 Task: Look for space in Adrogué, Argentina from 6th September, 2023 to 10th September, 2023 for 1 adult in price range Rs.10000 to Rs.15000. Place can be private room with 1  bedroom having 1 bed and 1 bathroom. Property type can be house, flat, guest house, hotel. Amenities needed are: heating. Booking option can be shelf check-in. Required host language is English.
Action: Mouse moved to (499, 171)
Screenshot: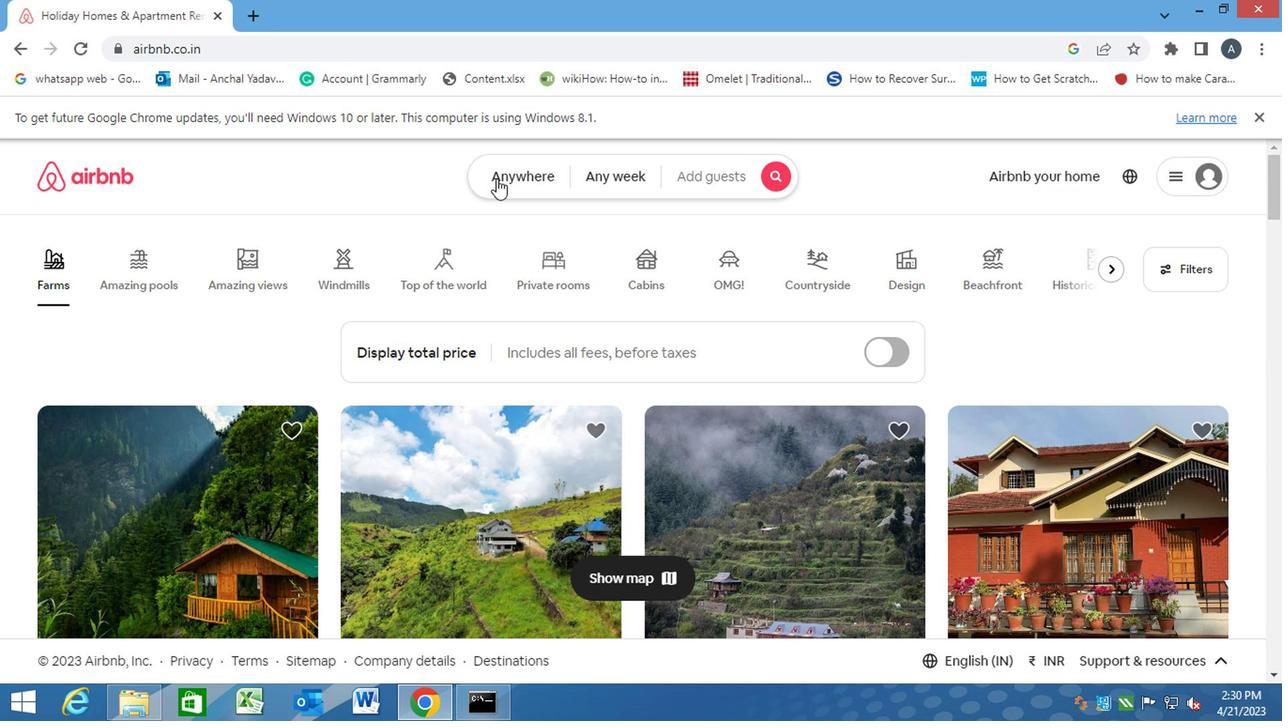 
Action: Mouse pressed left at (499, 171)
Screenshot: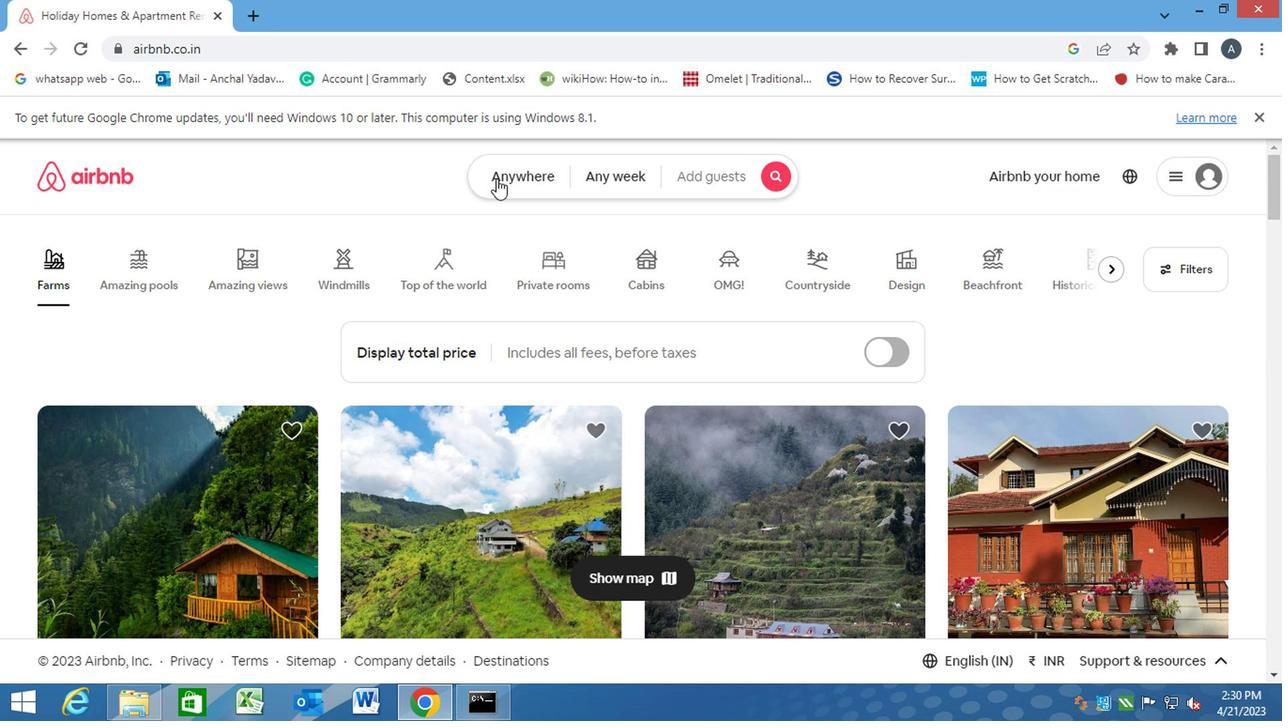 
Action: Mouse moved to (361, 245)
Screenshot: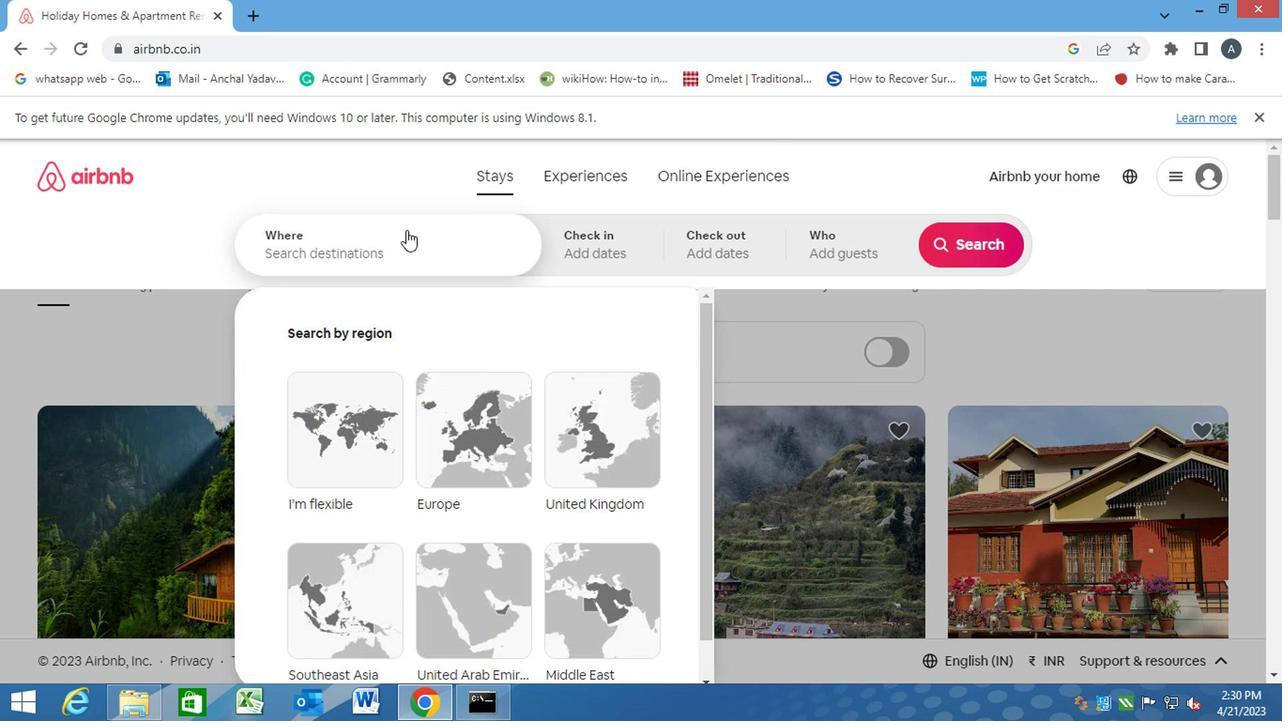 
Action: Mouse pressed left at (361, 245)
Screenshot: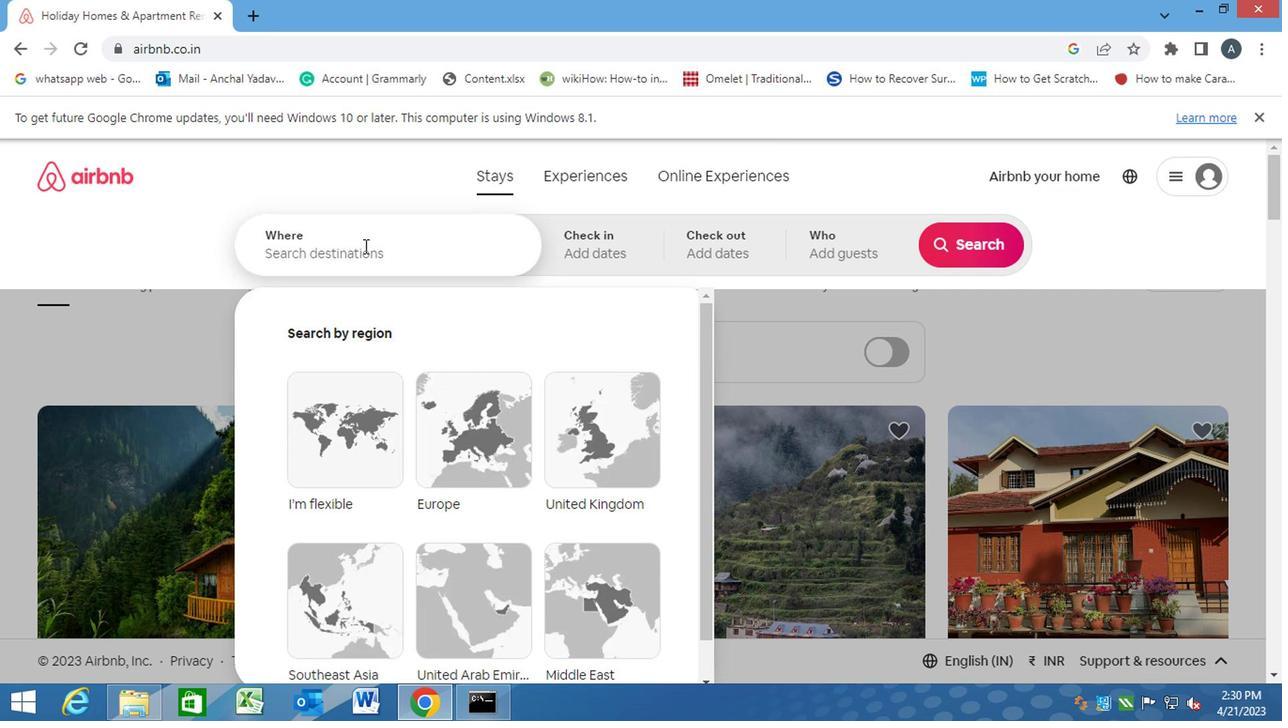 
Action: Key pressed a<Key.caps_lock>drogue,<Key.space><Key.caps_lock>a<Key.caps_lock>rgentina<Key.enter>
Screenshot: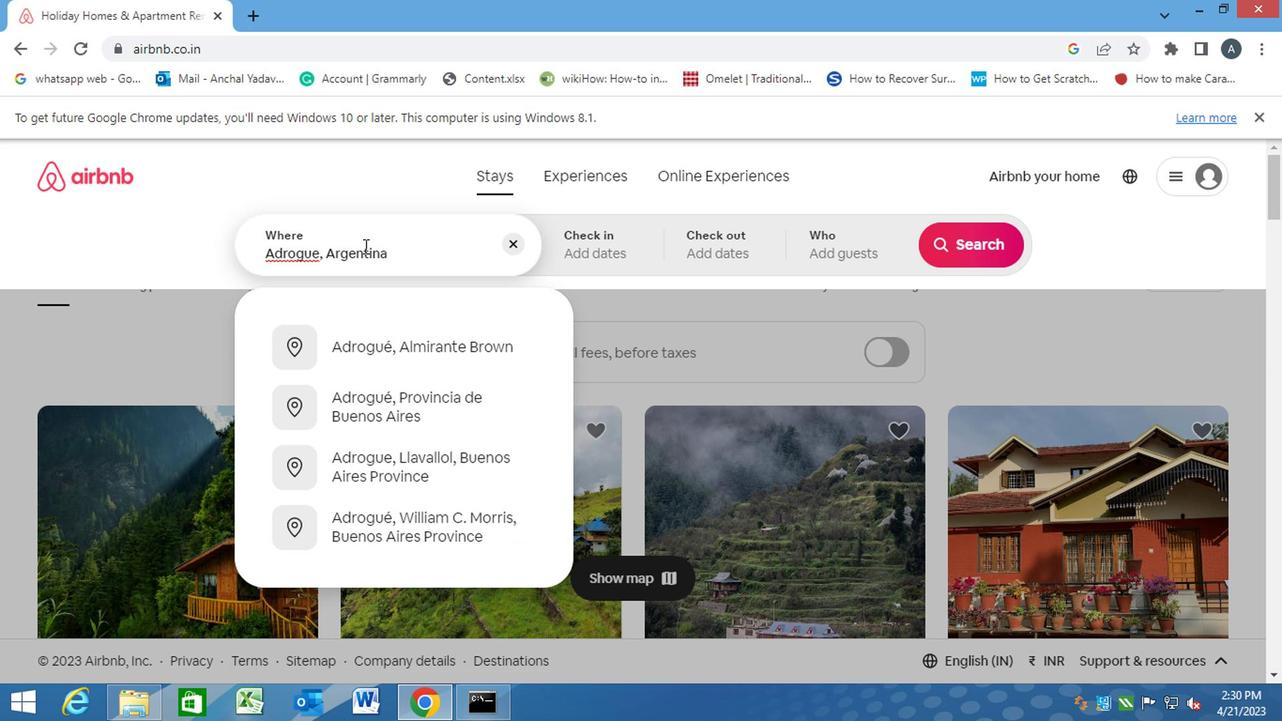 
Action: Mouse moved to (944, 396)
Screenshot: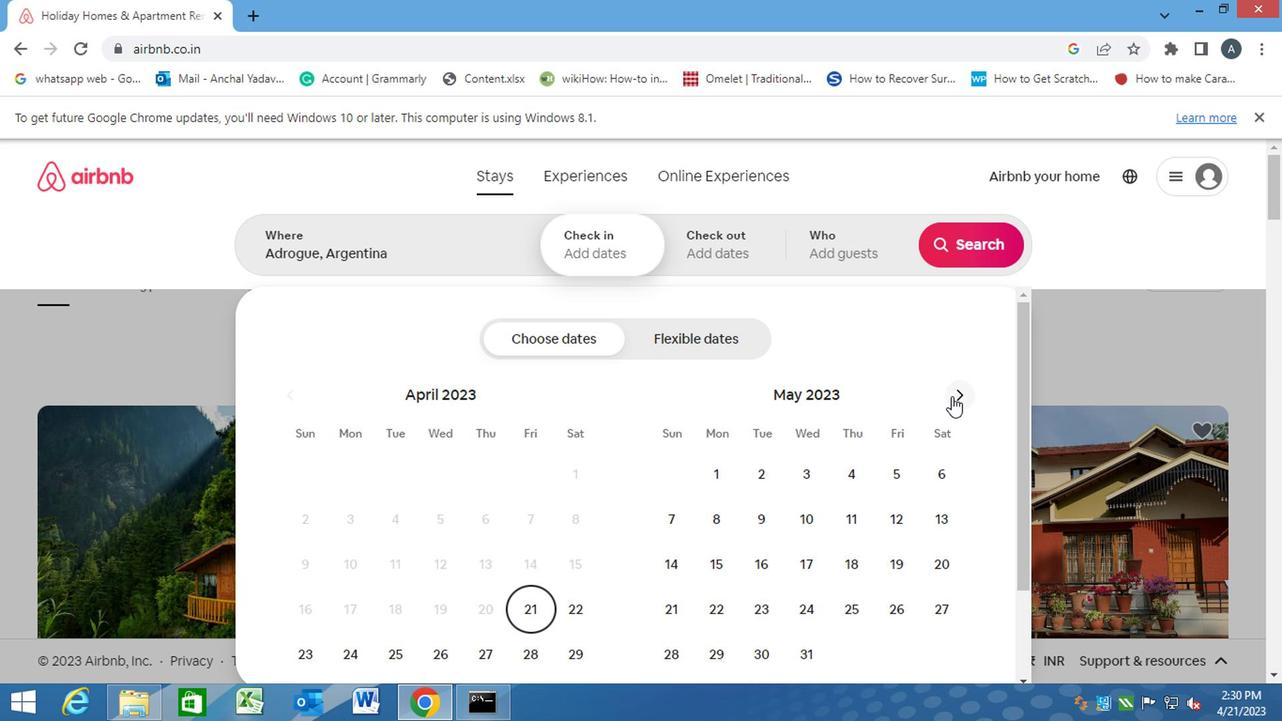 
Action: Mouse pressed left at (944, 396)
Screenshot: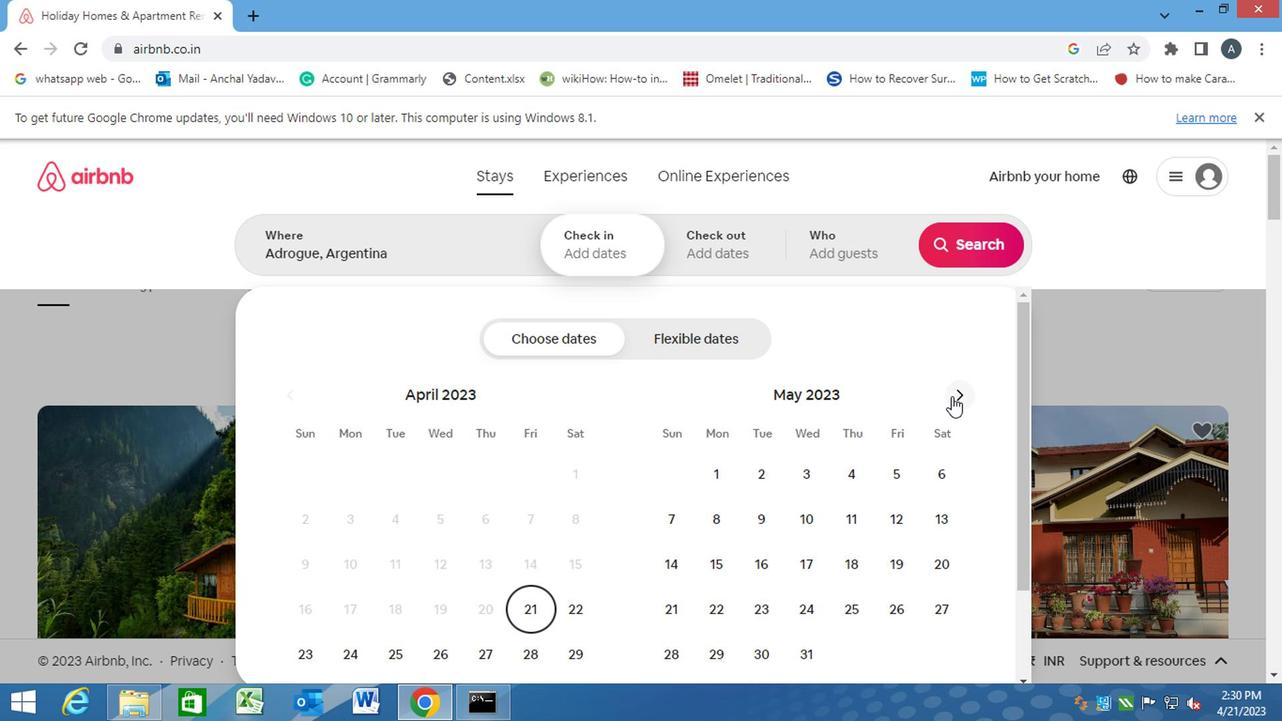 
Action: Mouse moved to (944, 395)
Screenshot: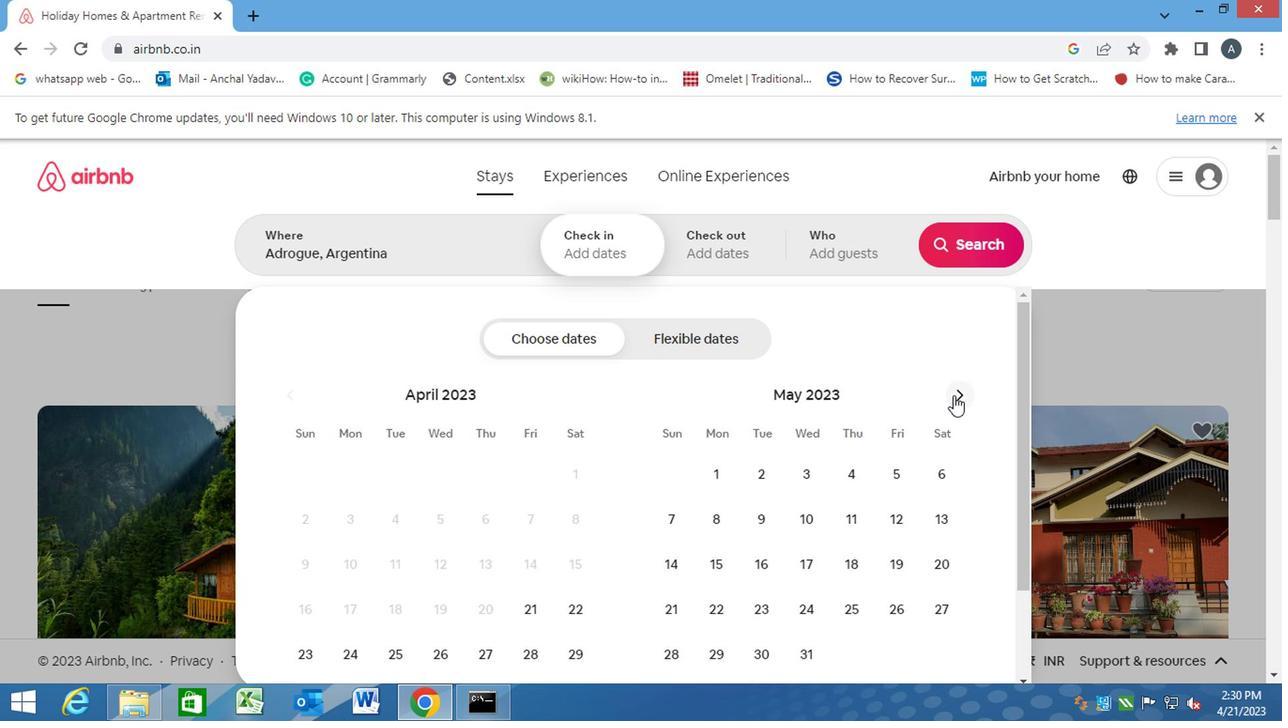 
Action: Mouse pressed left at (944, 395)
Screenshot: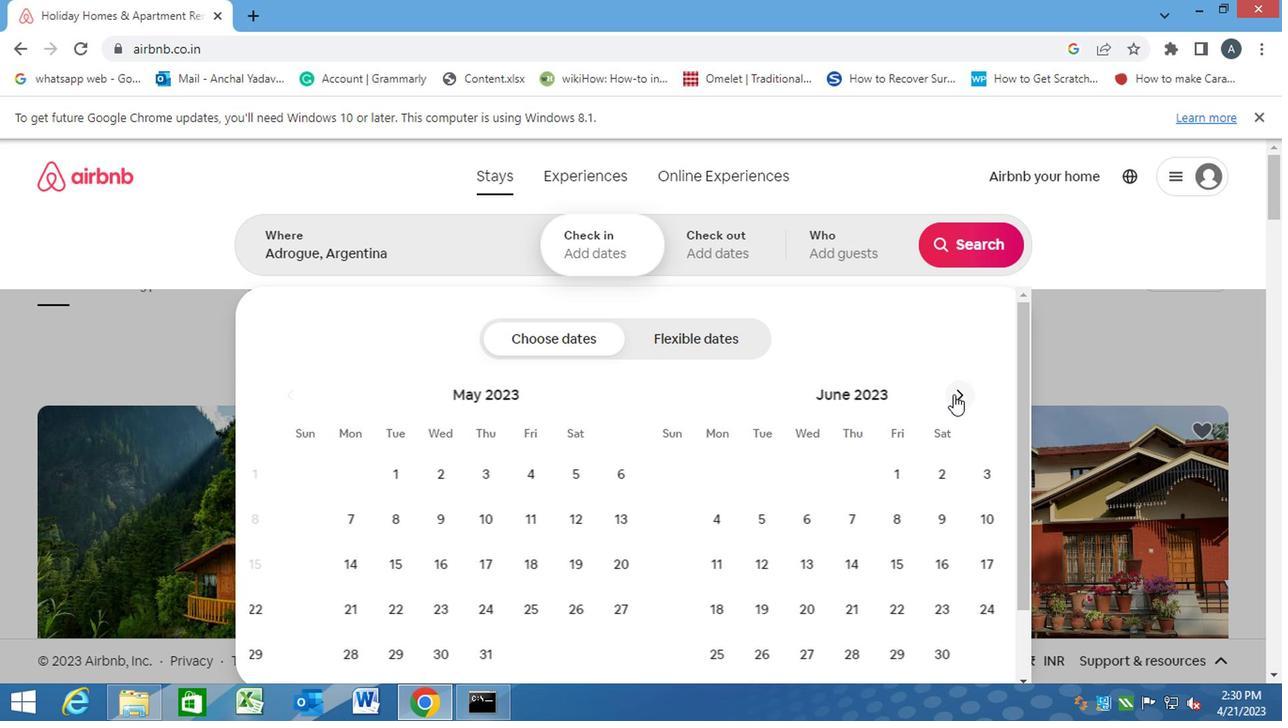 
Action: Mouse pressed left at (944, 395)
Screenshot: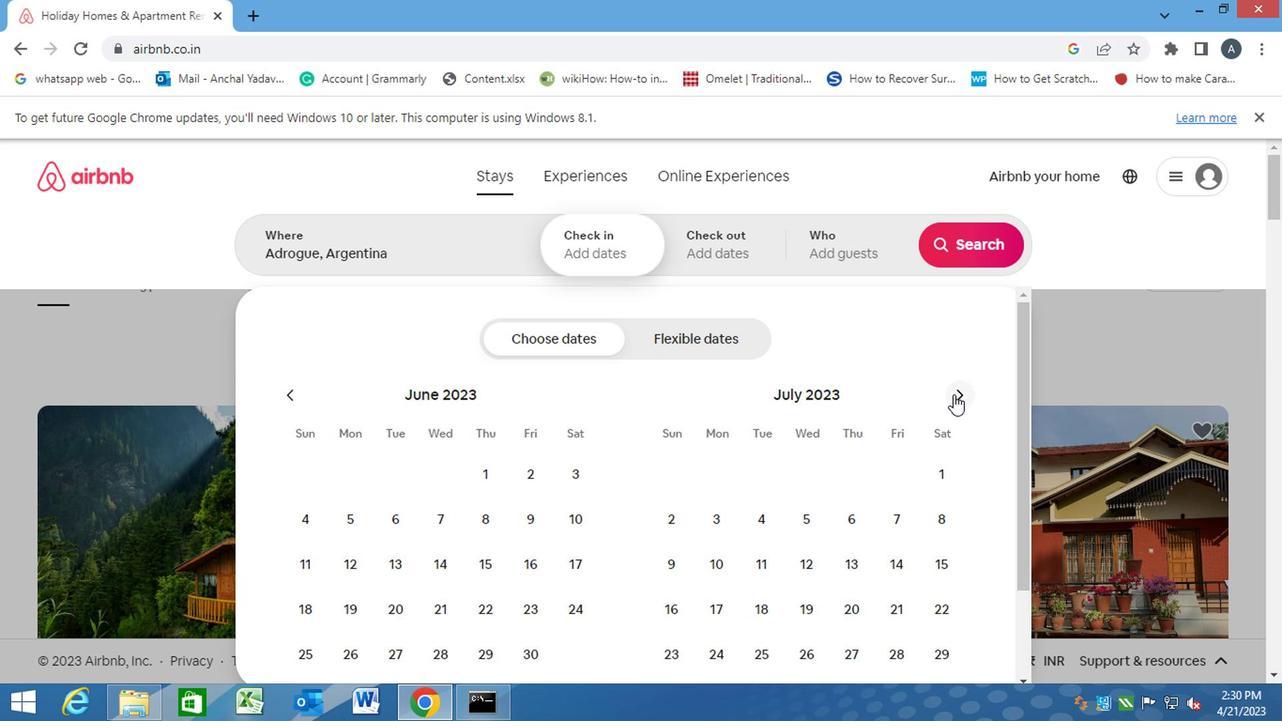 
Action: Mouse moved to (942, 389)
Screenshot: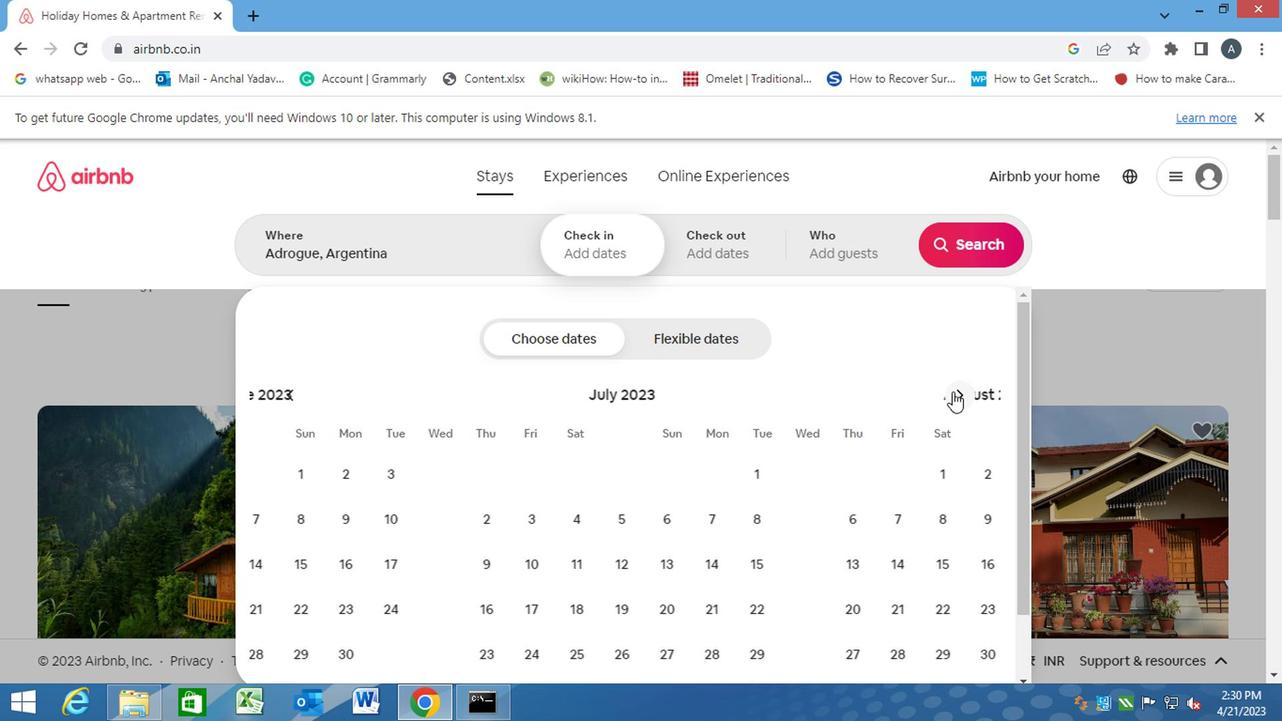 
Action: Mouse pressed left at (942, 389)
Screenshot: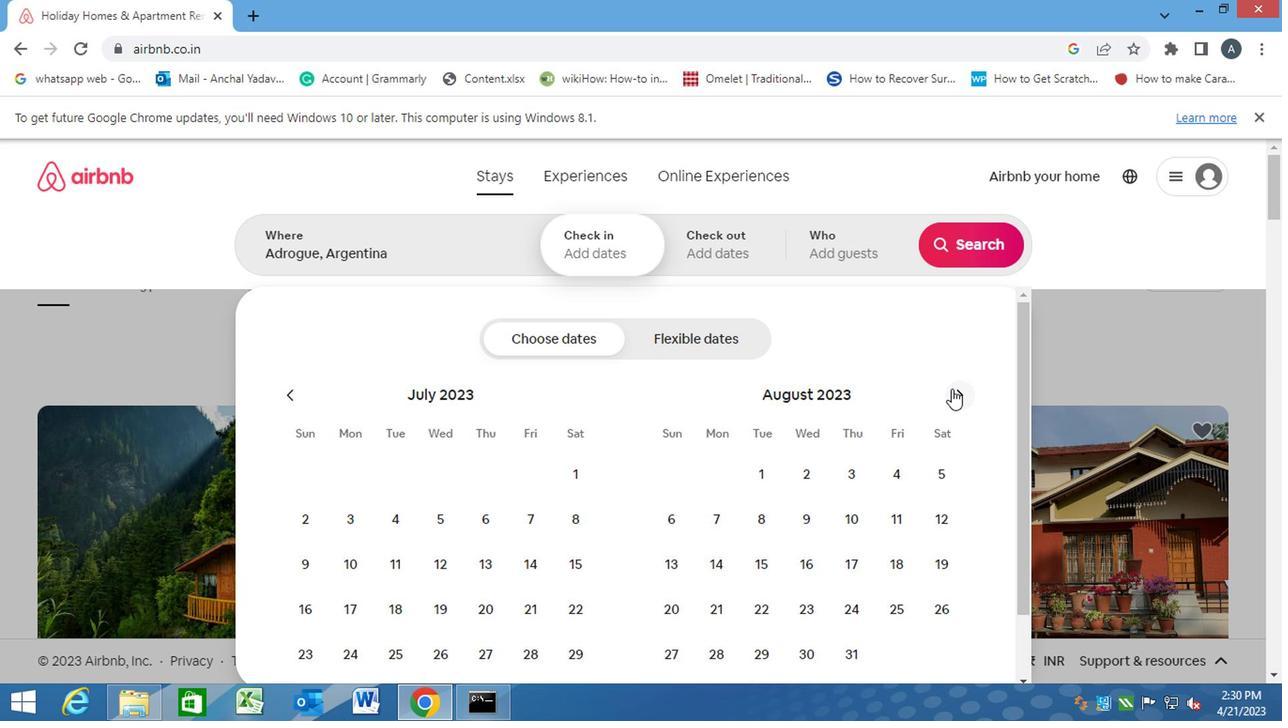 
Action: Mouse moved to (801, 512)
Screenshot: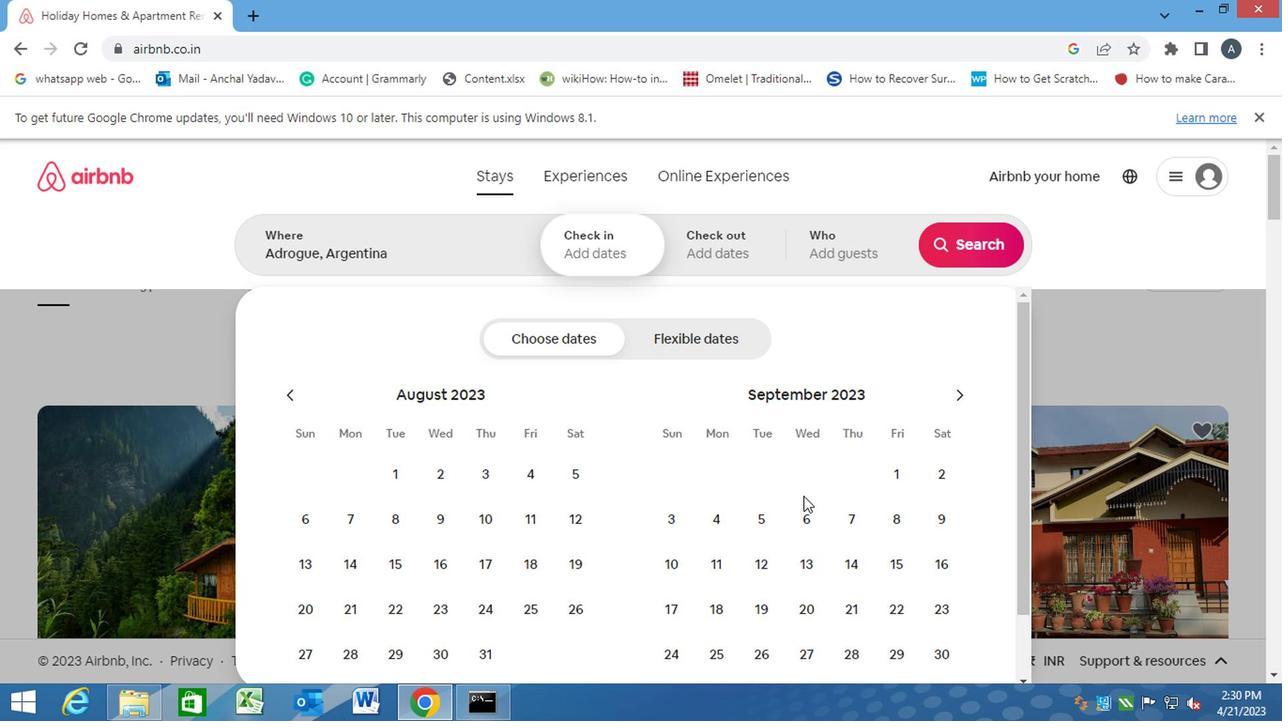 
Action: Mouse pressed left at (801, 512)
Screenshot: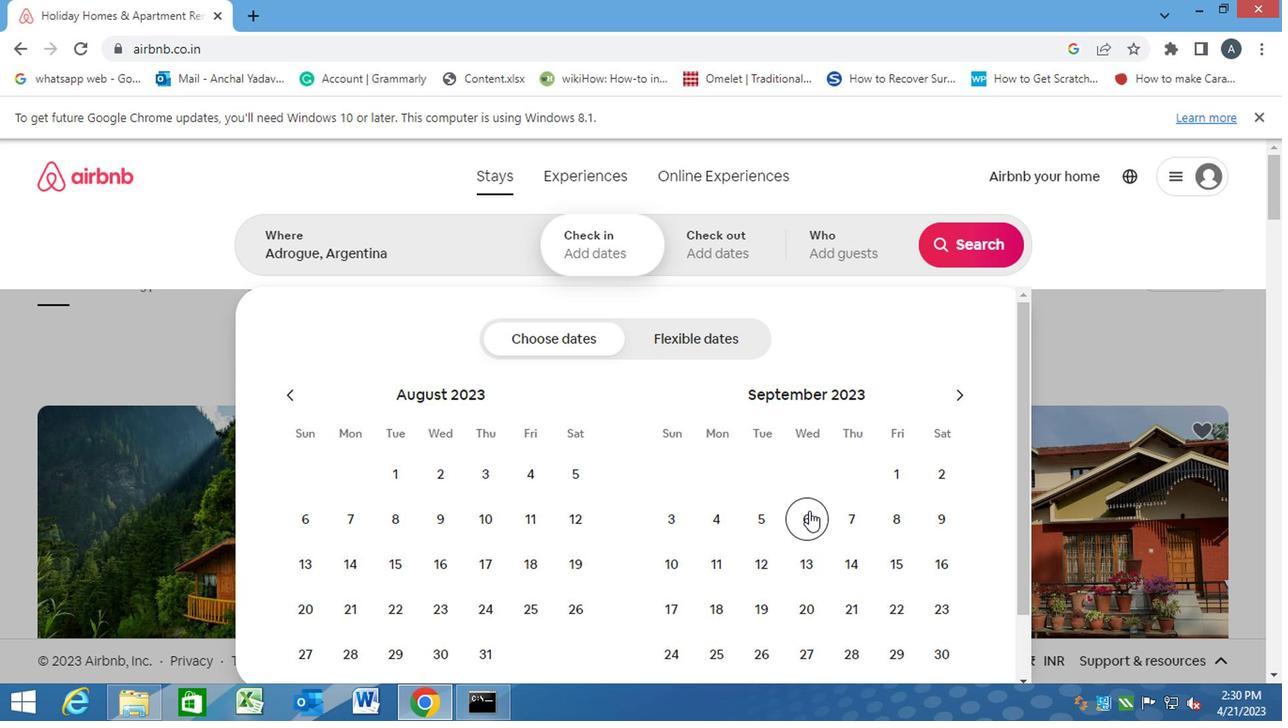 
Action: Mouse moved to (674, 574)
Screenshot: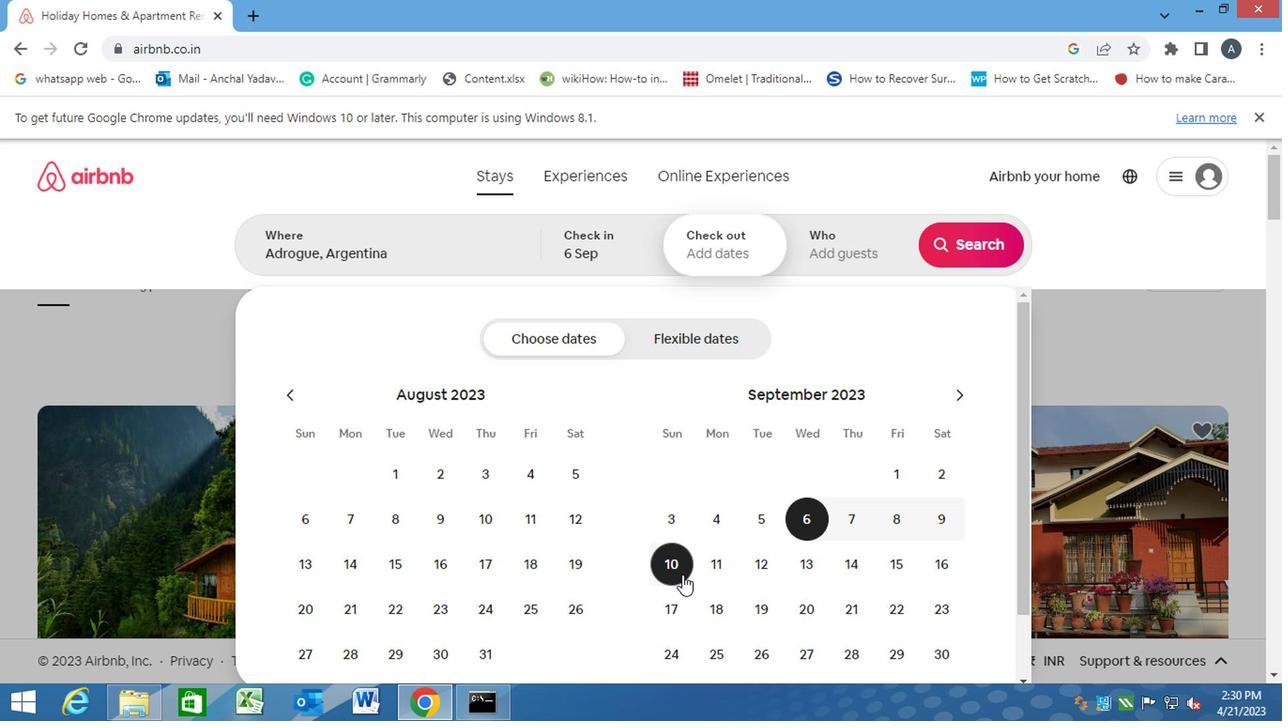 
Action: Mouse pressed left at (674, 574)
Screenshot: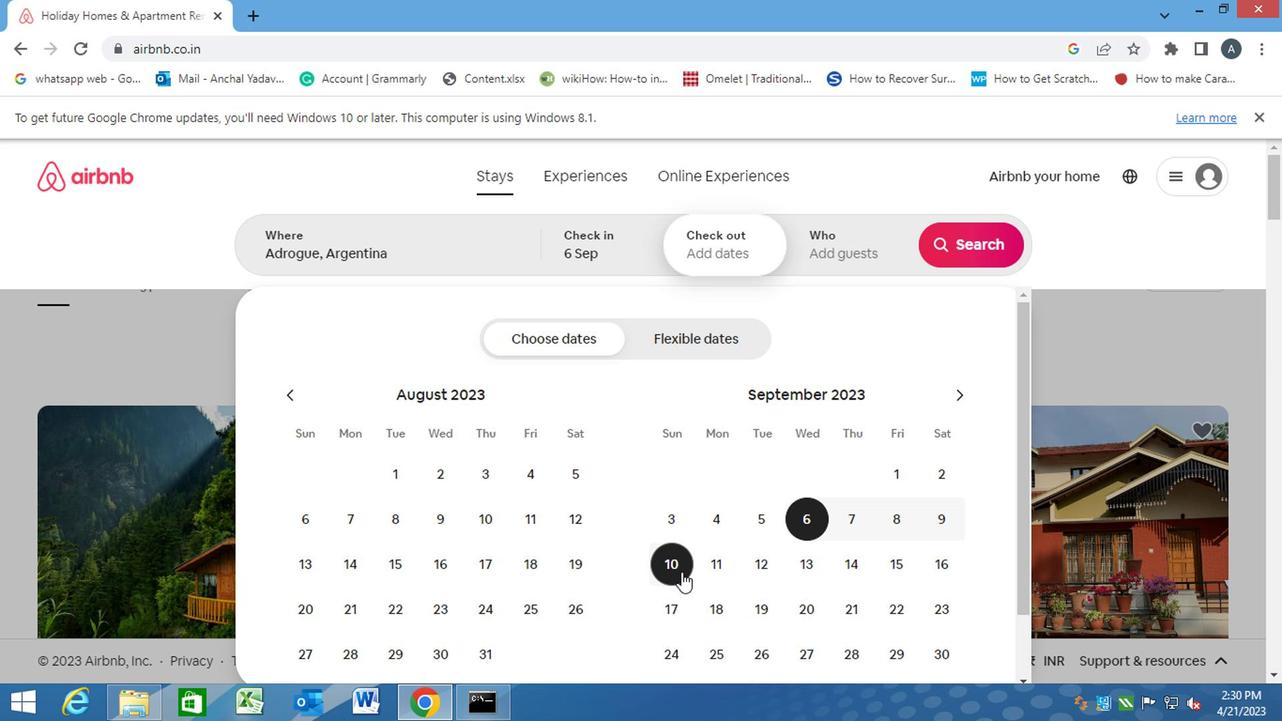 
Action: Mouse moved to (835, 248)
Screenshot: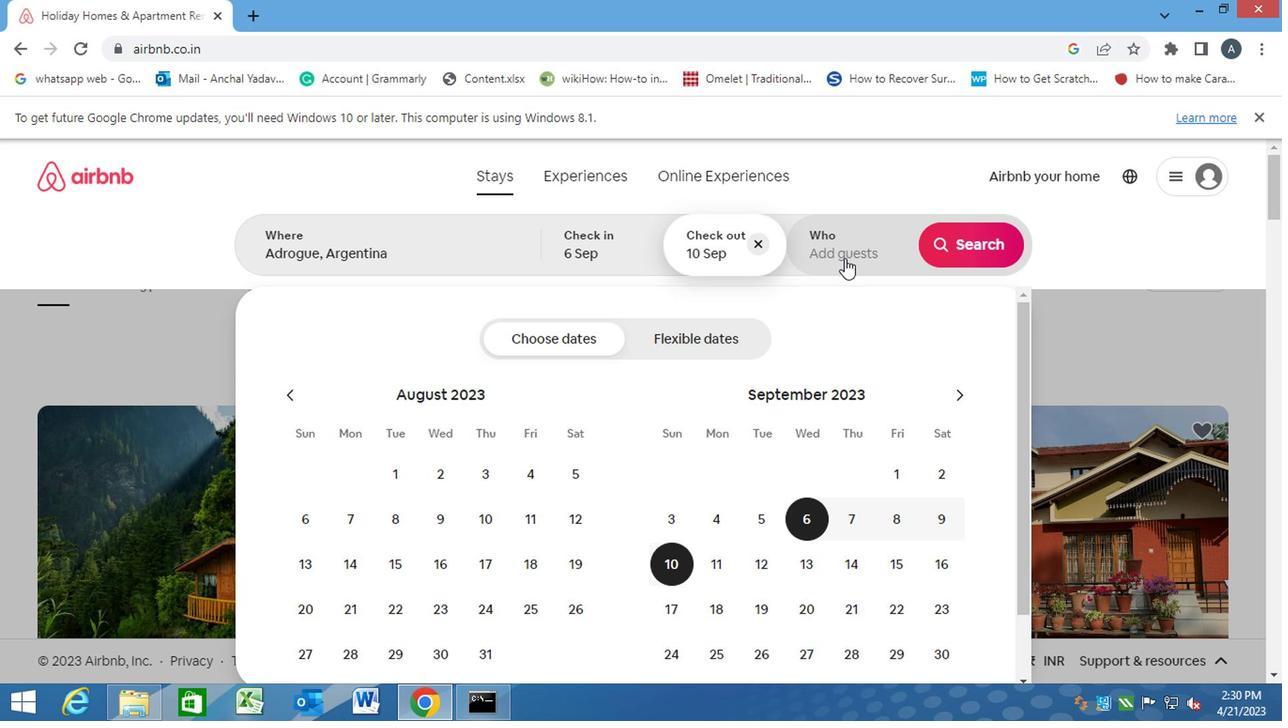 
Action: Mouse pressed left at (835, 248)
Screenshot: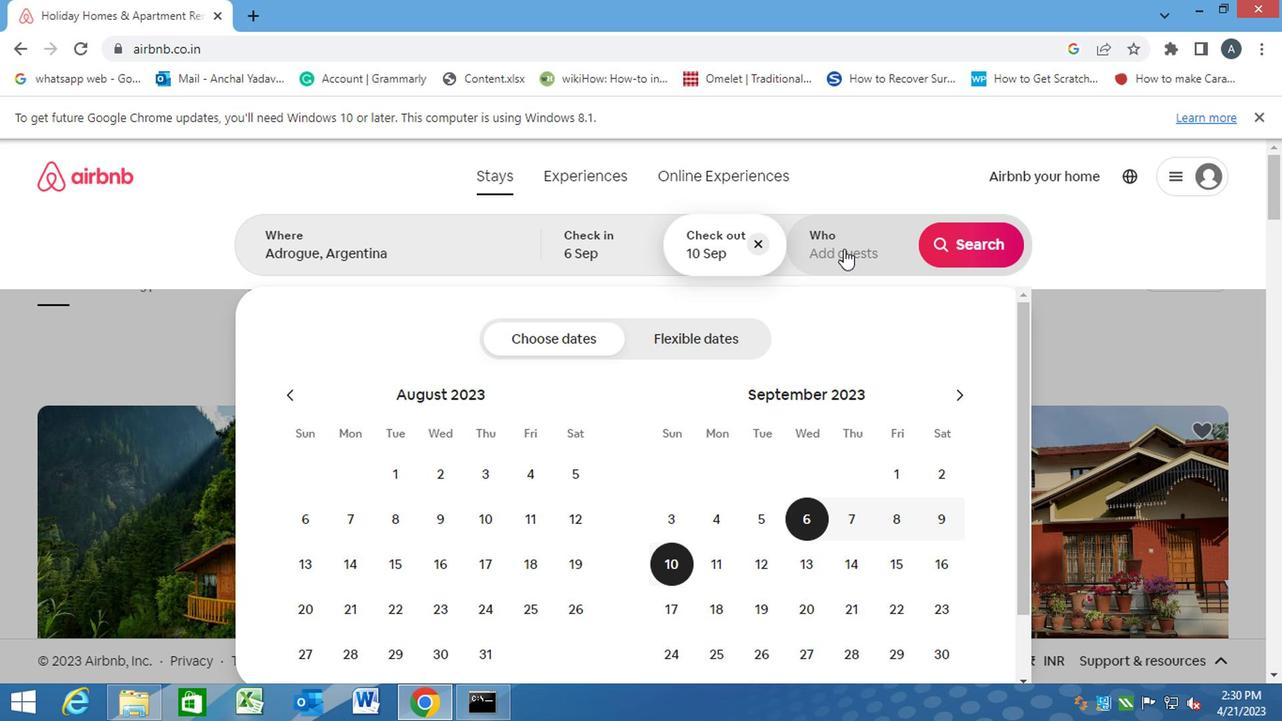 
Action: Mouse moved to (971, 340)
Screenshot: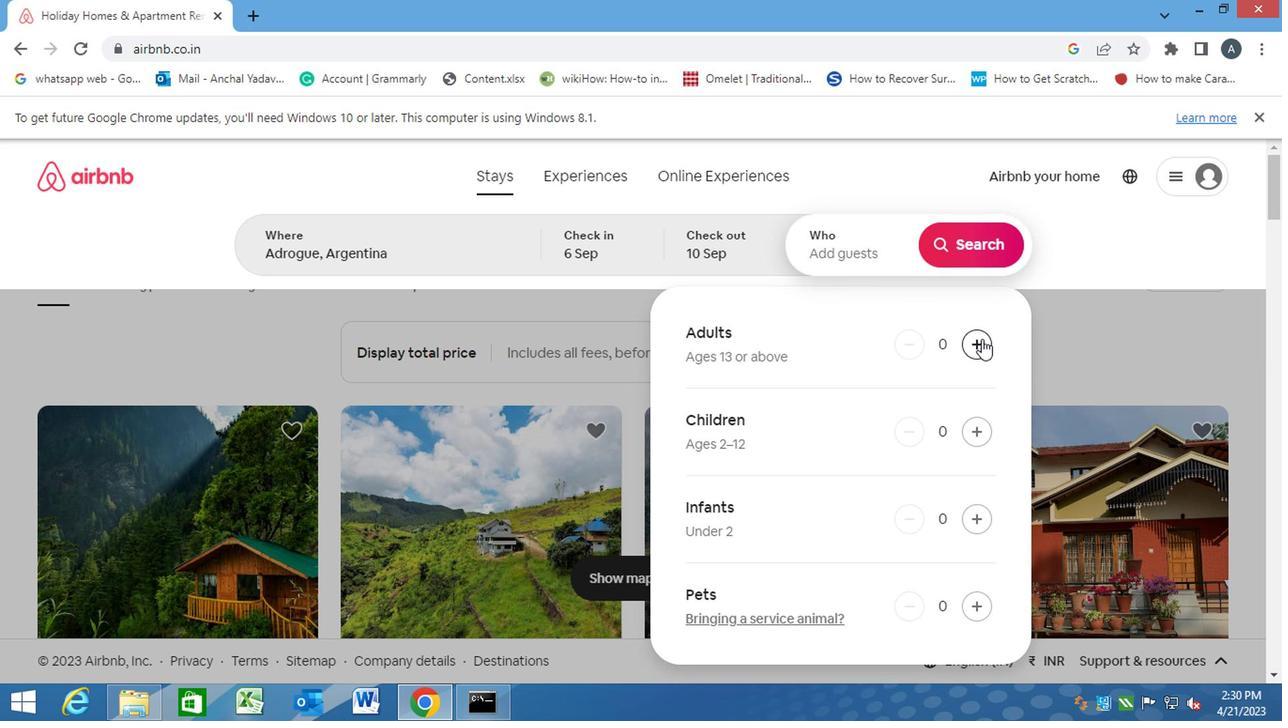 
Action: Mouse pressed left at (971, 340)
Screenshot: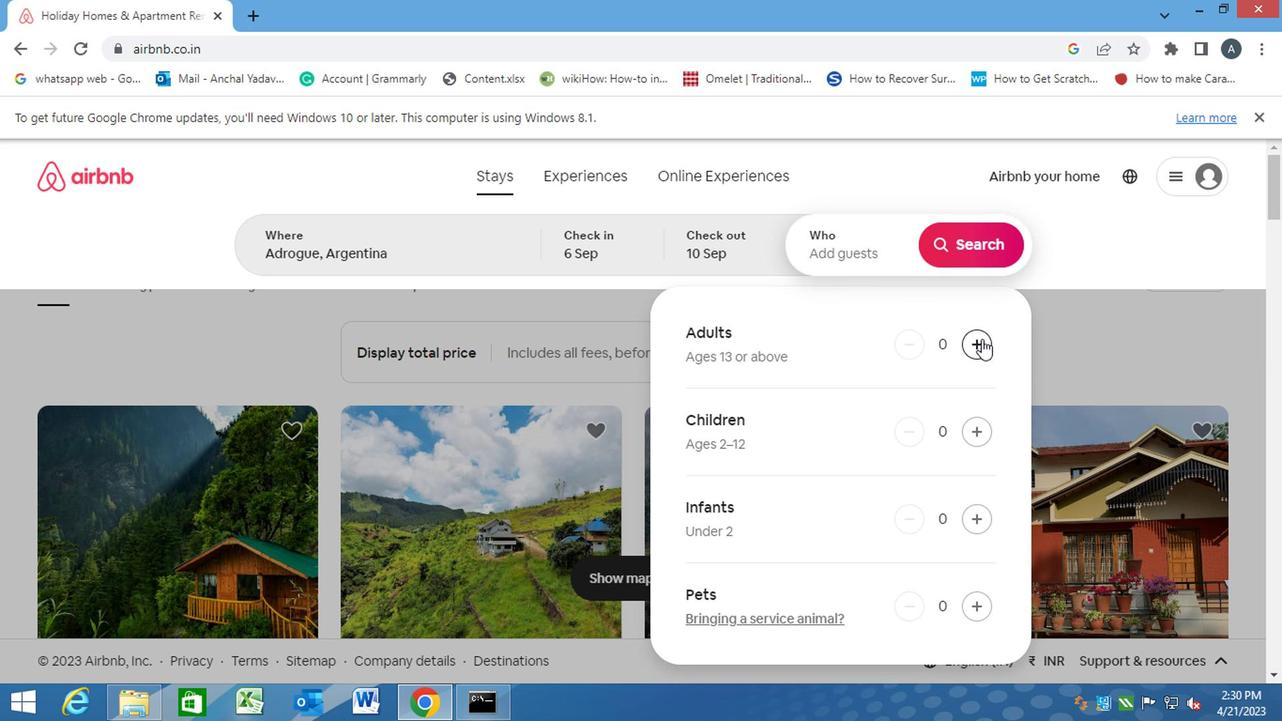 
Action: Mouse moved to (980, 228)
Screenshot: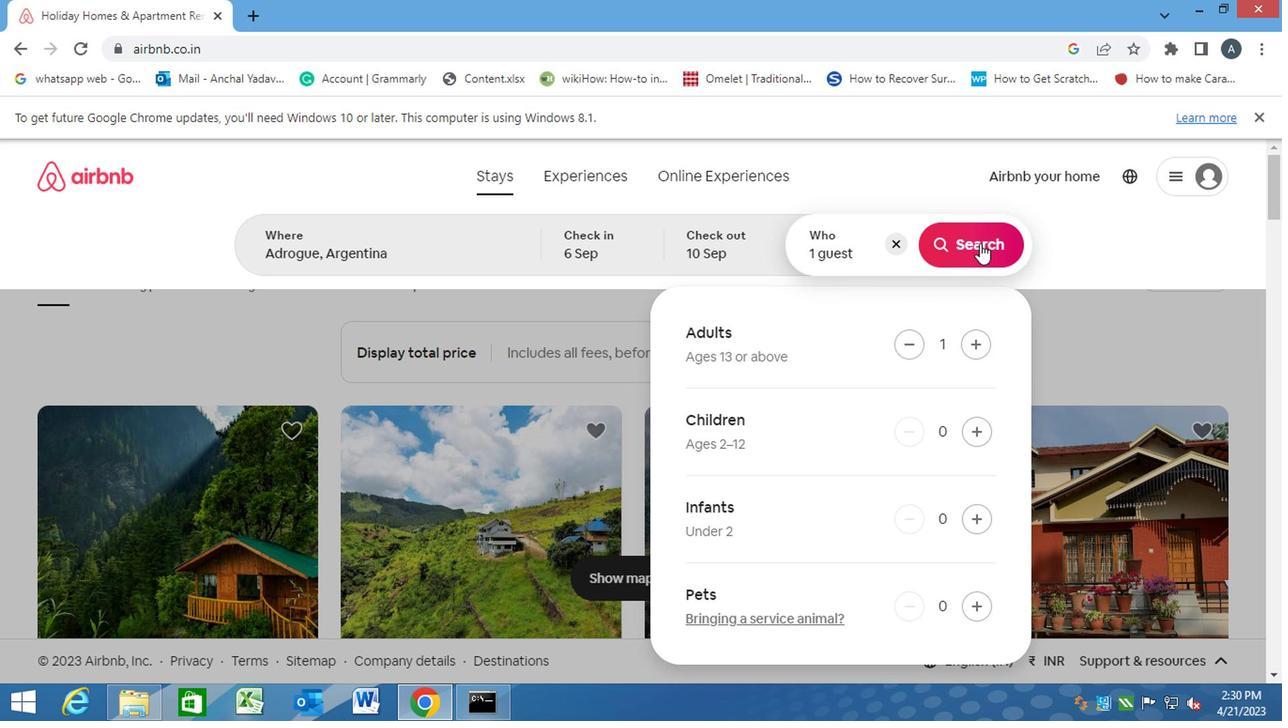 
Action: Mouse pressed left at (980, 228)
Screenshot: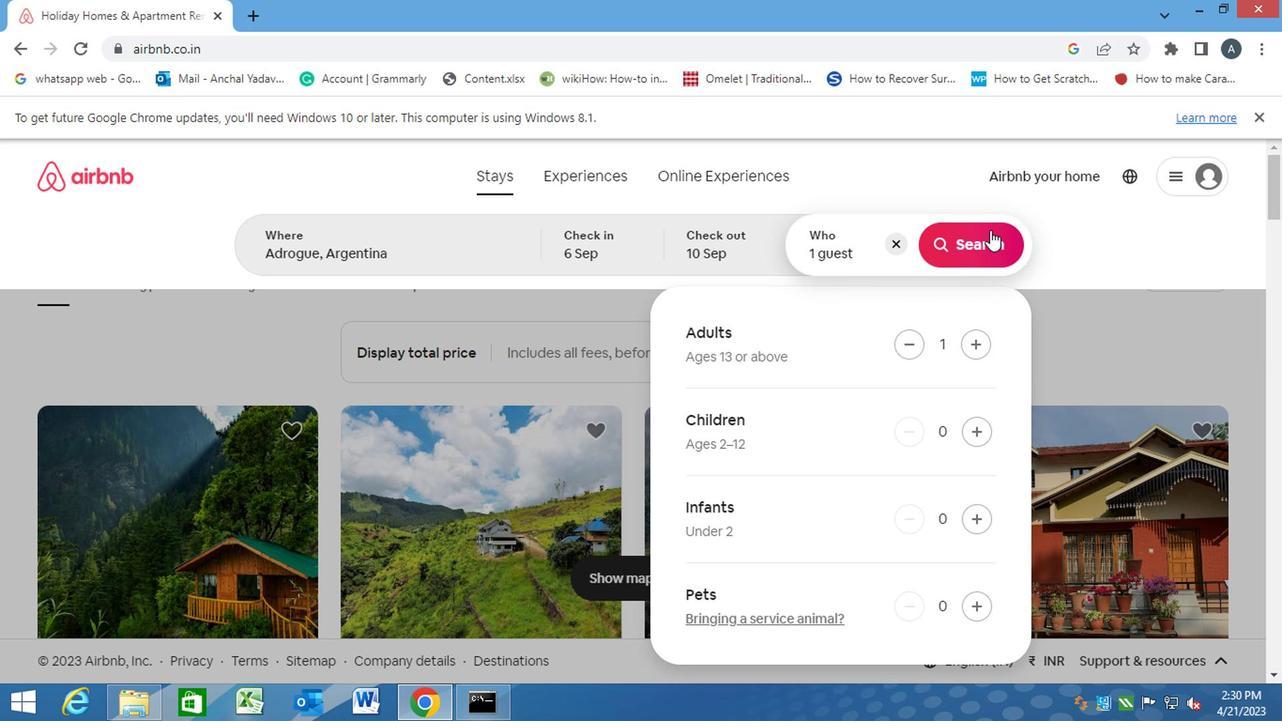 
Action: Mouse moved to (1179, 257)
Screenshot: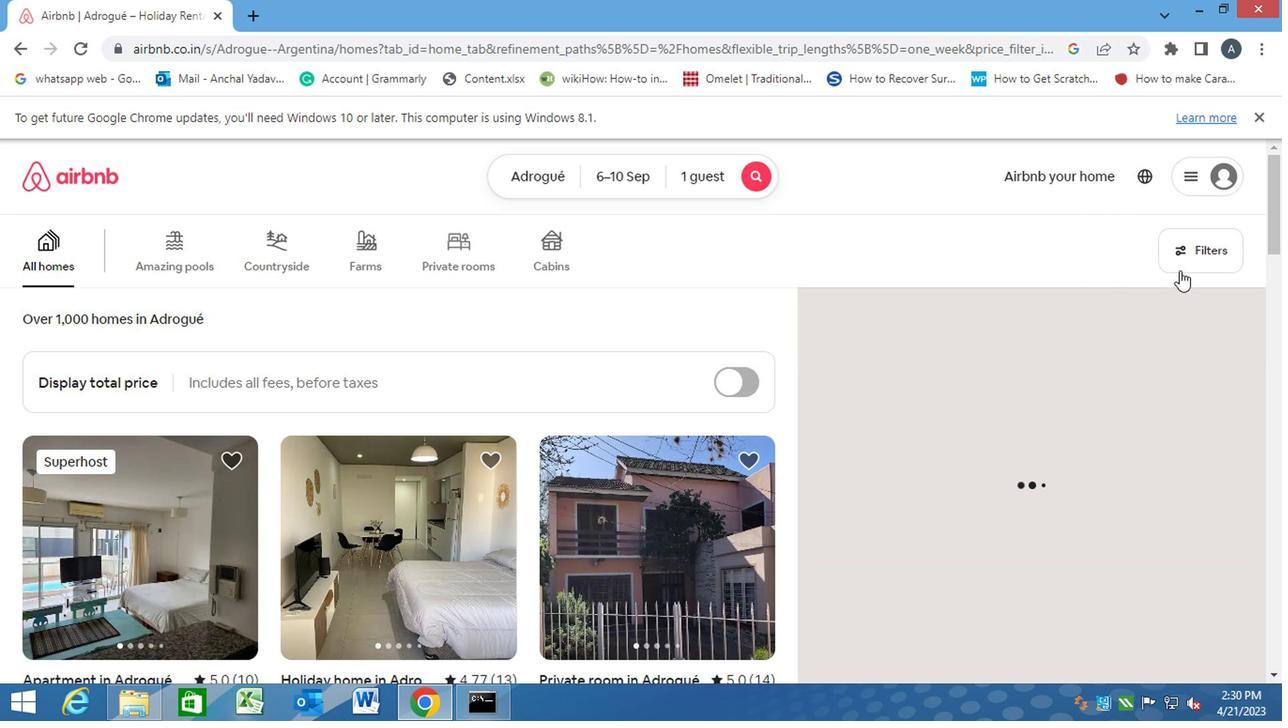 
Action: Mouse pressed left at (1179, 257)
Screenshot: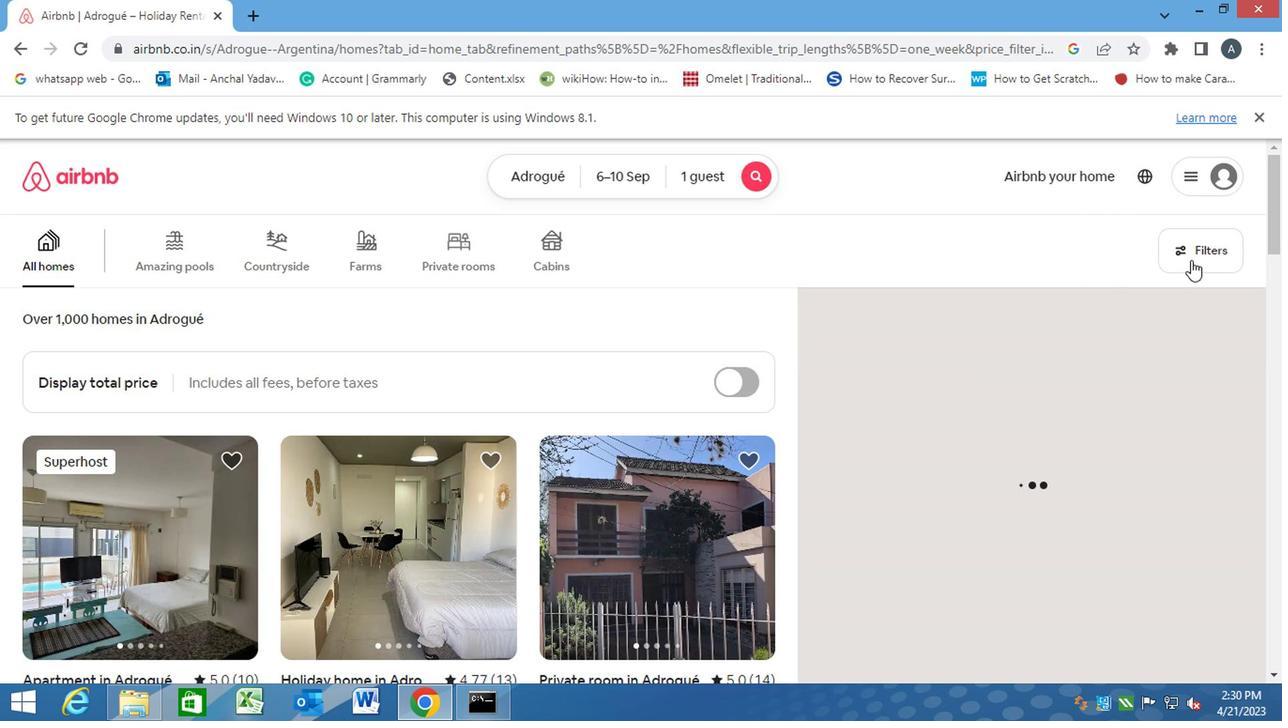 
Action: Mouse moved to (384, 495)
Screenshot: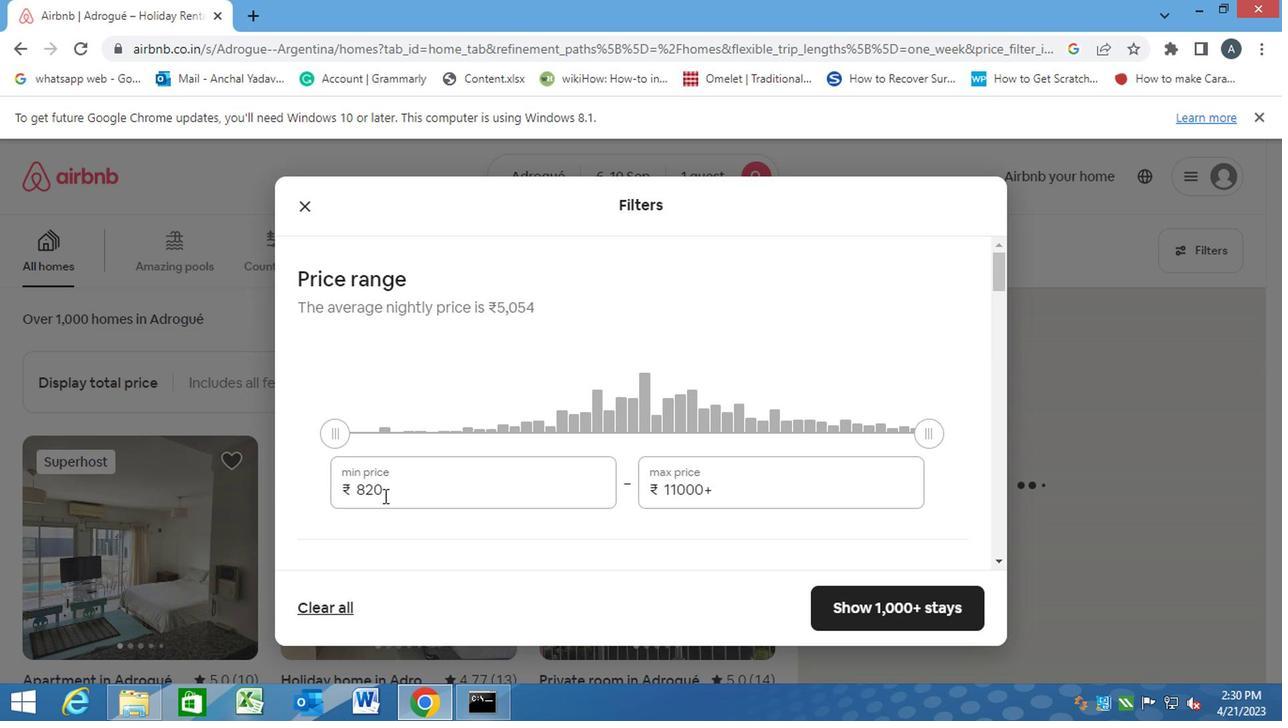 
Action: Mouse pressed left at (384, 495)
Screenshot: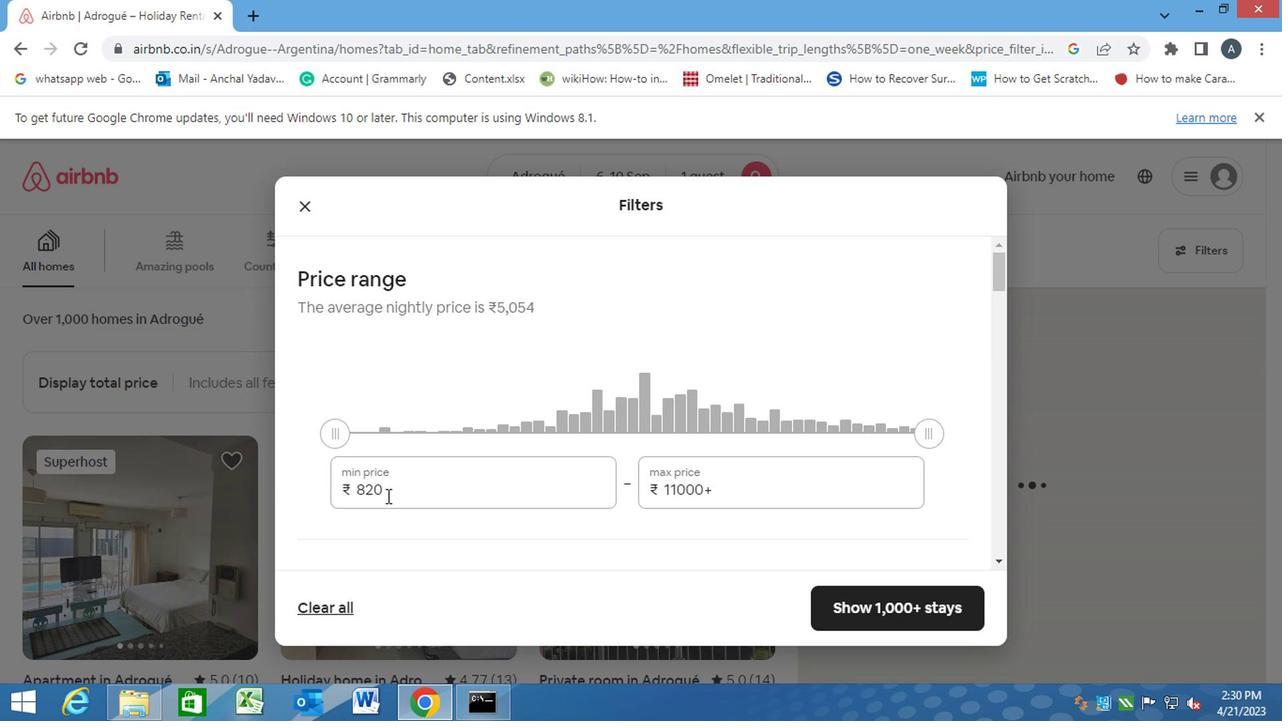 
Action: Mouse moved to (348, 487)
Screenshot: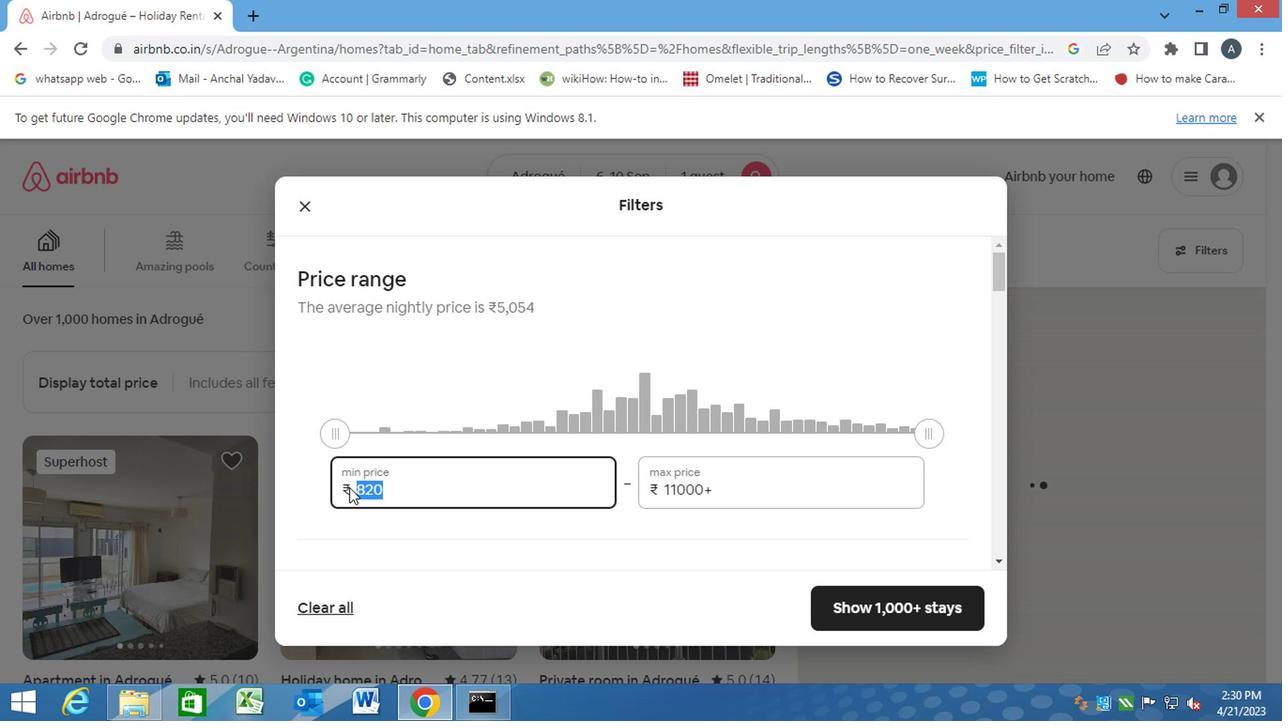 
Action: Key pressed 10000<Key.tab>15000
Screenshot: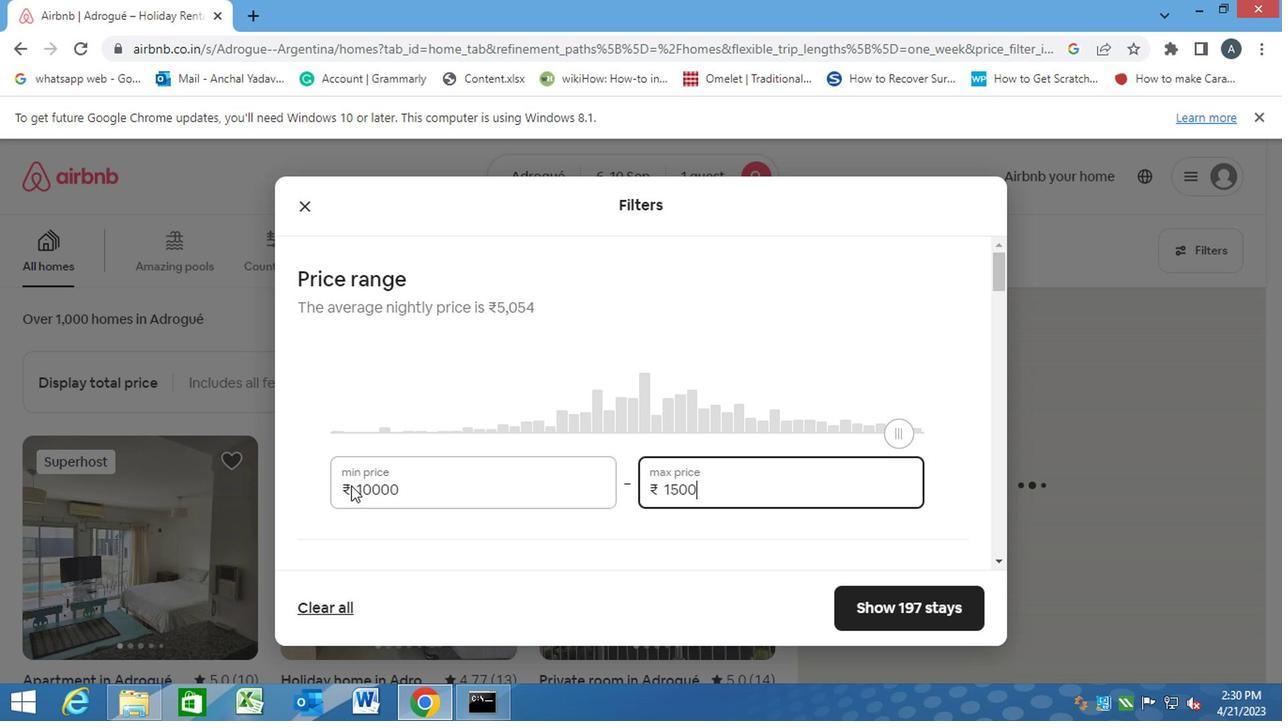 
Action: Mouse moved to (473, 527)
Screenshot: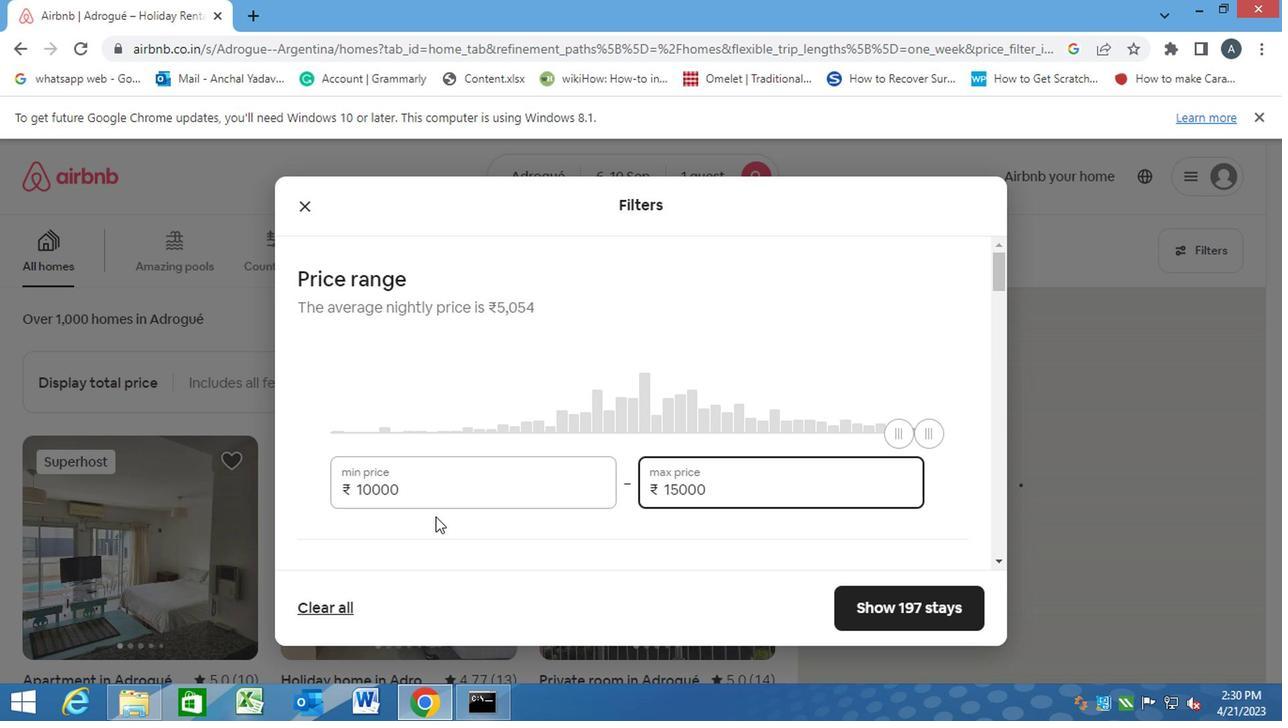 
Action: Mouse scrolled (473, 525) with delta (0, -1)
Screenshot: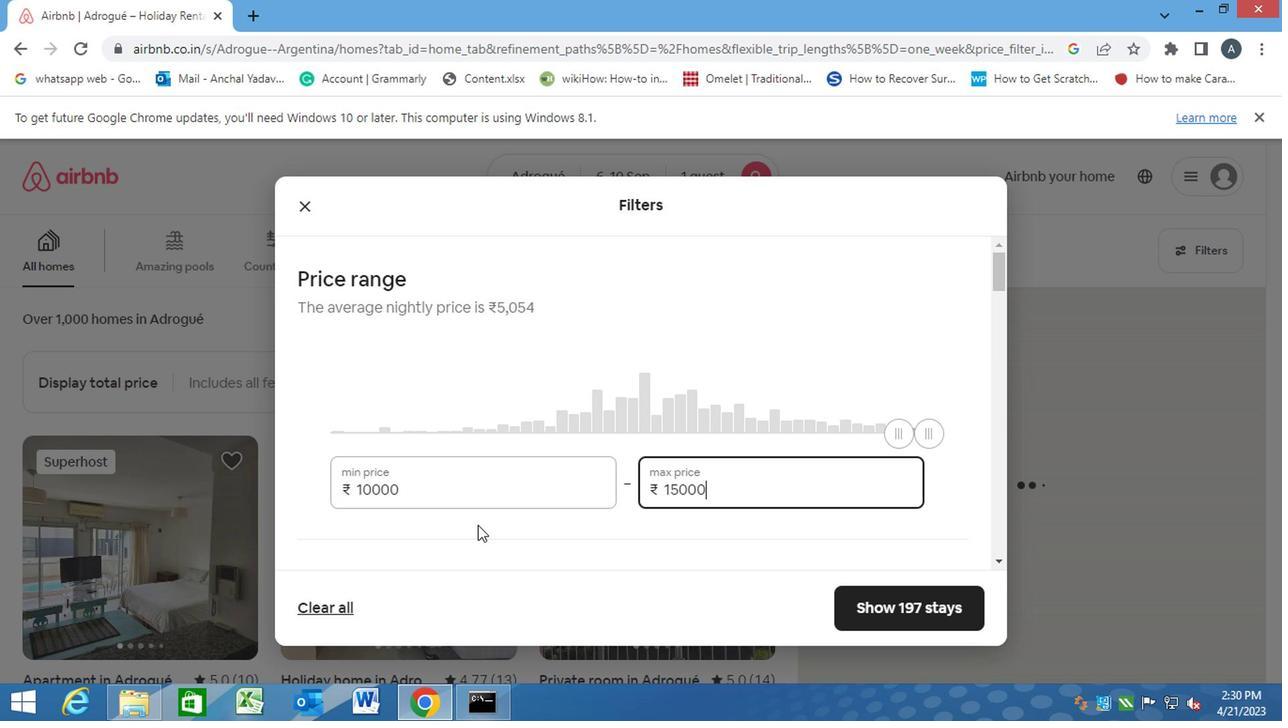 
Action: Mouse moved to (497, 478)
Screenshot: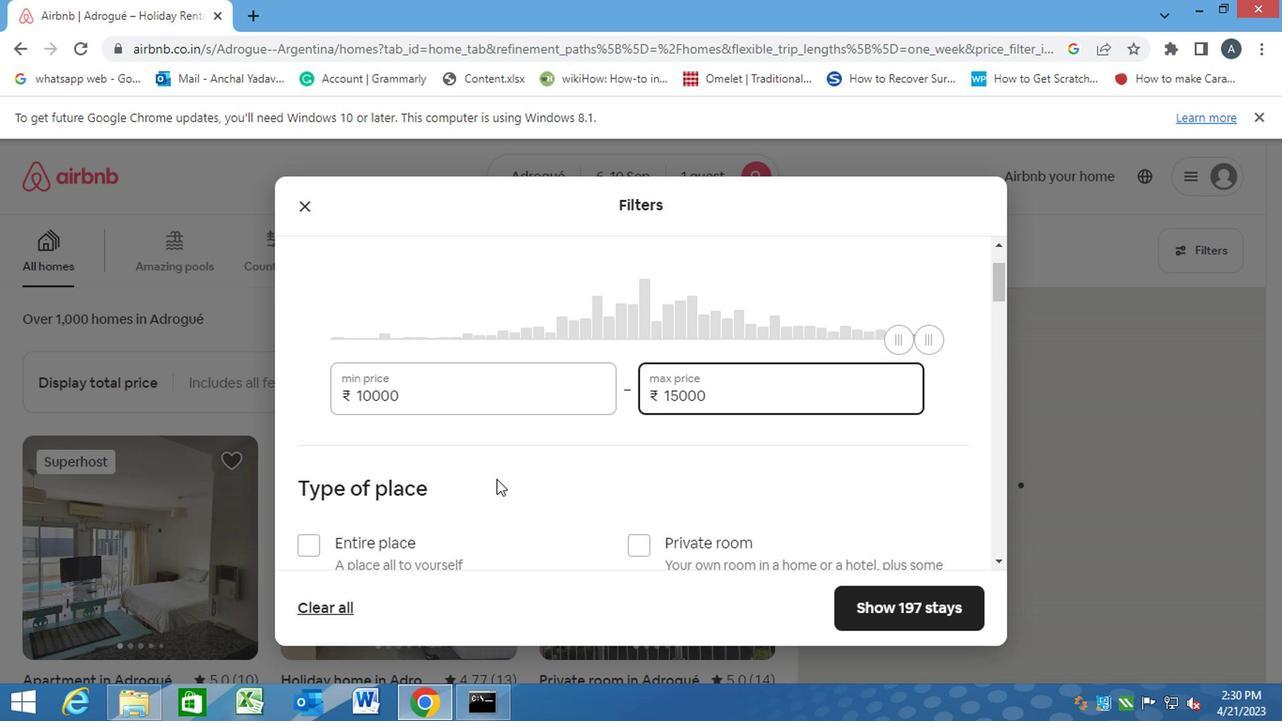 
Action: Mouse pressed left at (497, 478)
Screenshot: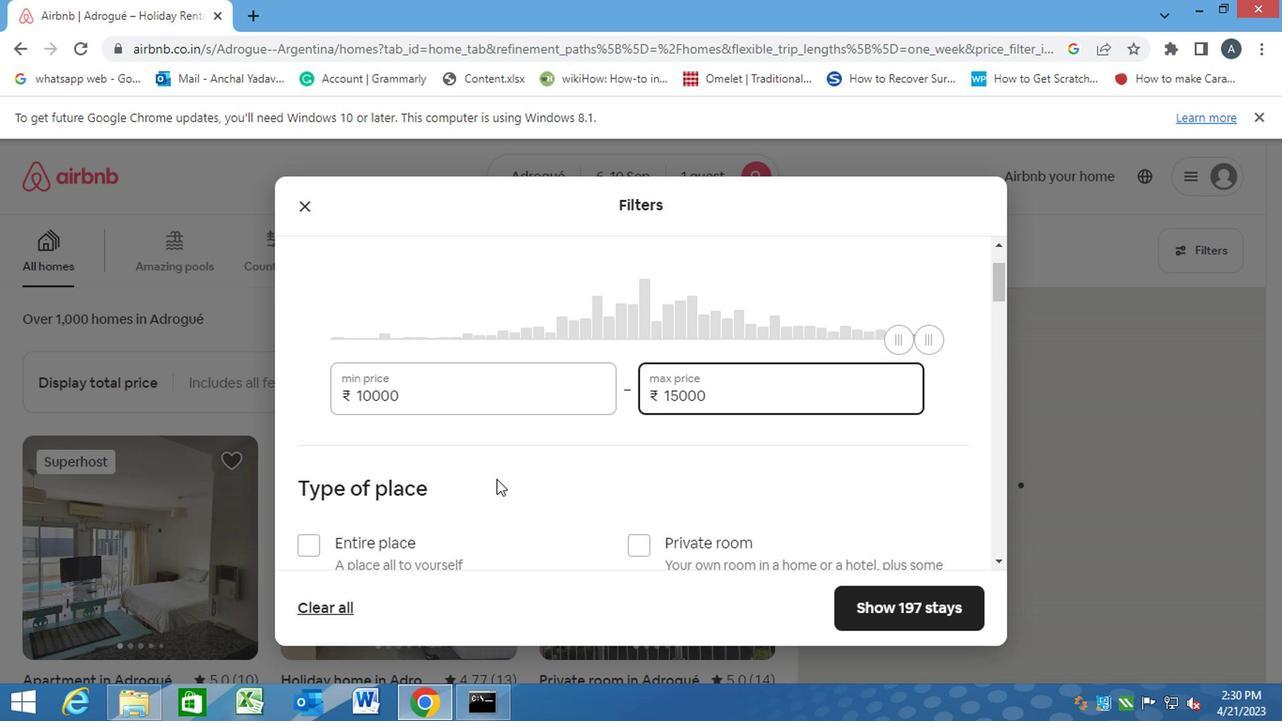 
Action: Mouse moved to (498, 478)
Screenshot: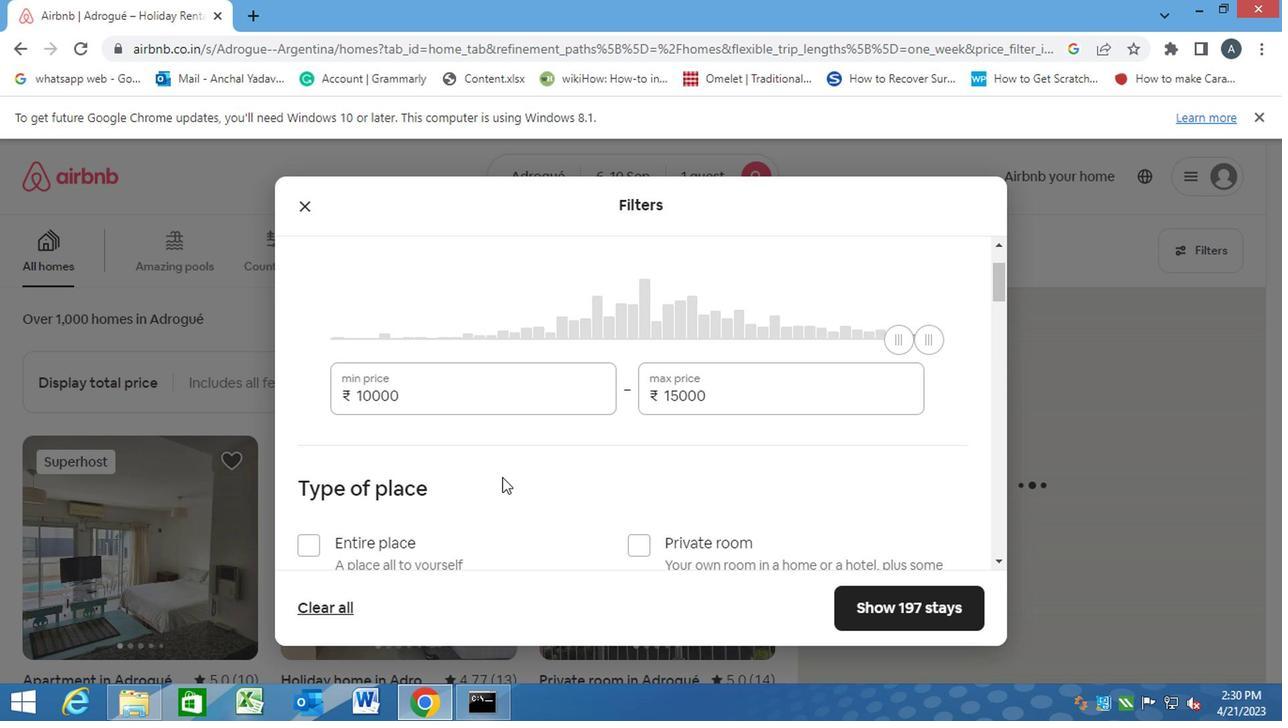 
Action: Mouse scrolled (498, 477) with delta (0, 0)
Screenshot: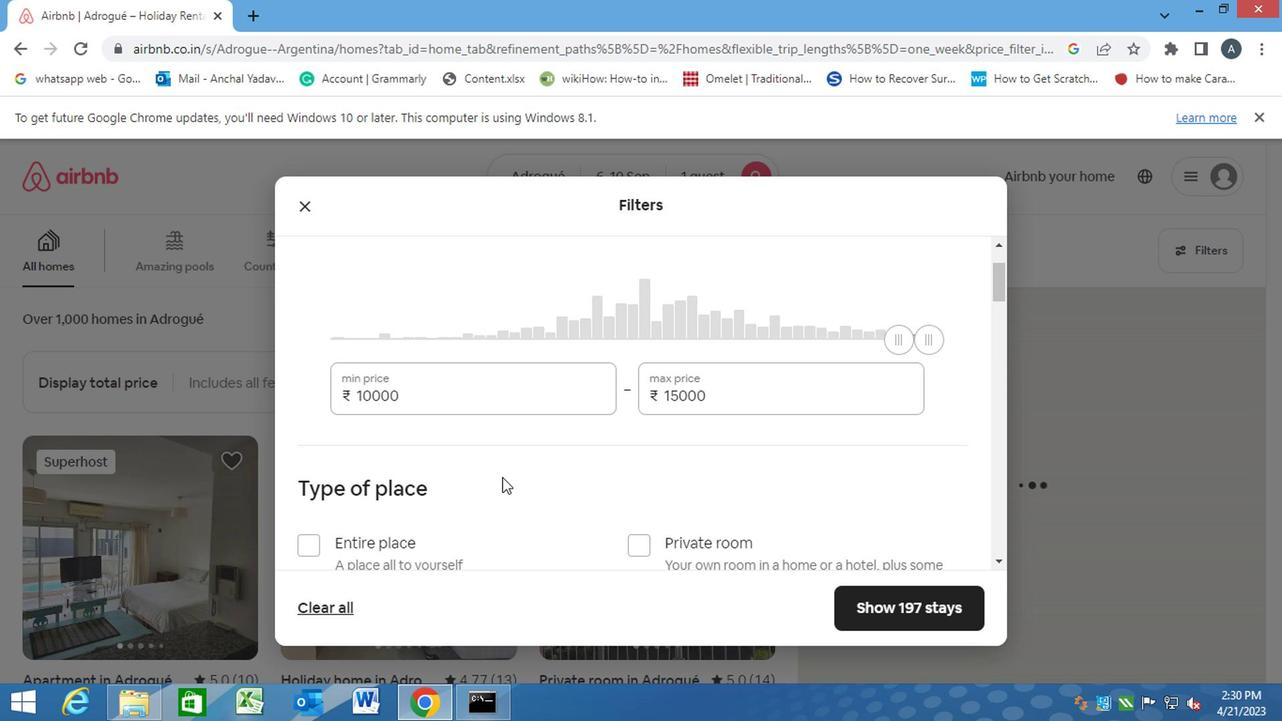 
Action: Mouse moved to (634, 454)
Screenshot: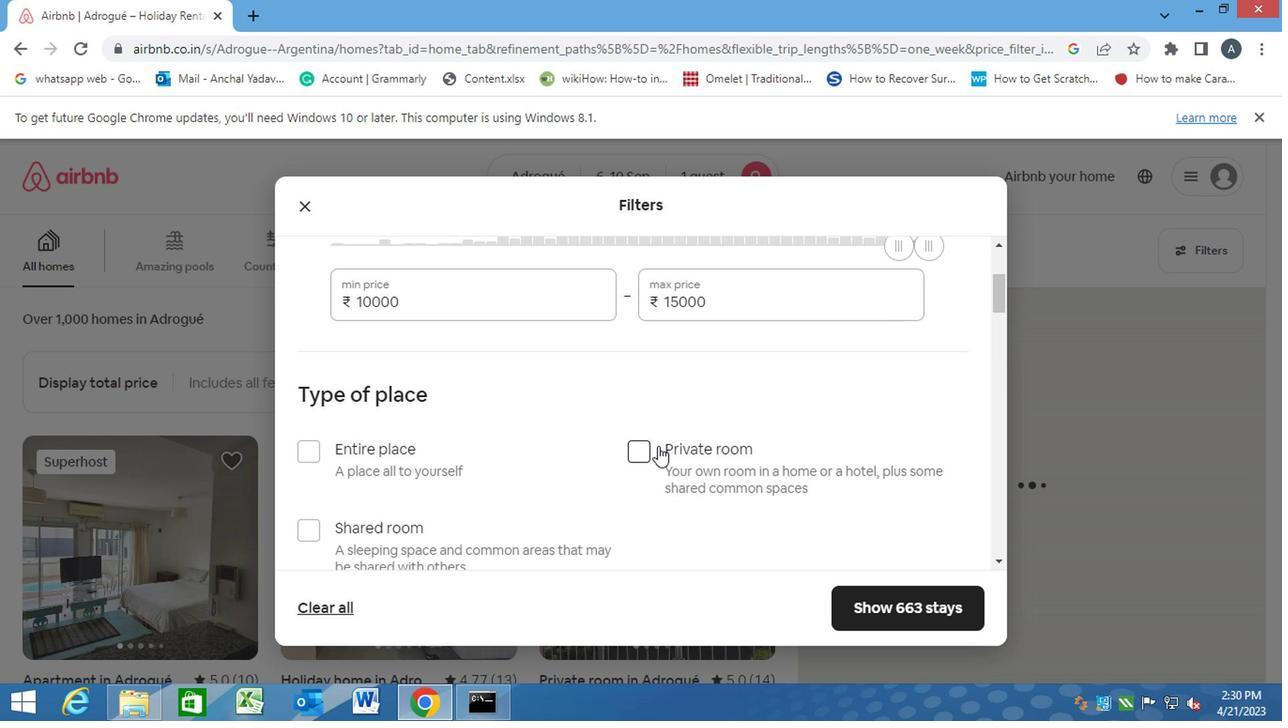 
Action: Mouse pressed left at (634, 454)
Screenshot: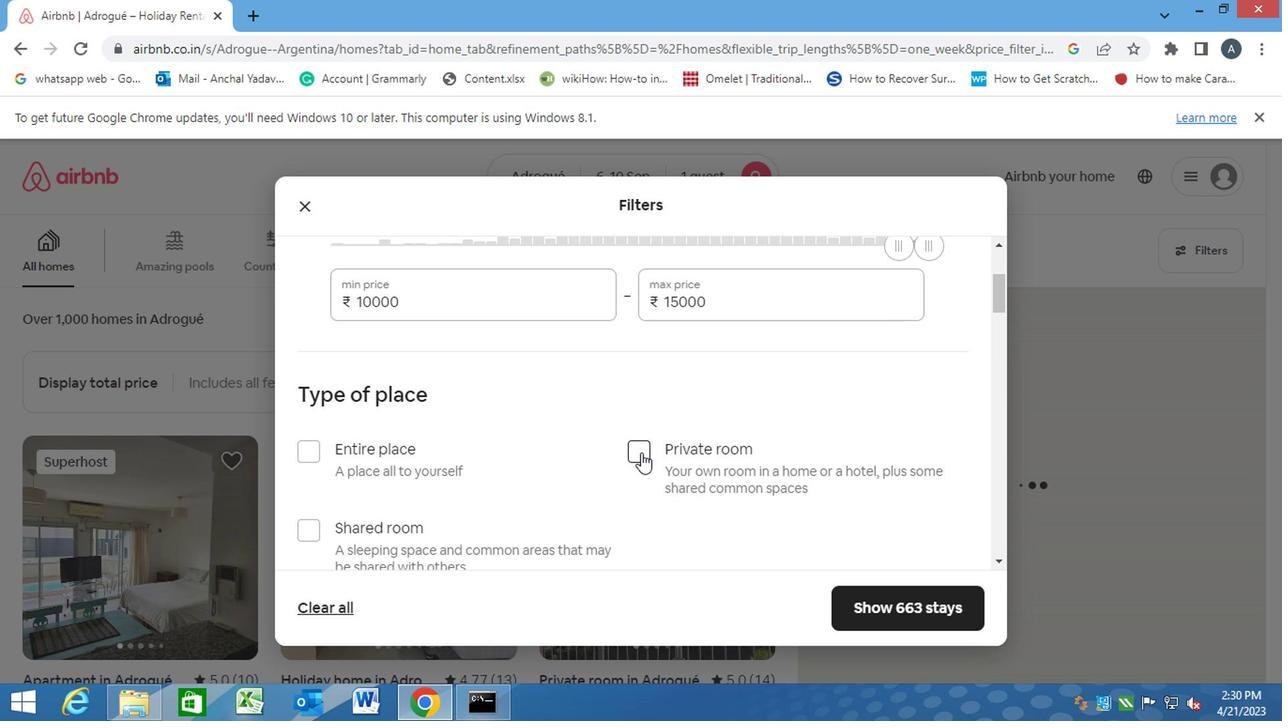 
Action: Mouse scrolled (634, 452) with delta (0, -1)
Screenshot: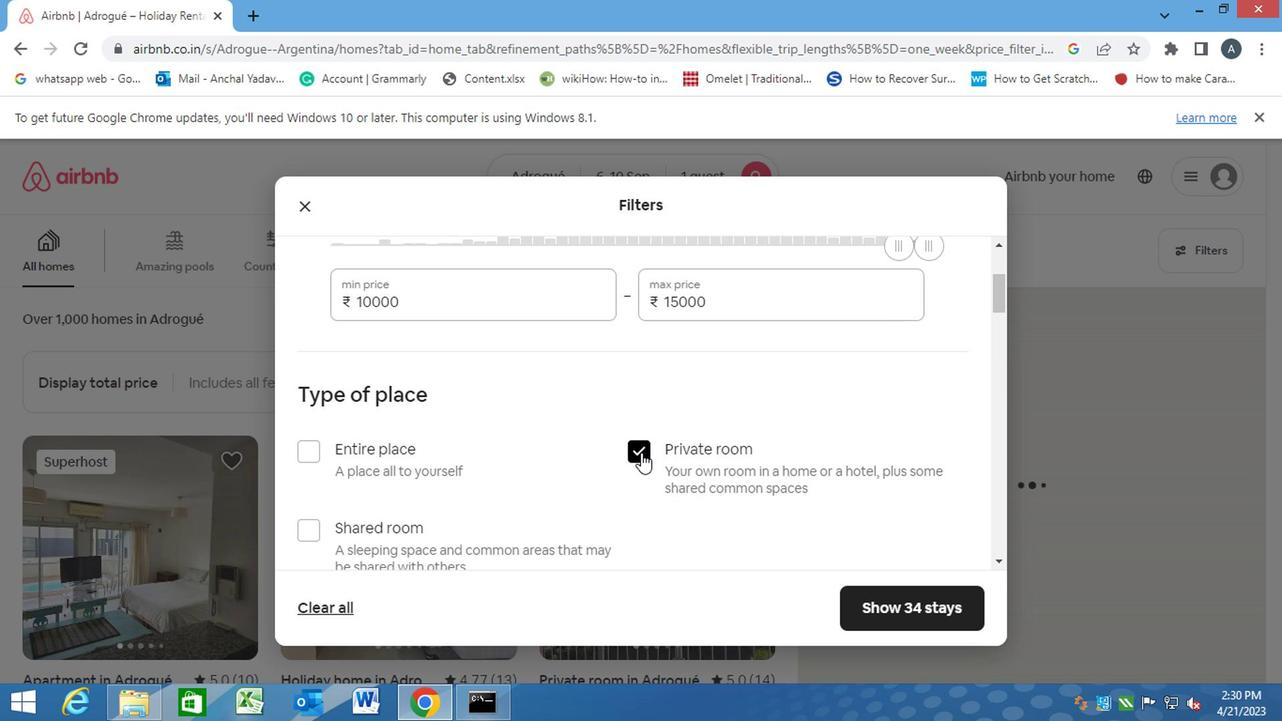 
Action: Mouse moved to (634, 454)
Screenshot: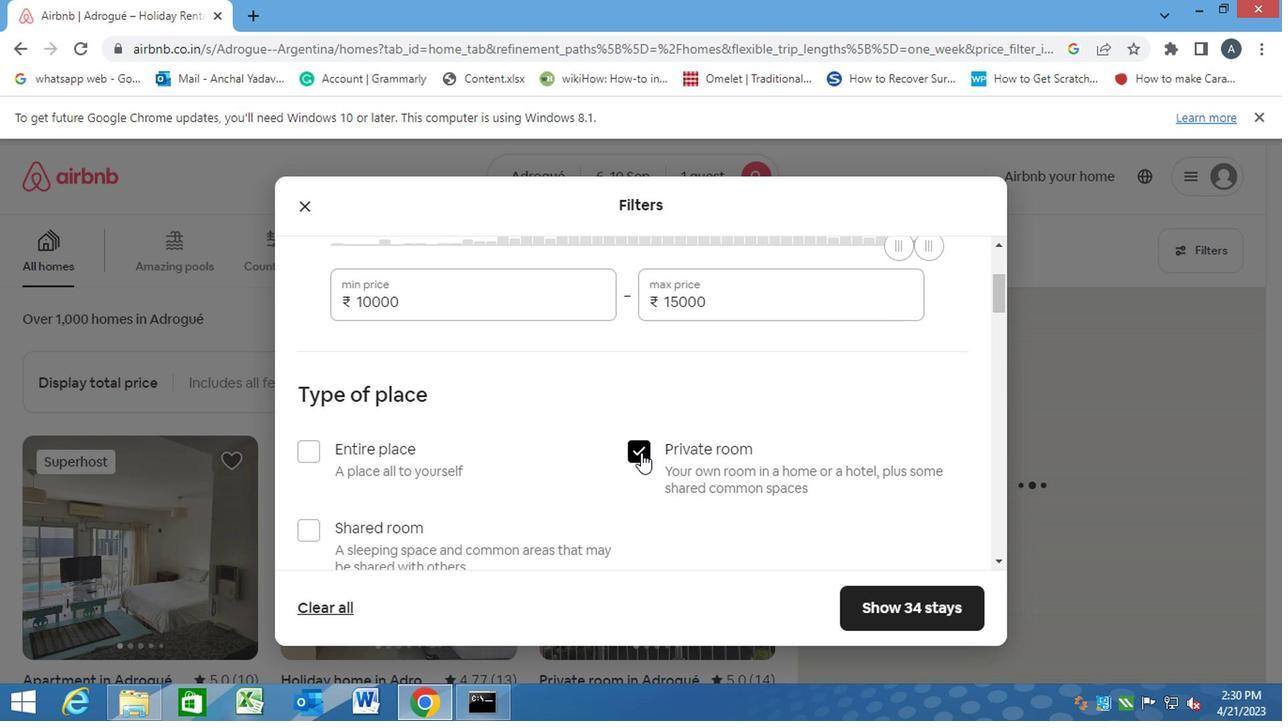 
Action: Mouse scrolled (634, 452) with delta (0, -1)
Screenshot: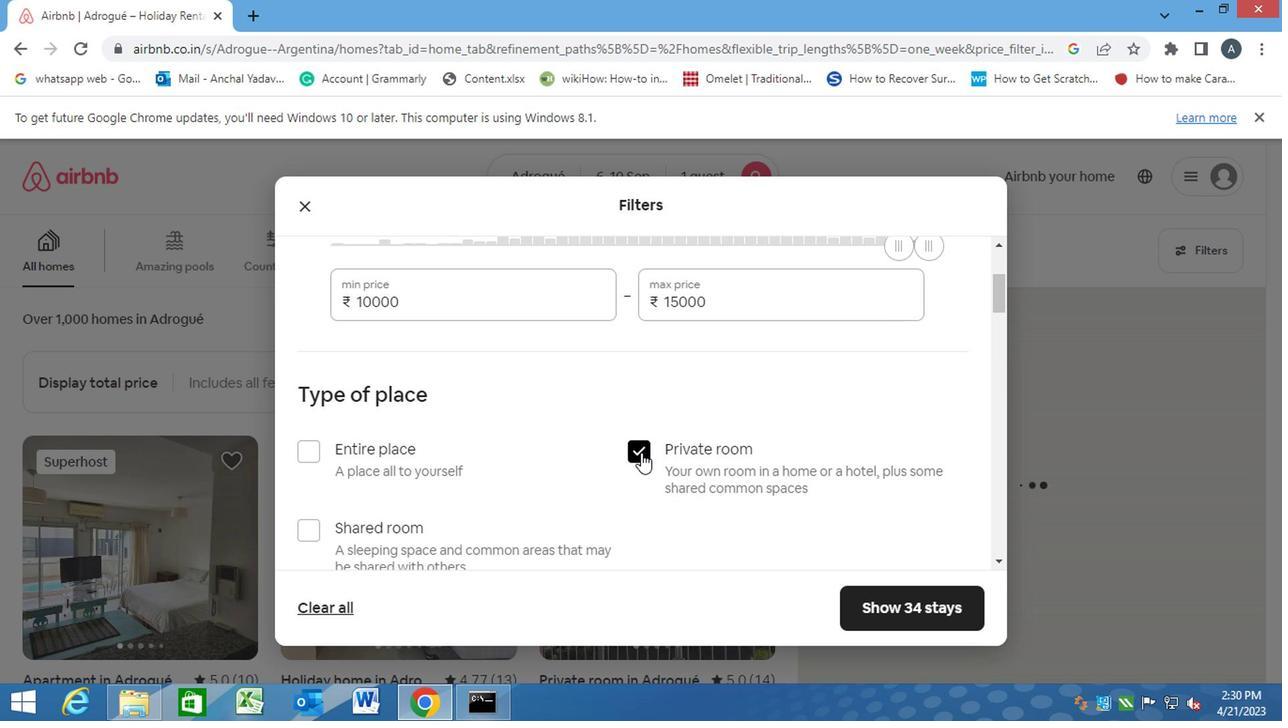 
Action: Mouse moved to (554, 460)
Screenshot: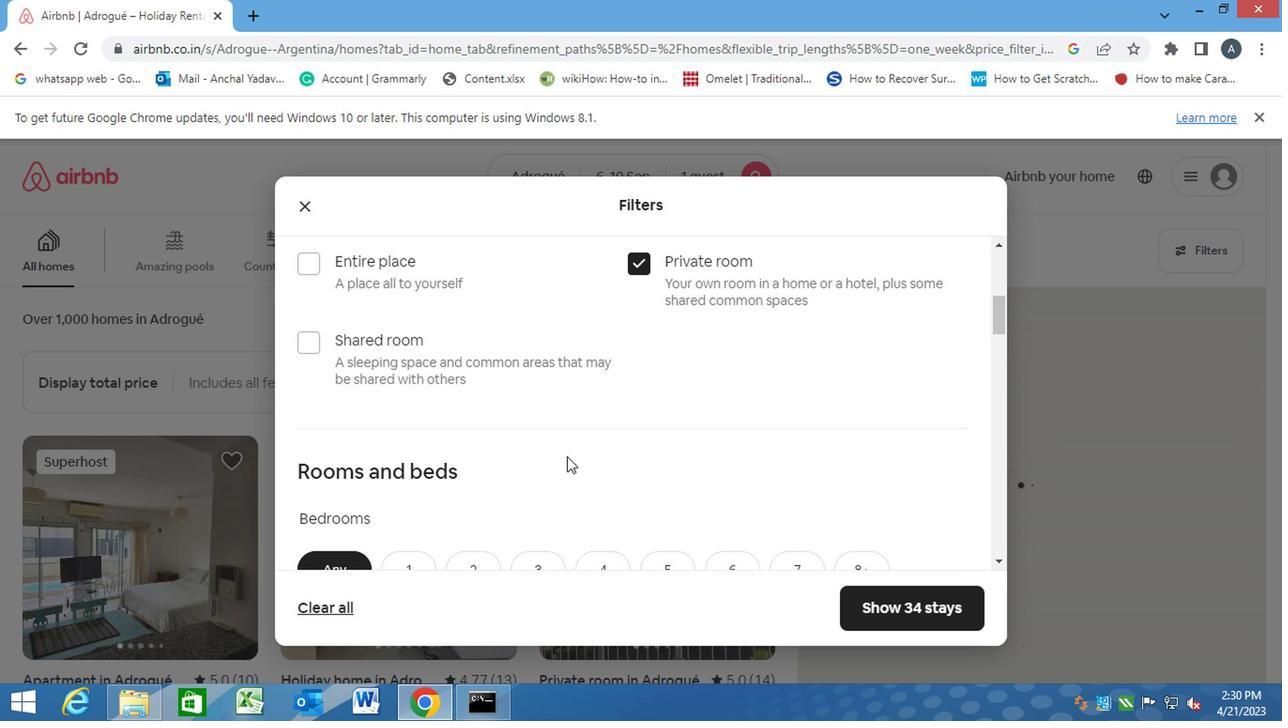
Action: Mouse scrolled (554, 459) with delta (0, 0)
Screenshot: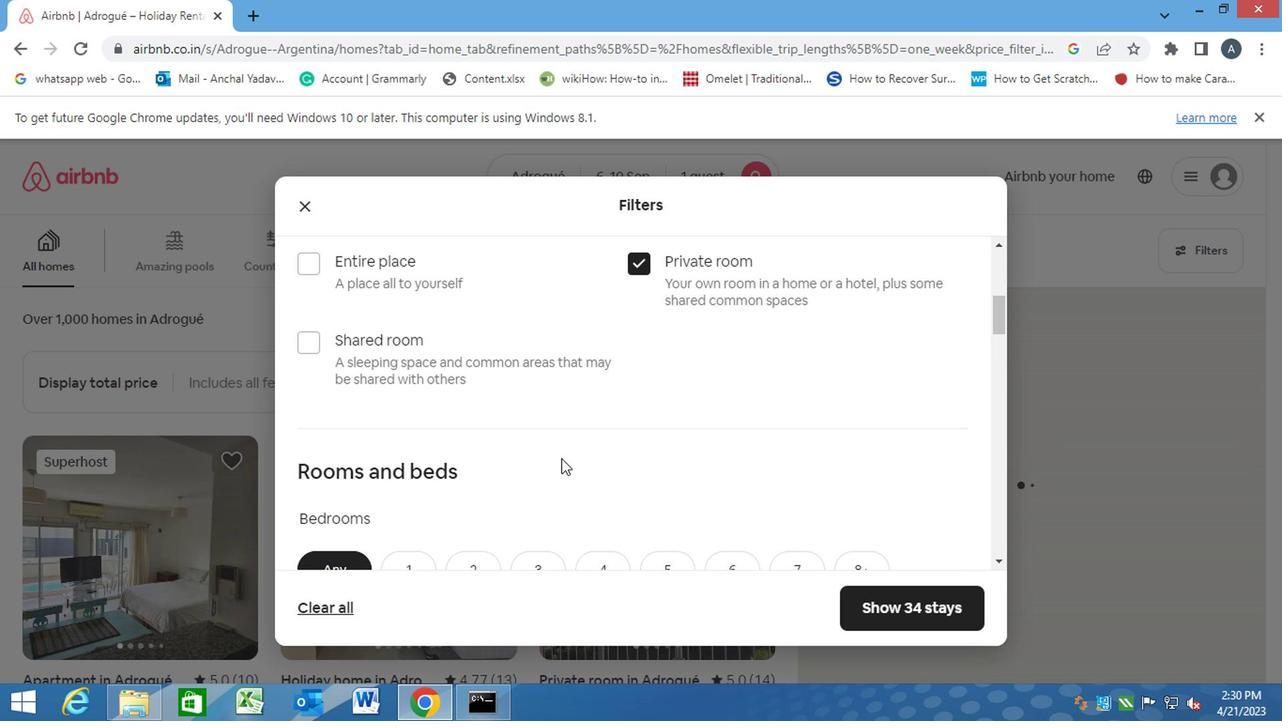 
Action: Mouse moved to (553, 461)
Screenshot: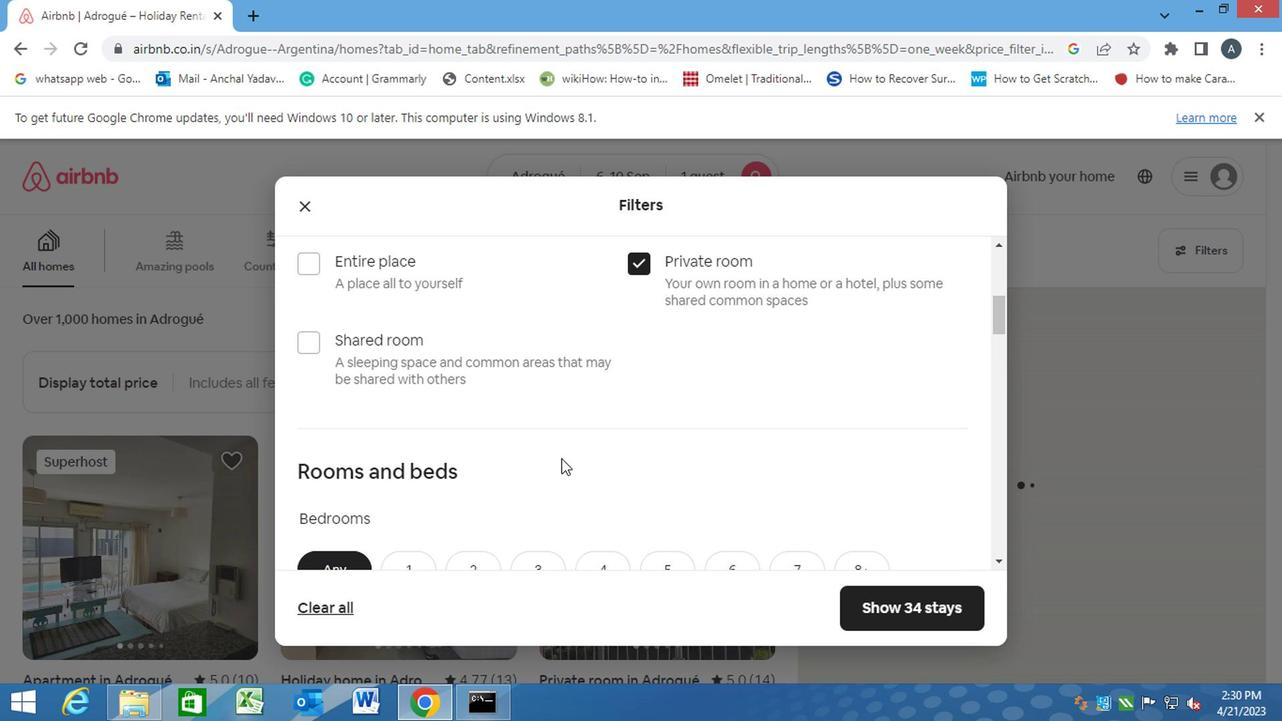 
Action: Mouse scrolled (553, 460) with delta (0, -1)
Screenshot: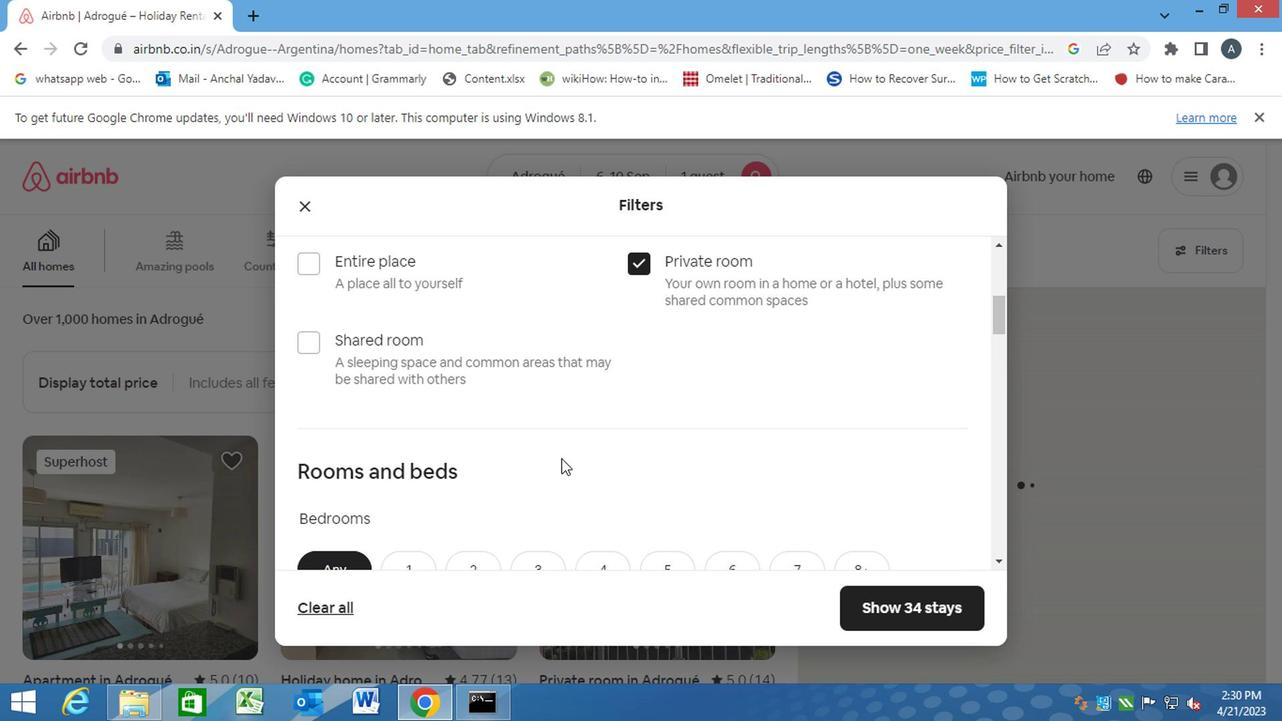 
Action: Mouse moved to (404, 386)
Screenshot: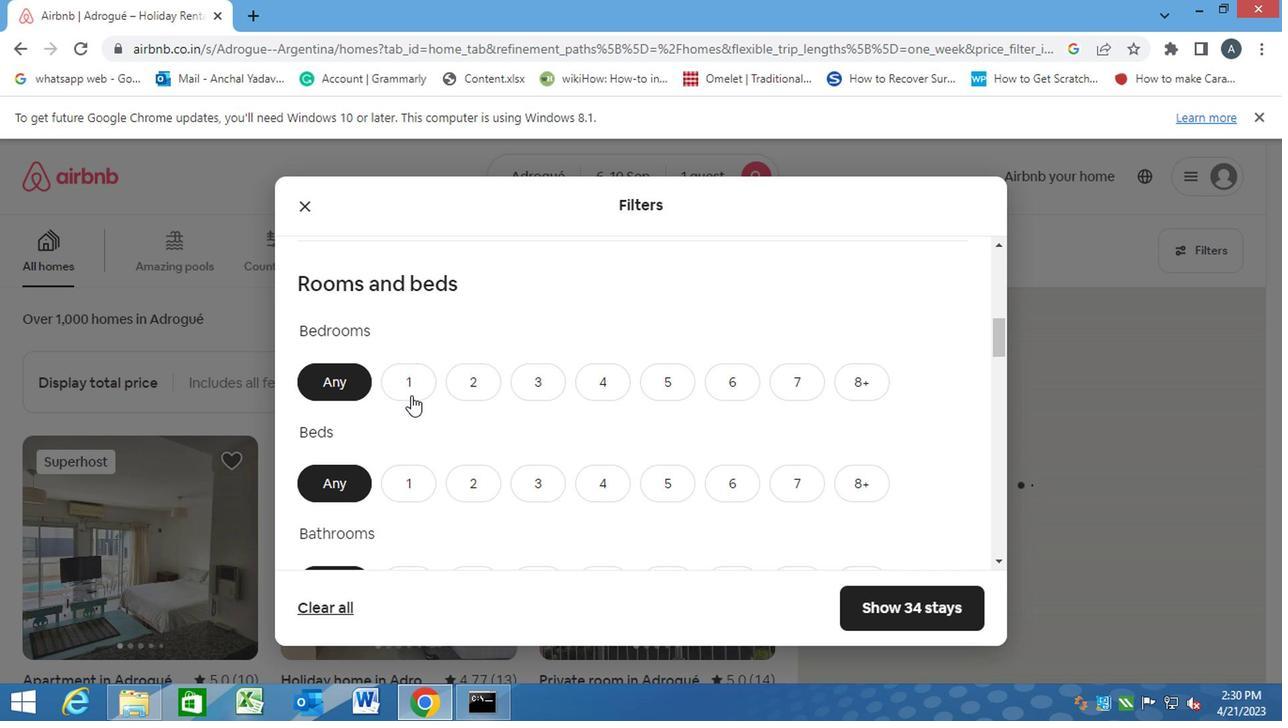 
Action: Mouse pressed left at (404, 386)
Screenshot: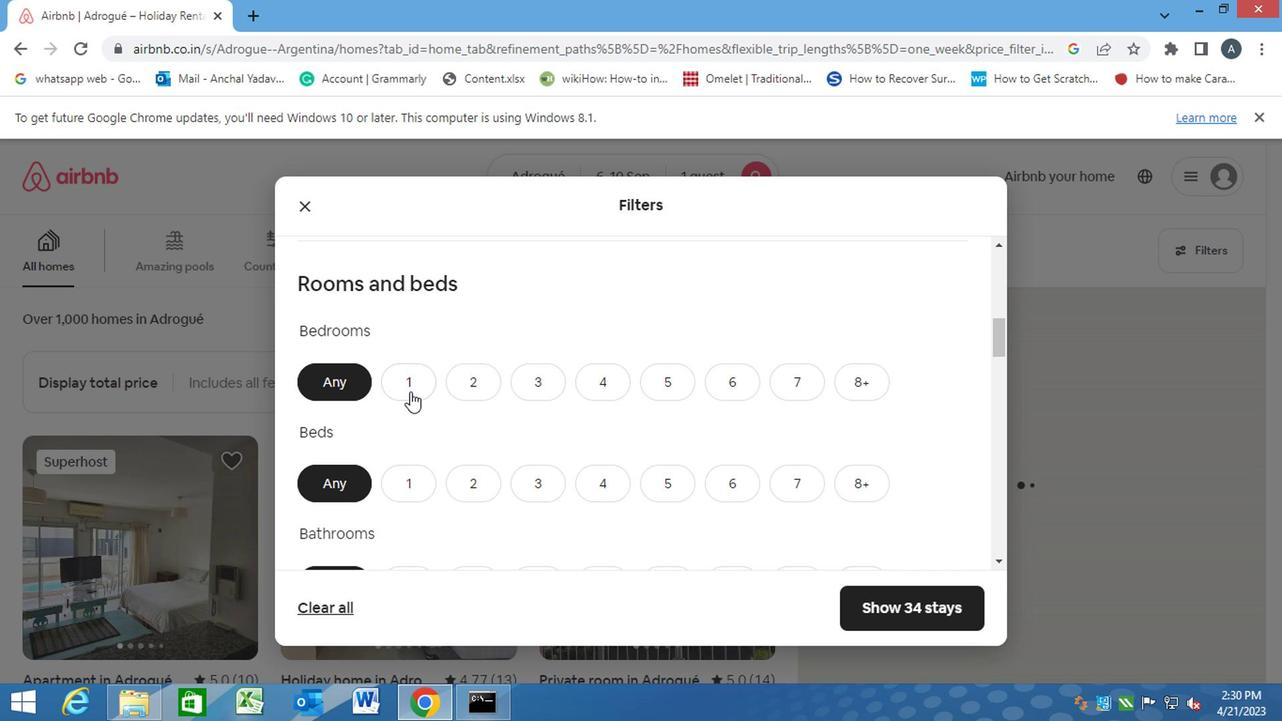 
Action: Mouse moved to (406, 473)
Screenshot: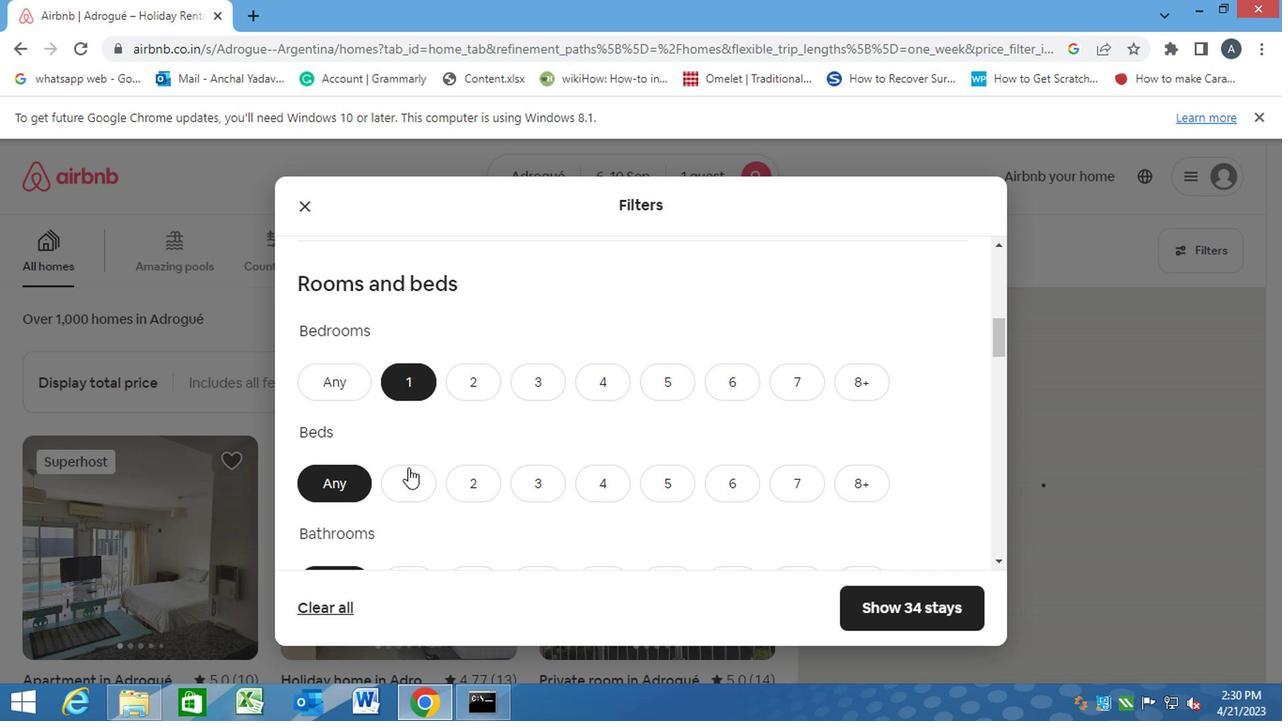 
Action: Mouse pressed left at (406, 473)
Screenshot: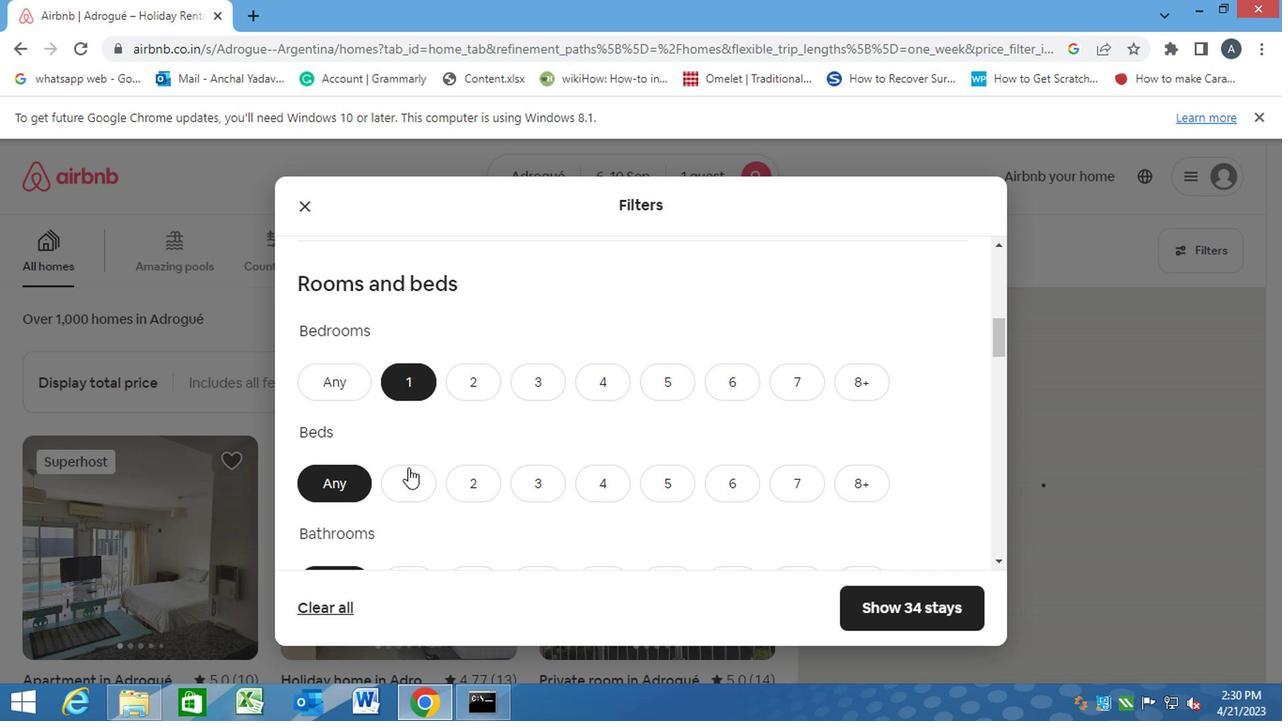 
Action: Mouse moved to (406, 475)
Screenshot: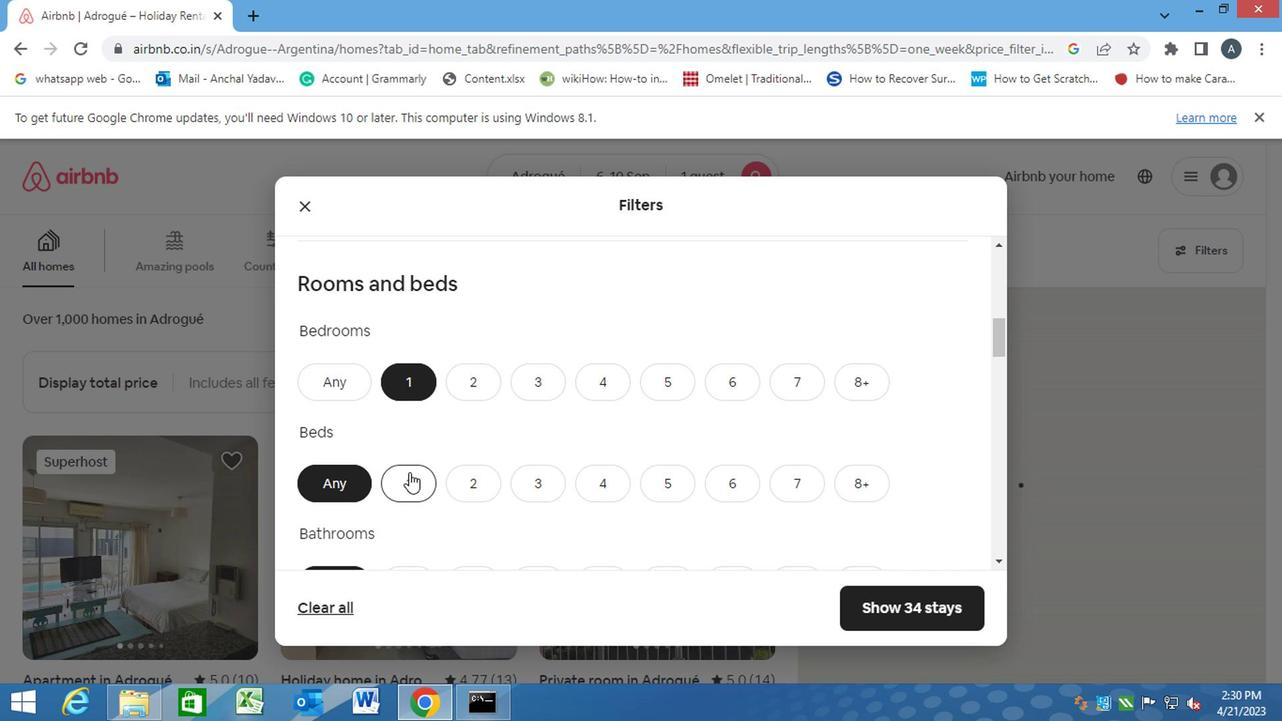 
Action: Mouse scrolled (406, 473) with delta (0, -1)
Screenshot: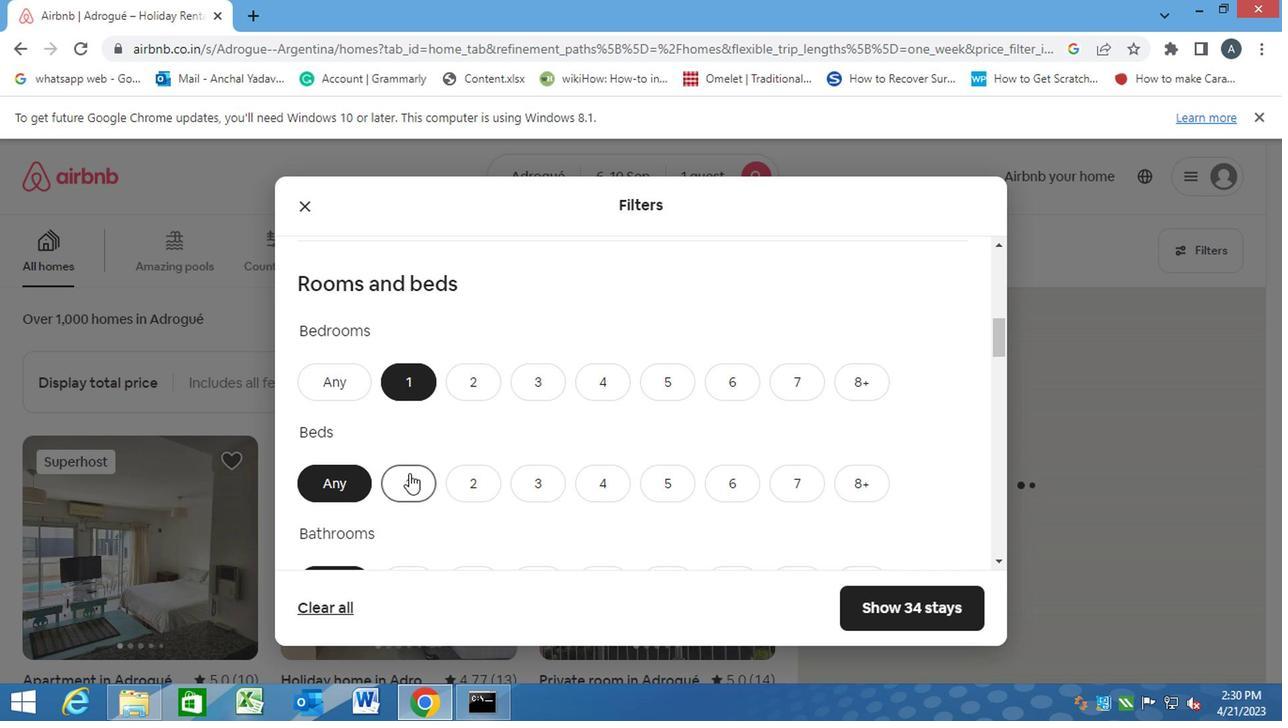 
Action: Mouse scrolled (406, 473) with delta (0, -1)
Screenshot: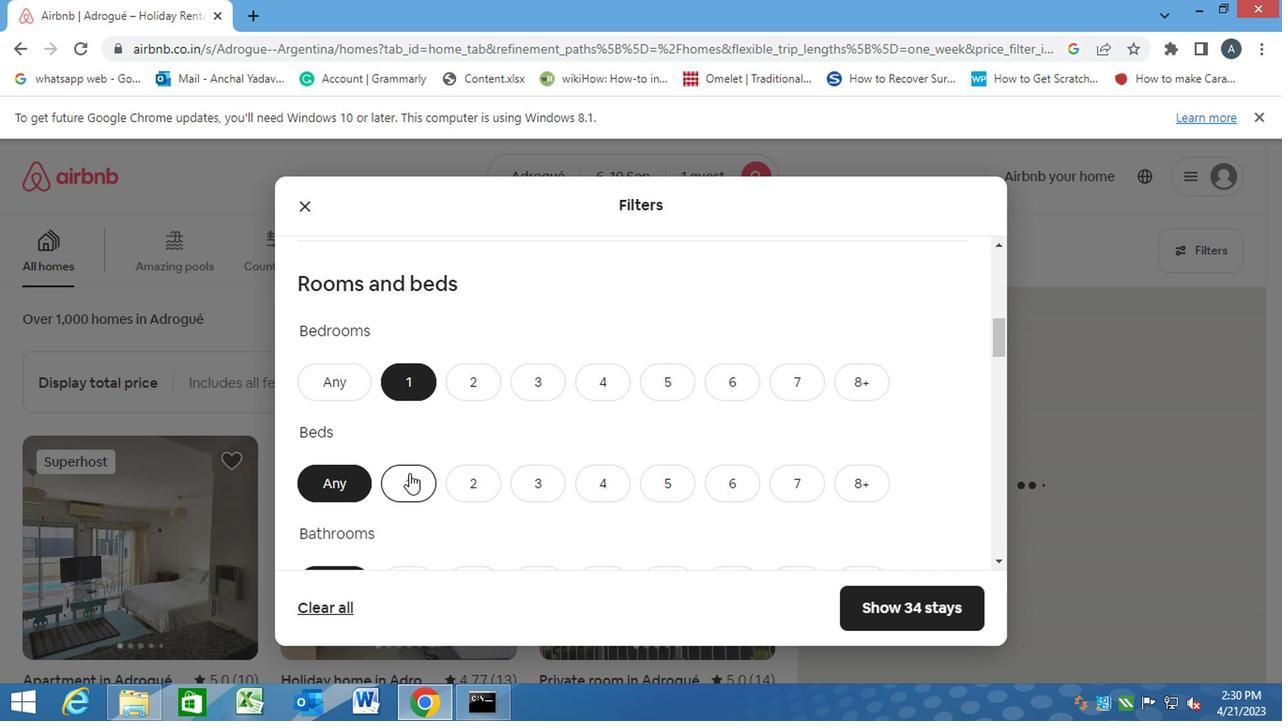 
Action: Mouse moved to (401, 397)
Screenshot: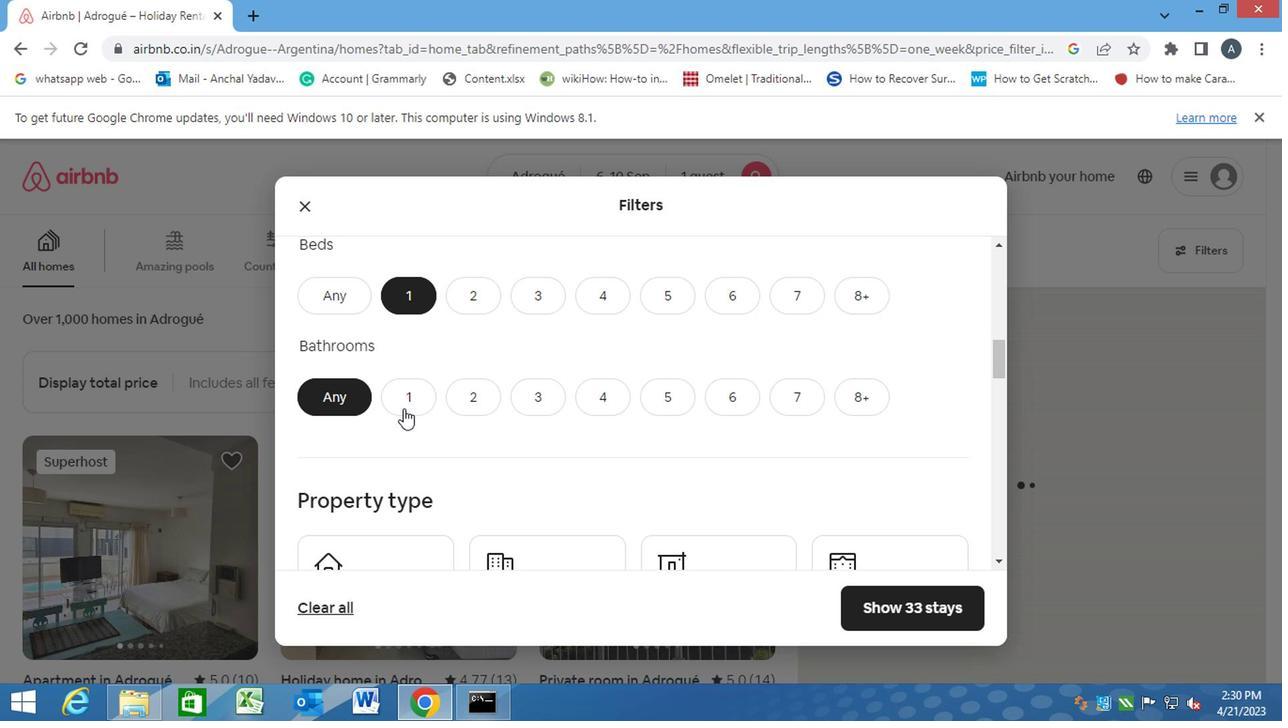 
Action: Mouse pressed left at (401, 397)
Screenshot: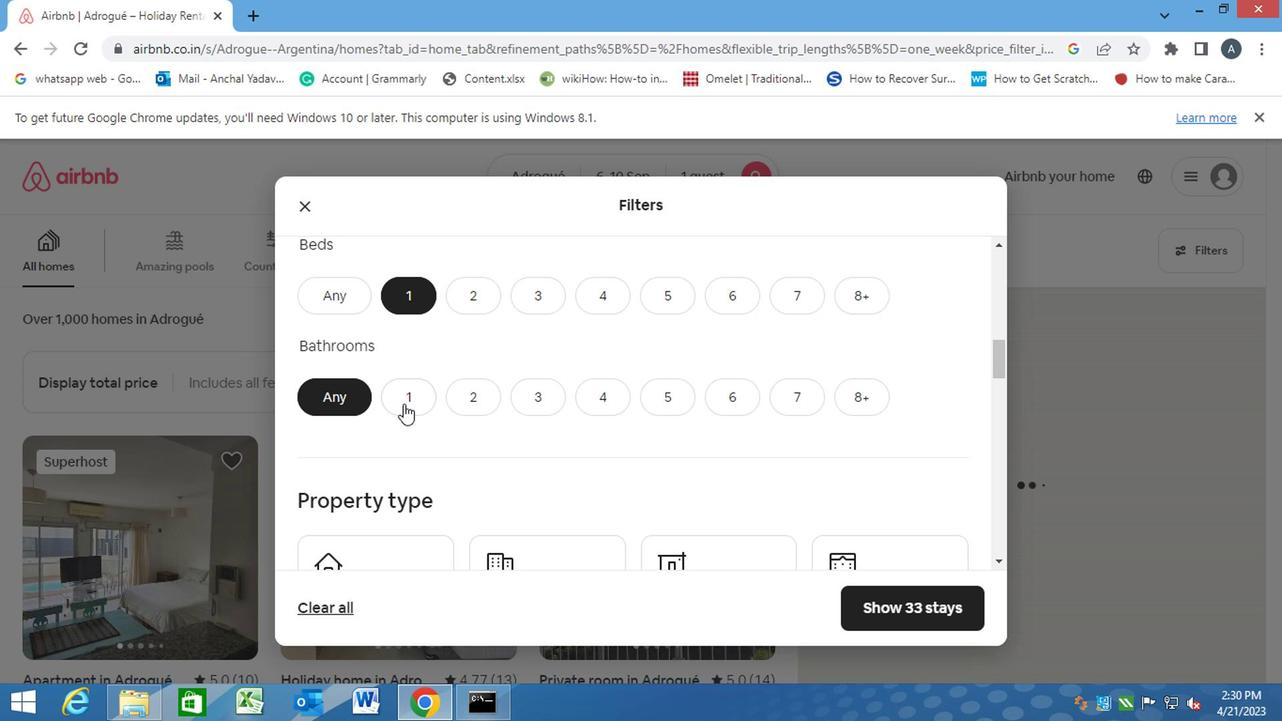 
Action: Mouse moved to (402, 398)
Screenshot: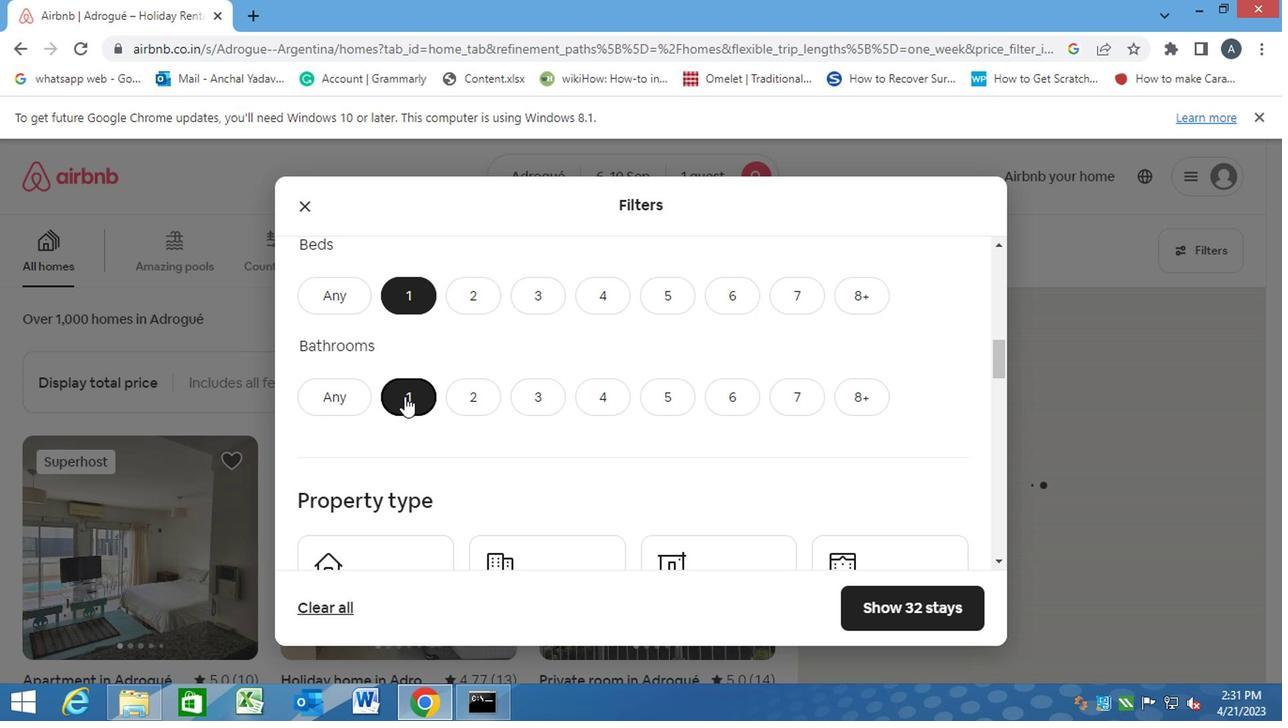 
Action: Mouse scrolled (402, 398) with delta (0, 0)
Screenshot: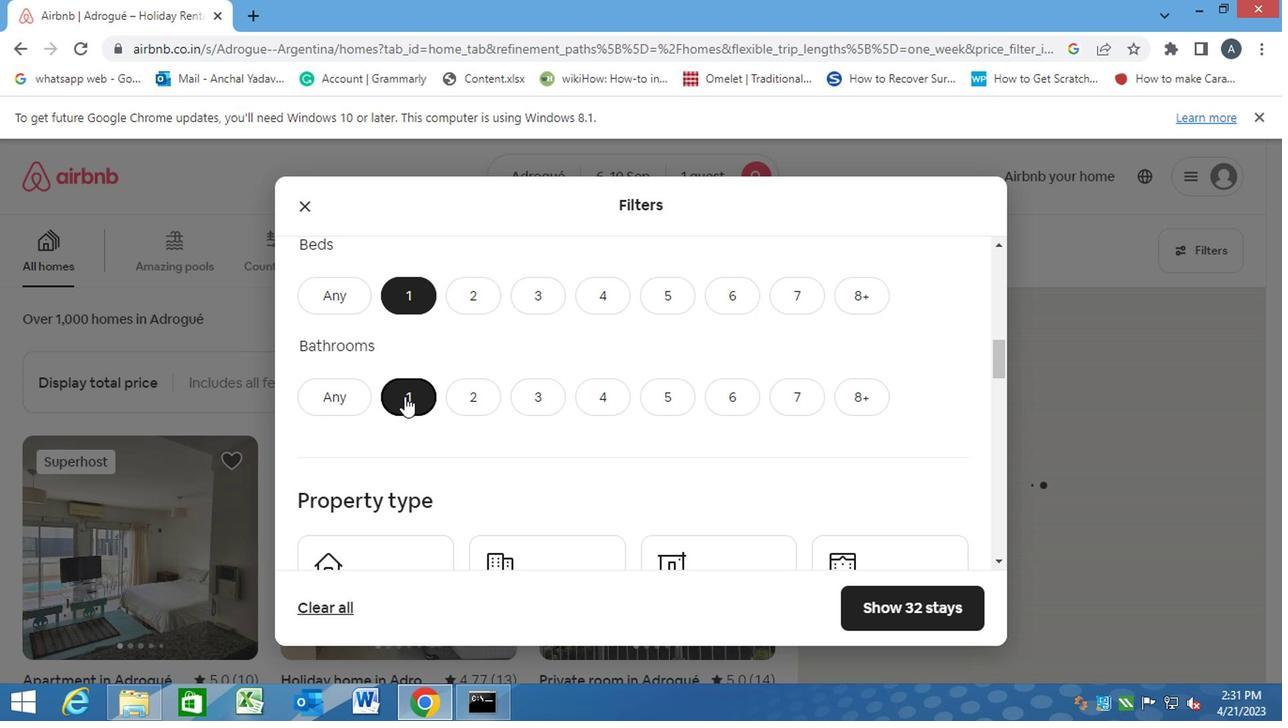 
Action: Mouse moved to (380, 468)
Screenshot: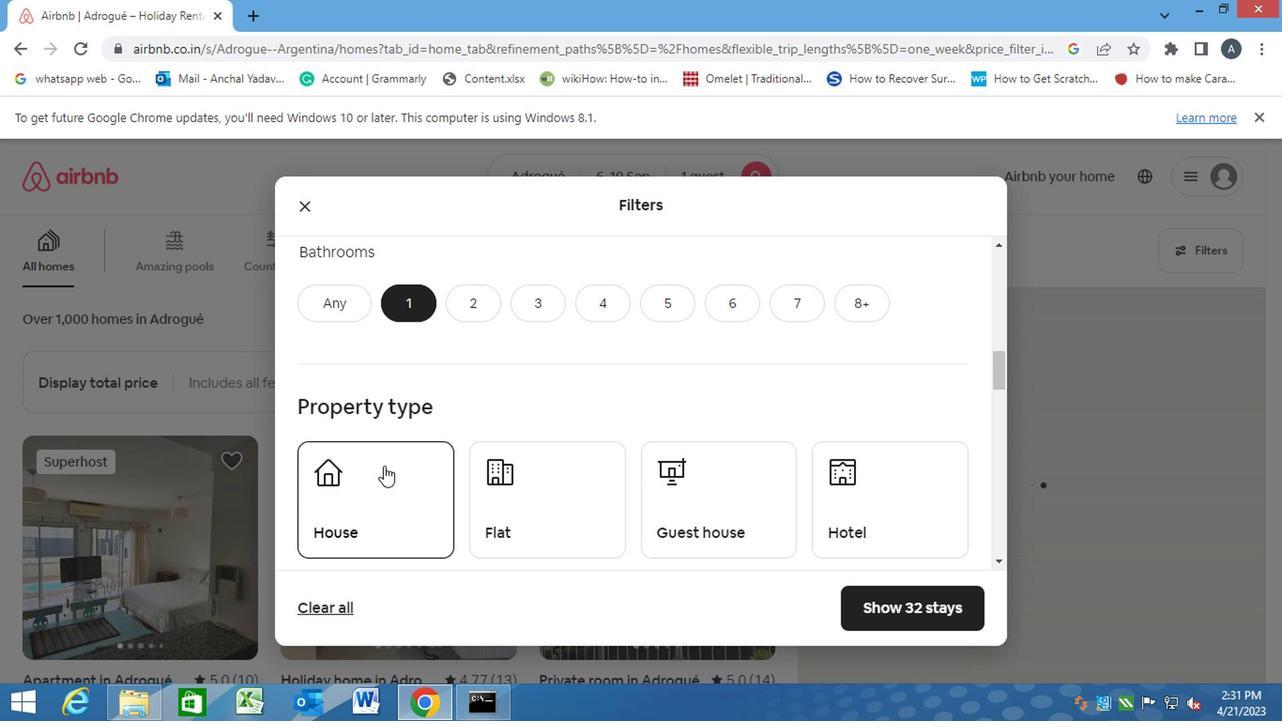 
Action: Mouse pressed left at (380, 468)
Screenshot: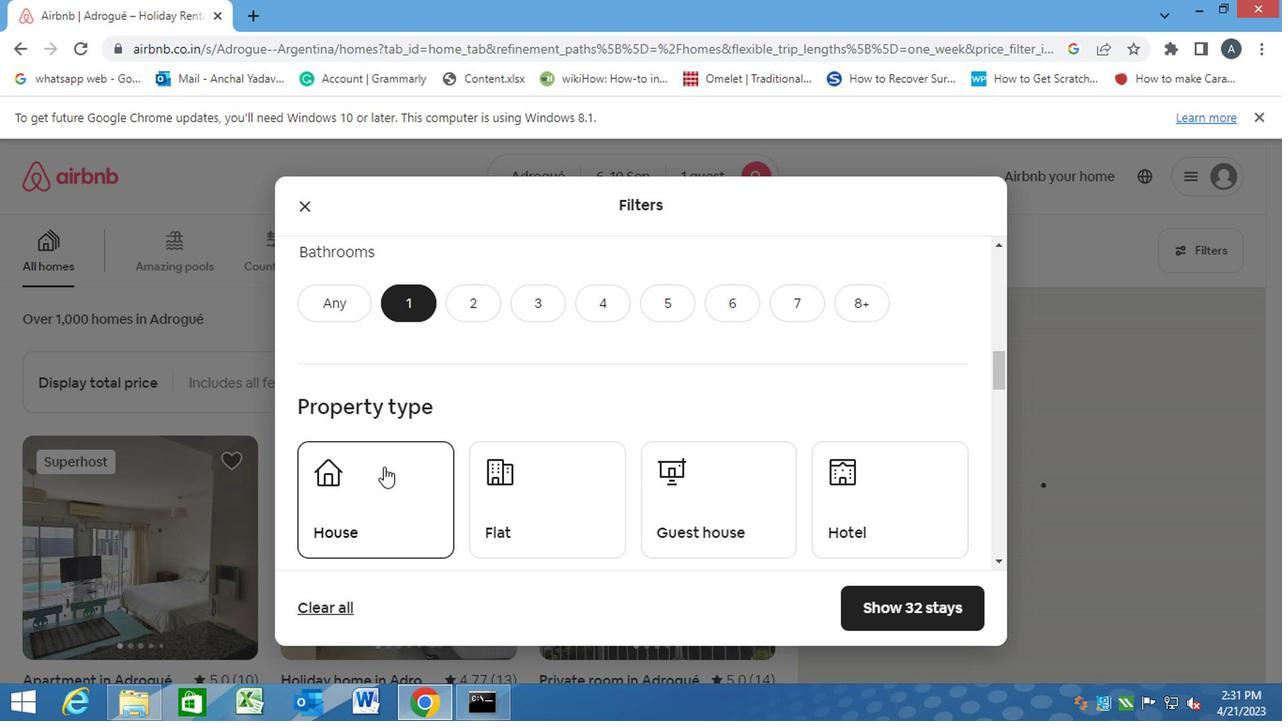 
Action: Mouse moved to (505, 496)
Screenshot: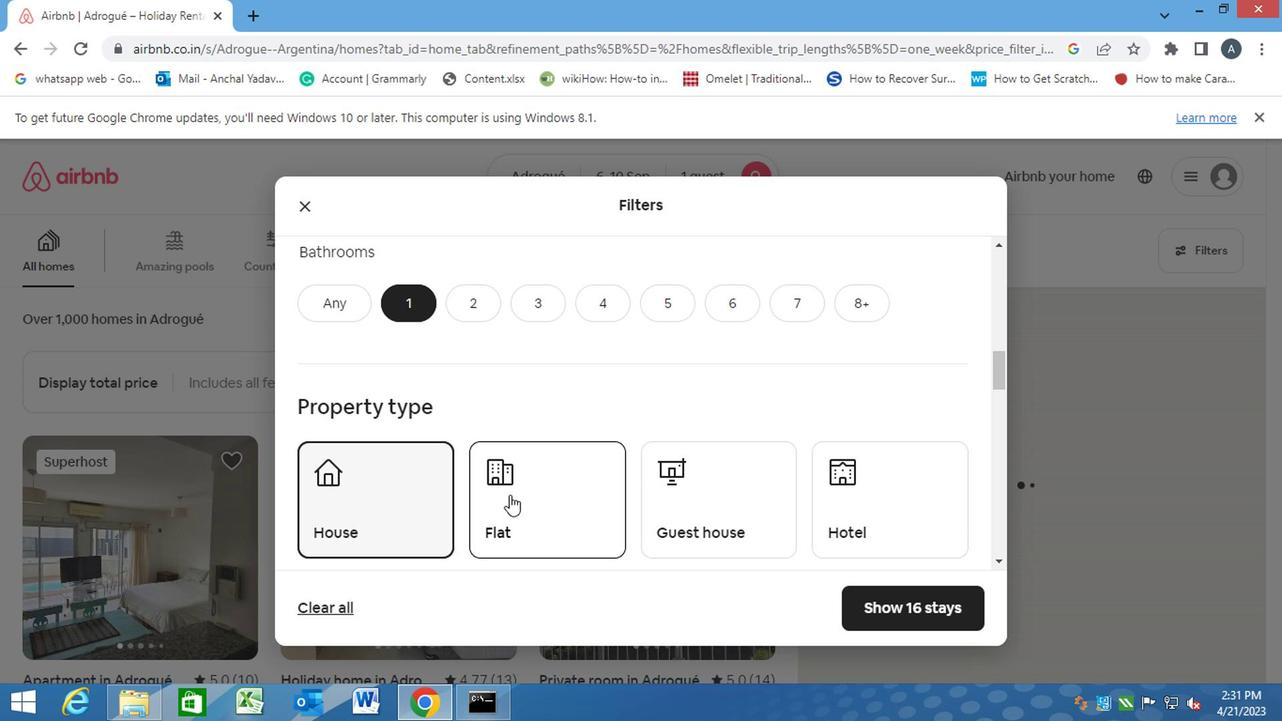 
Action: Mouse pressed left at (505, 496)
Screenshot: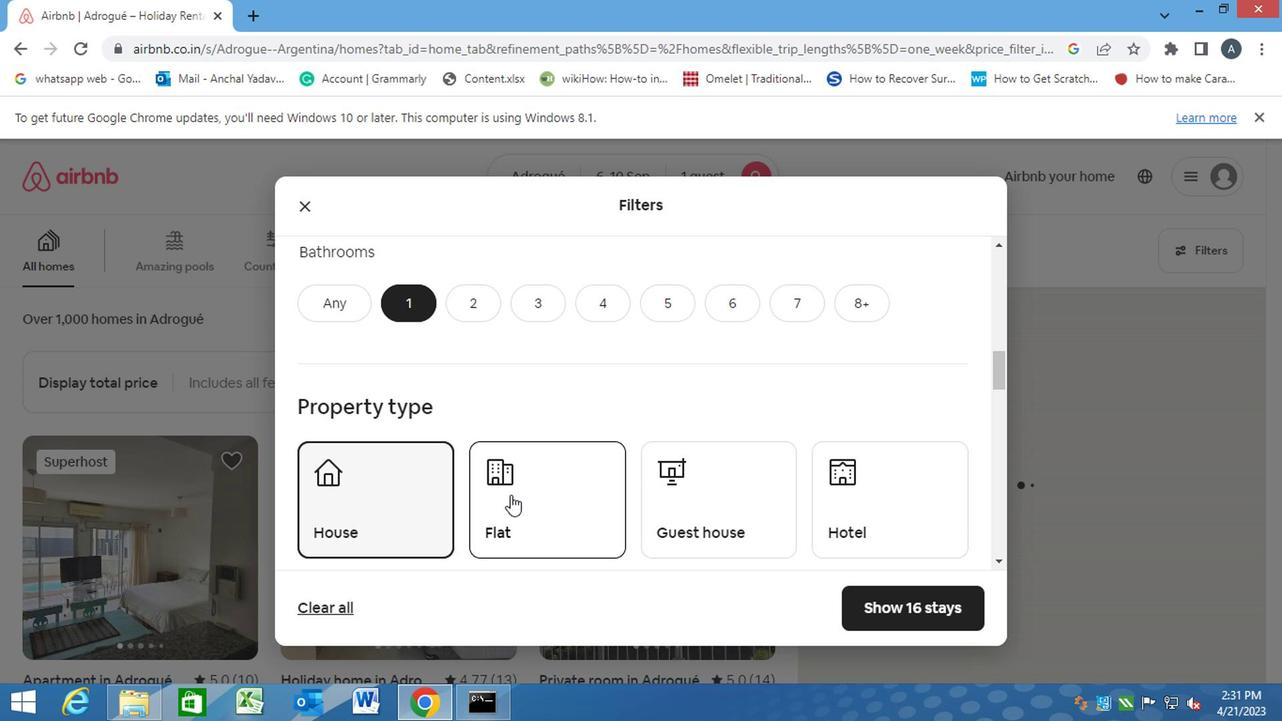 
Action: Mouse moved to (655, 515)
Screenshot: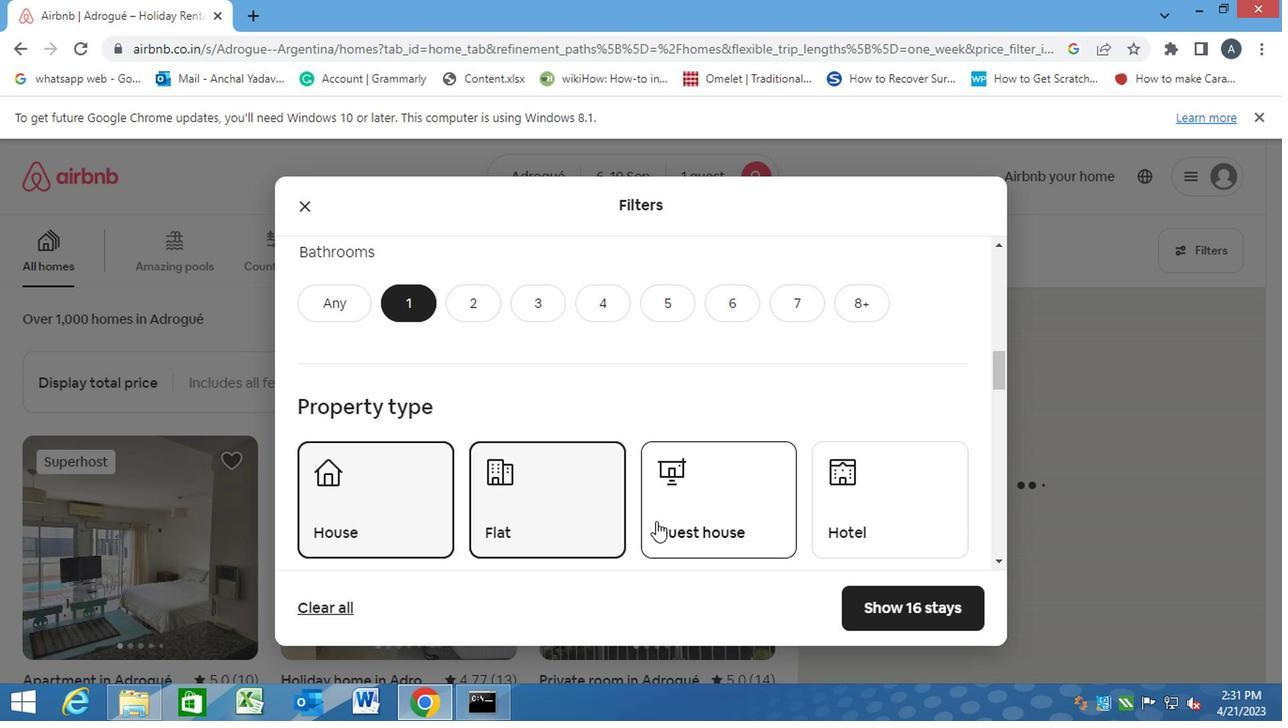 
Action: Mouse pressed left at (655, 515)
Screenshot: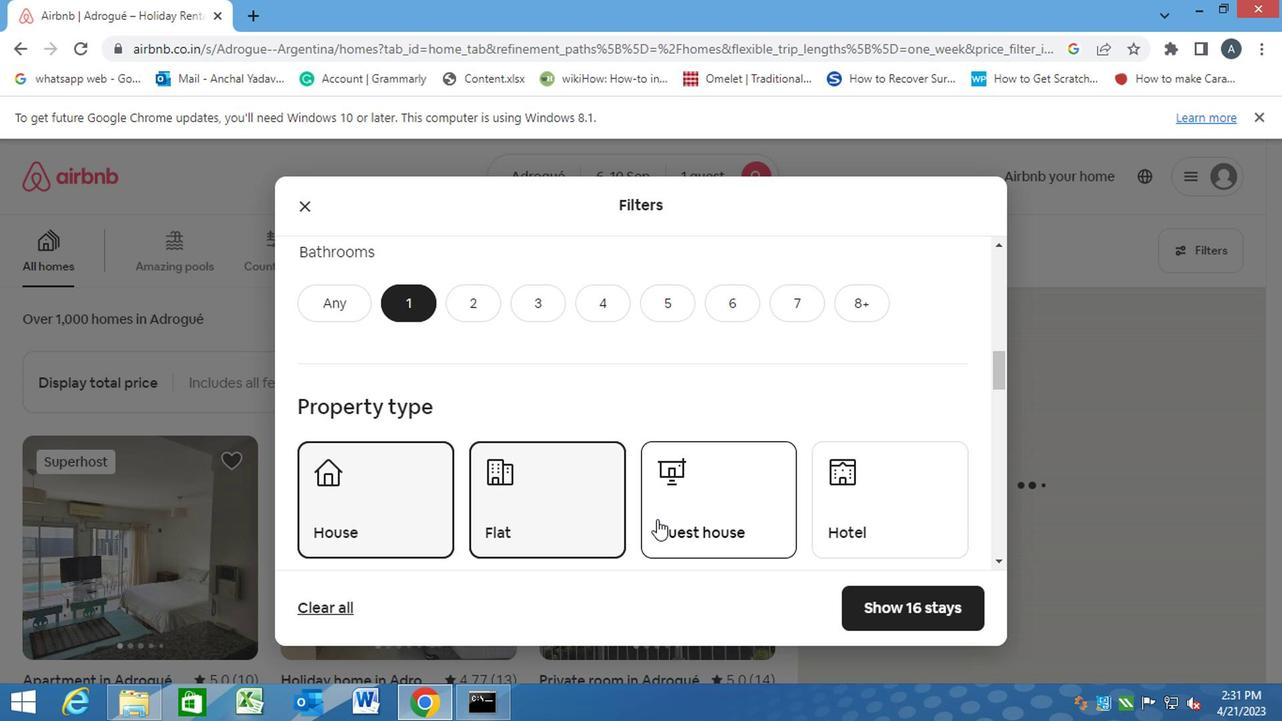 
Action: Mouse moved to (853, 511)
Screenshot: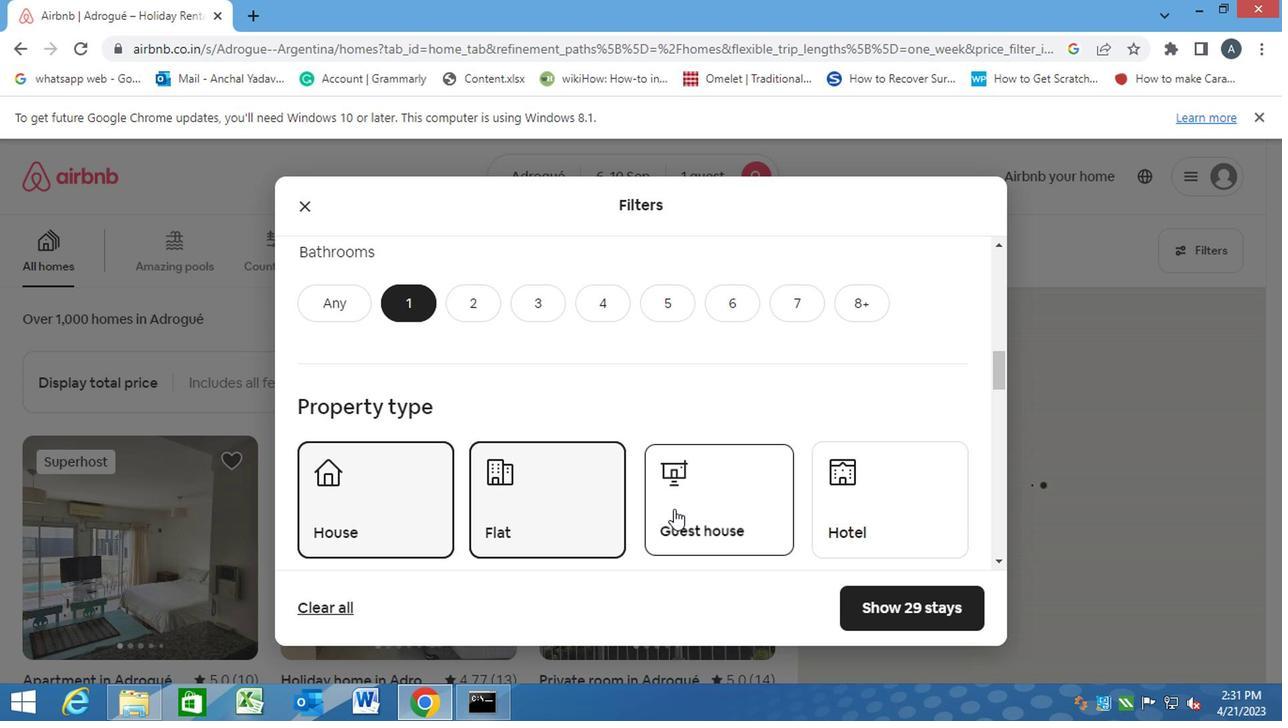 
Action: Mouse pressed left at (853, 511)
Screenshot: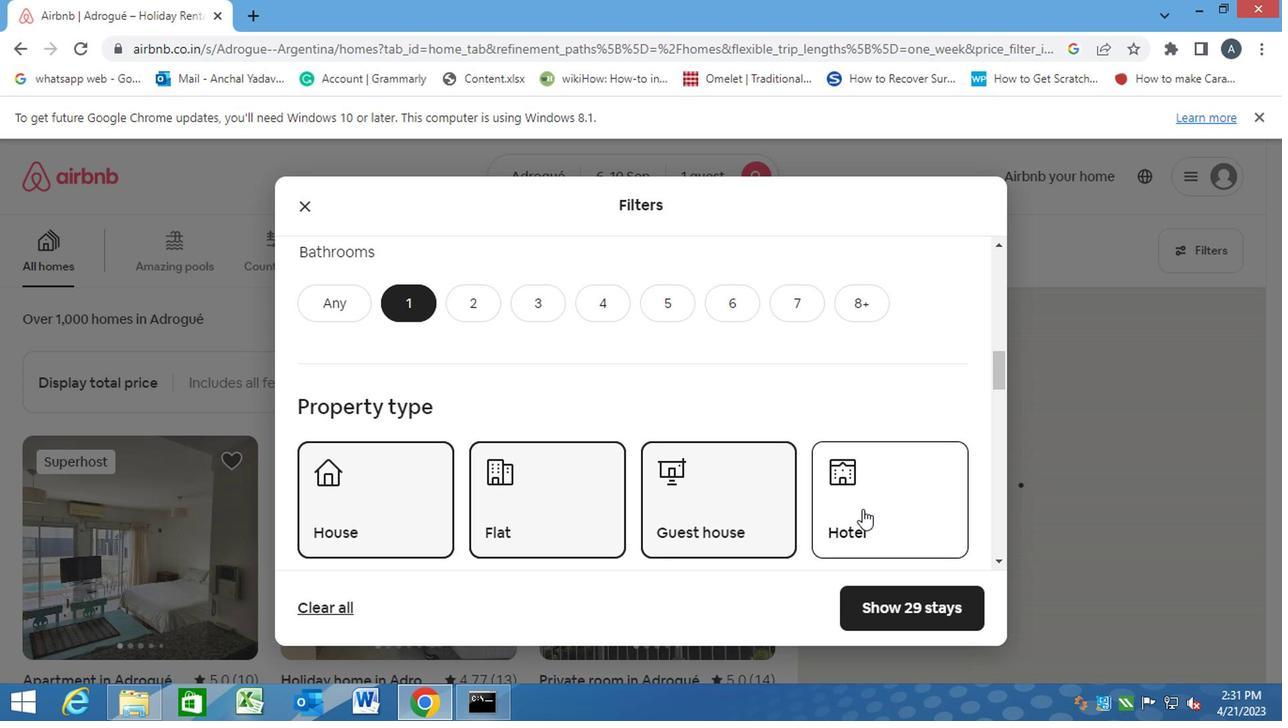 
Action: Mouse moved to (571, 511)
Screenshot: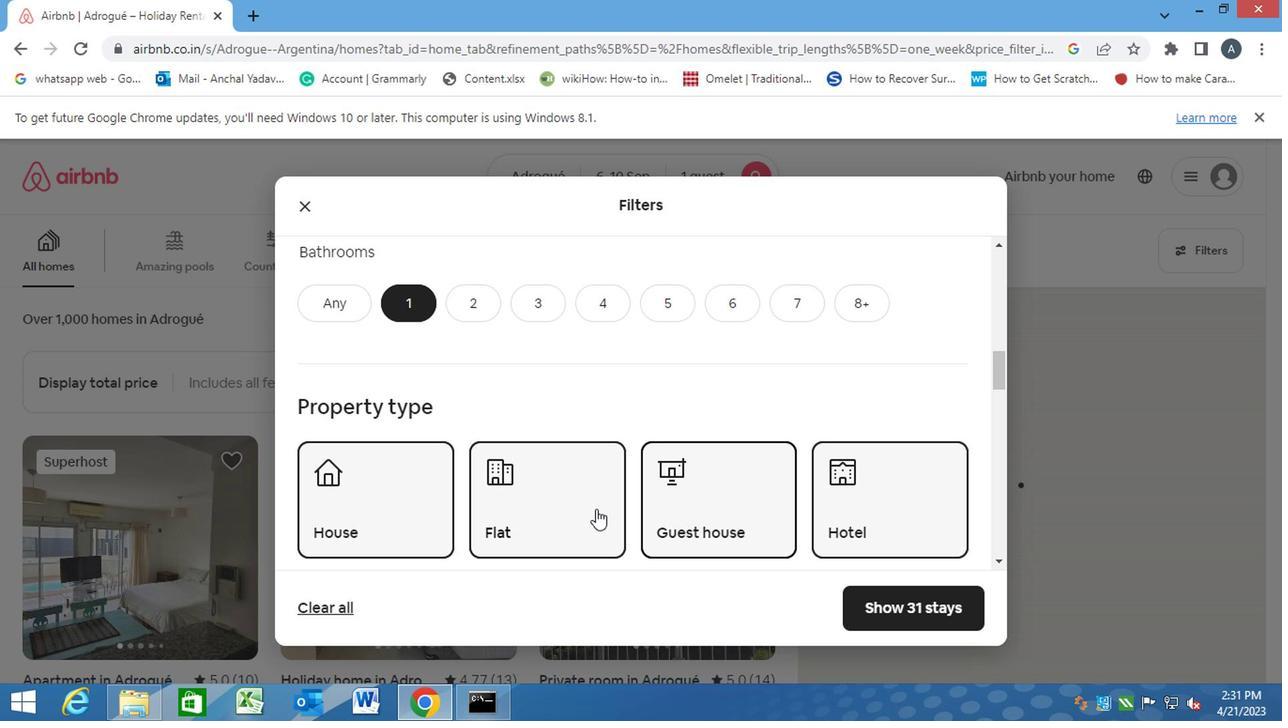 
Action: Mouse scrolled (571, 509) with delta (0, -1)
Screenshot: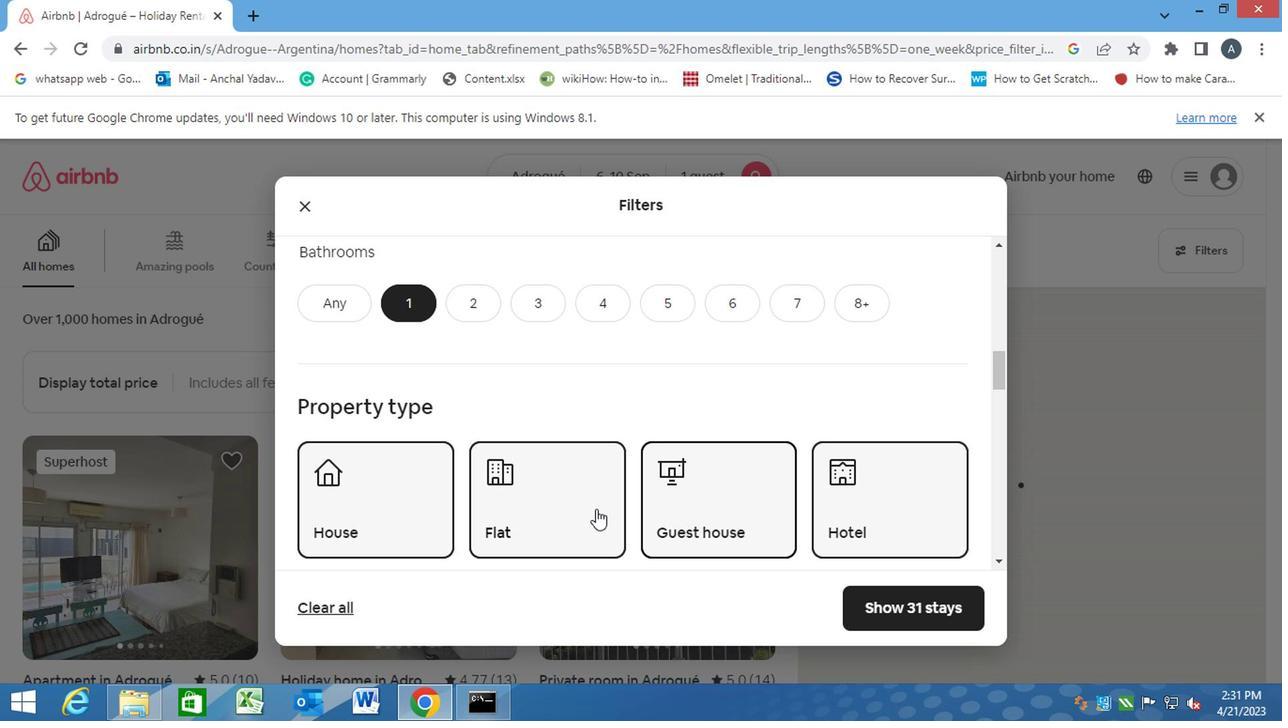
Action: Mouse moved to (571, 511)
Screenshot: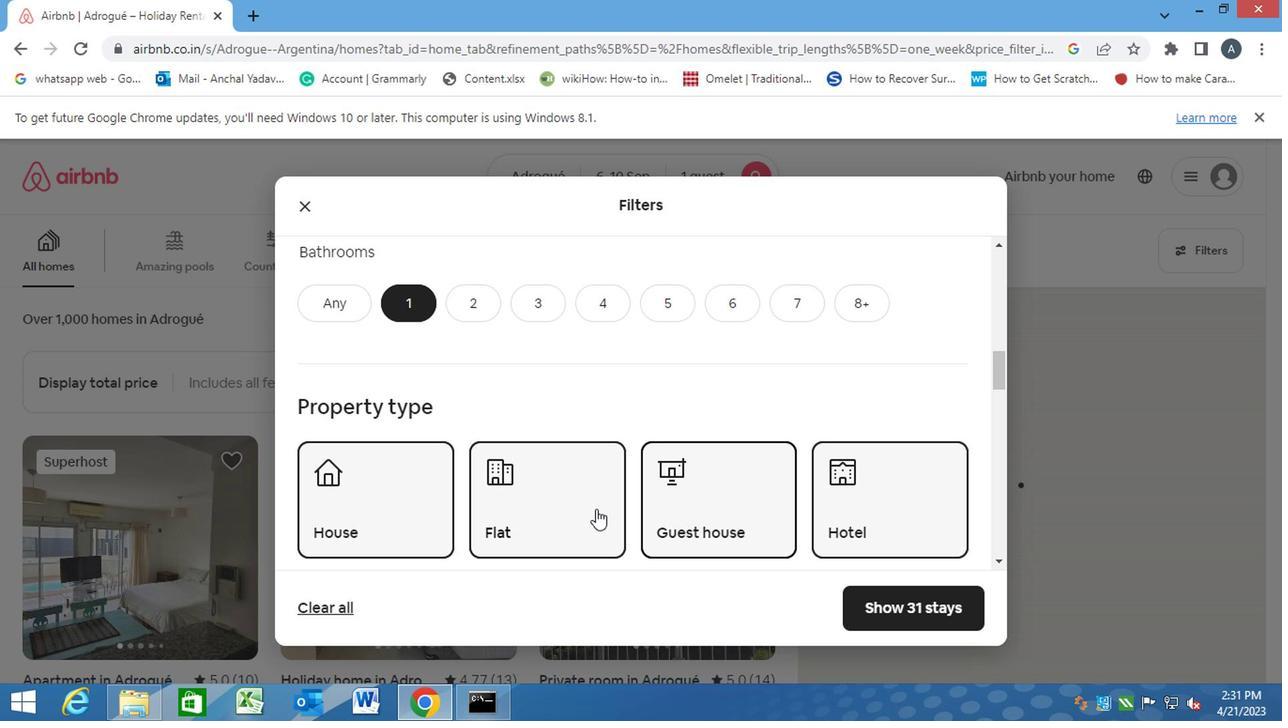 
Action: Mouse scrolled (571, 509) with delta (0, -1)
Screenshot: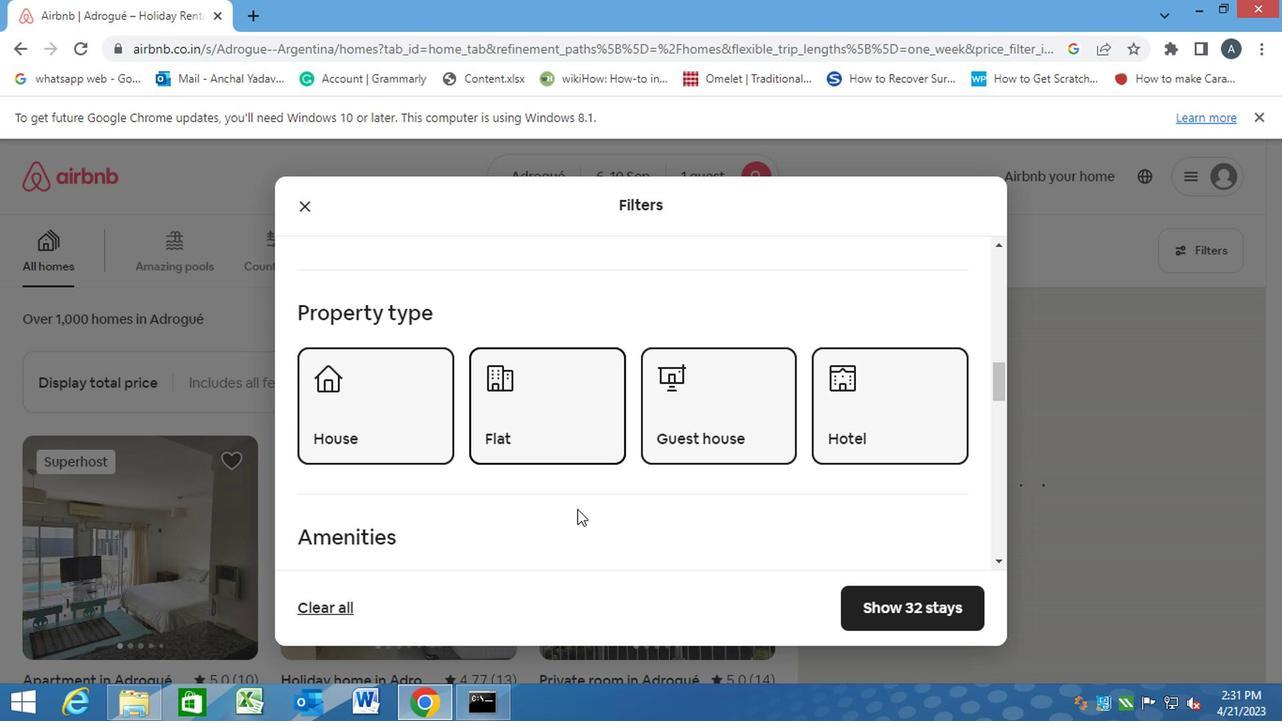 
Action: Mouse scrolled (571, 509) with delta (0, -1)
Screenshot: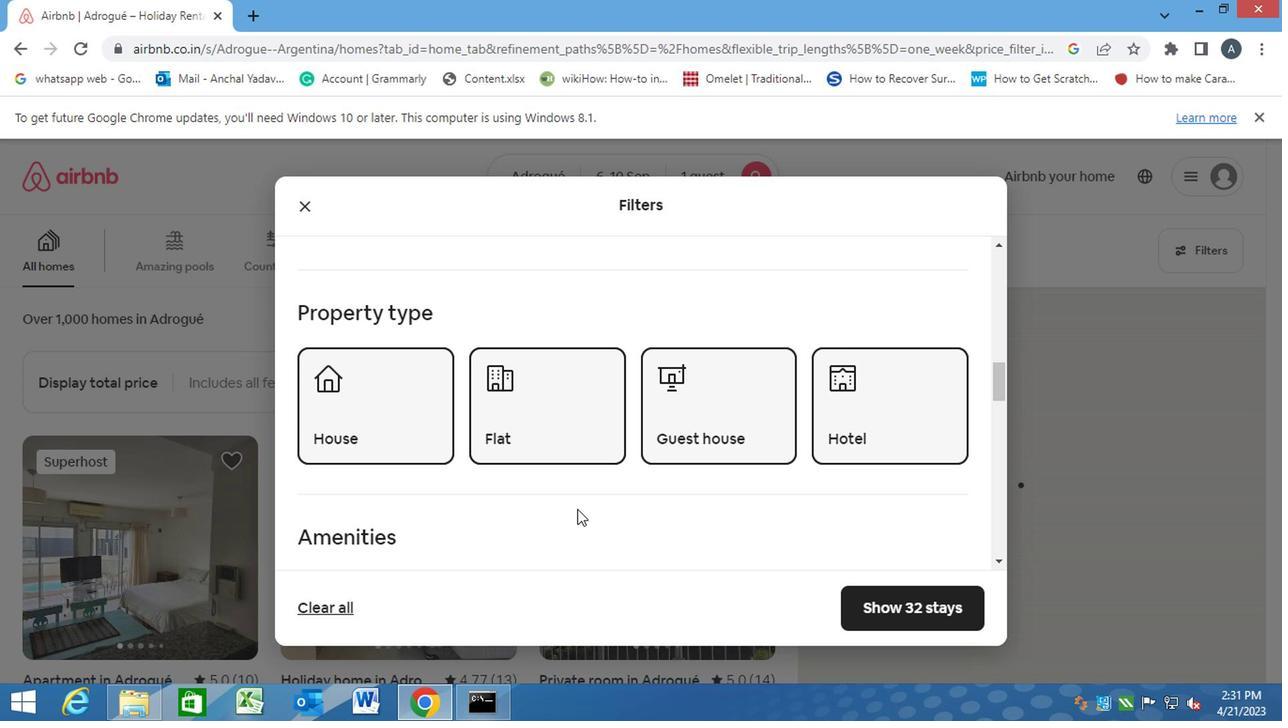 
Action: Mouse moved to (571, 511)
Screenshot: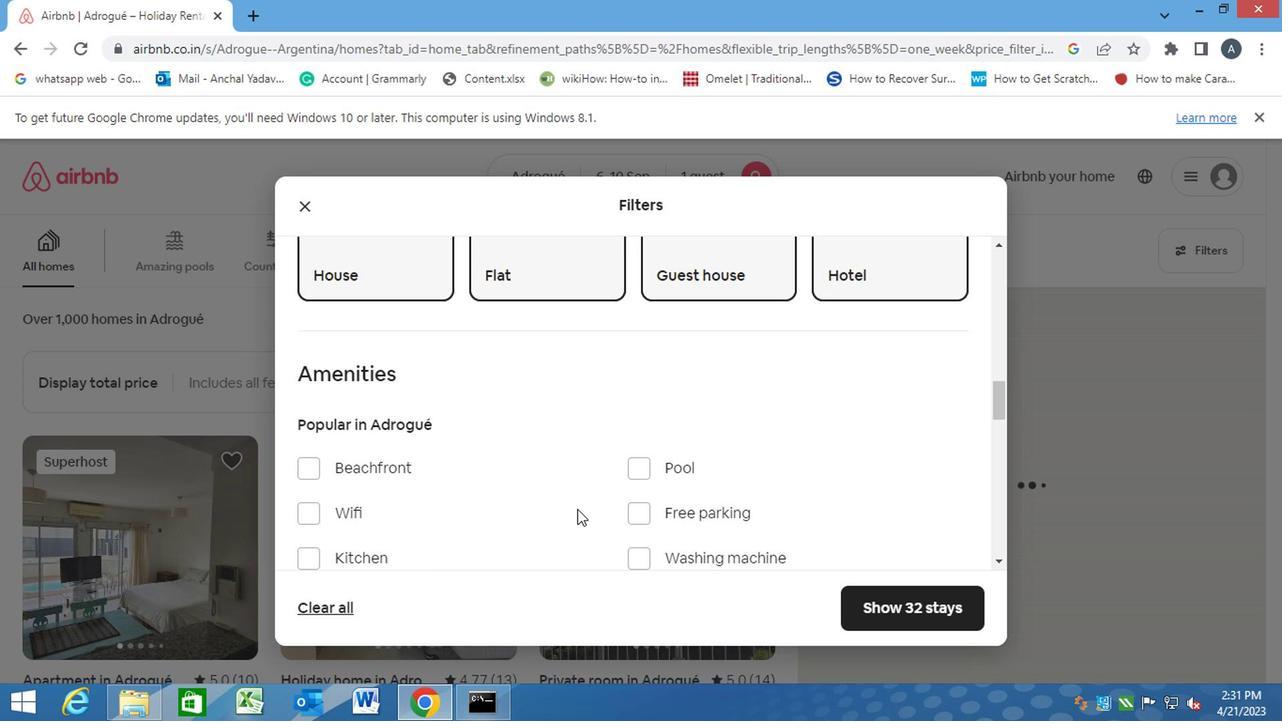 
Action: Mouse scrolled (571, 509) with delta (0, -1)
Screenshot: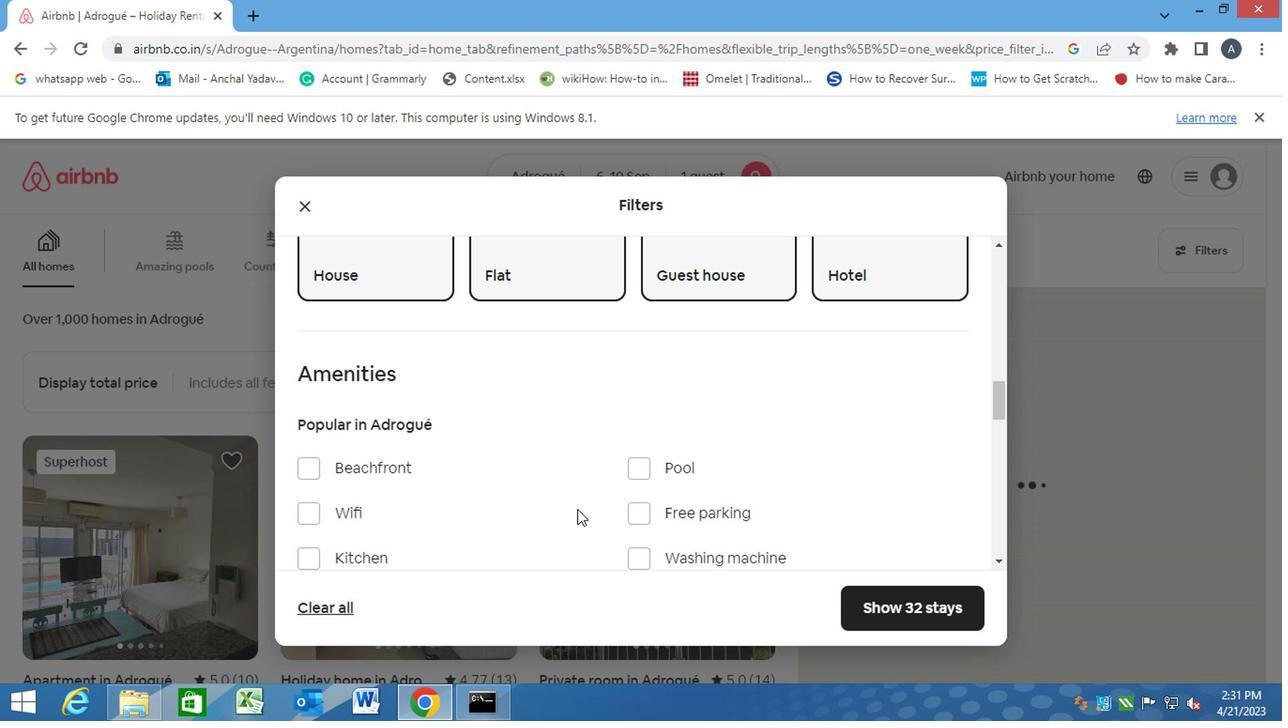 
Action: Mouse scrolled (571, 509) with delta (0, -1)
Screenshot: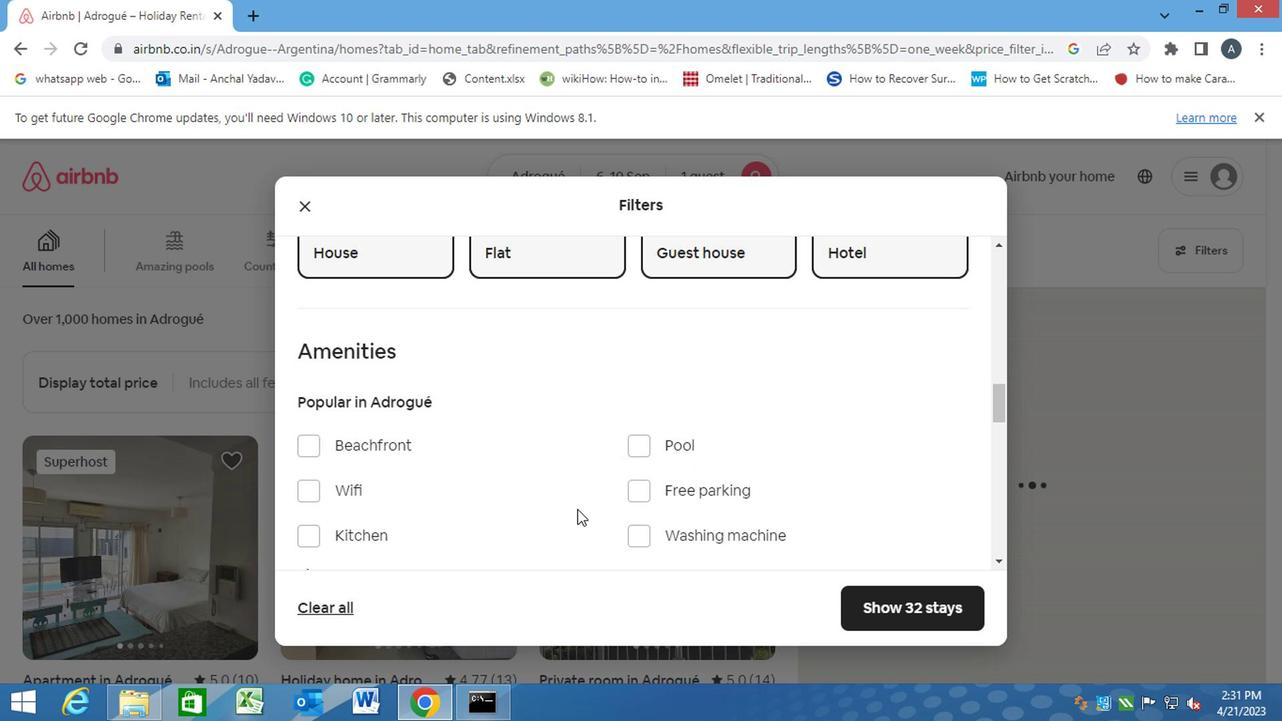 
Action: Mouse moved to (321, 384)
Screenshot: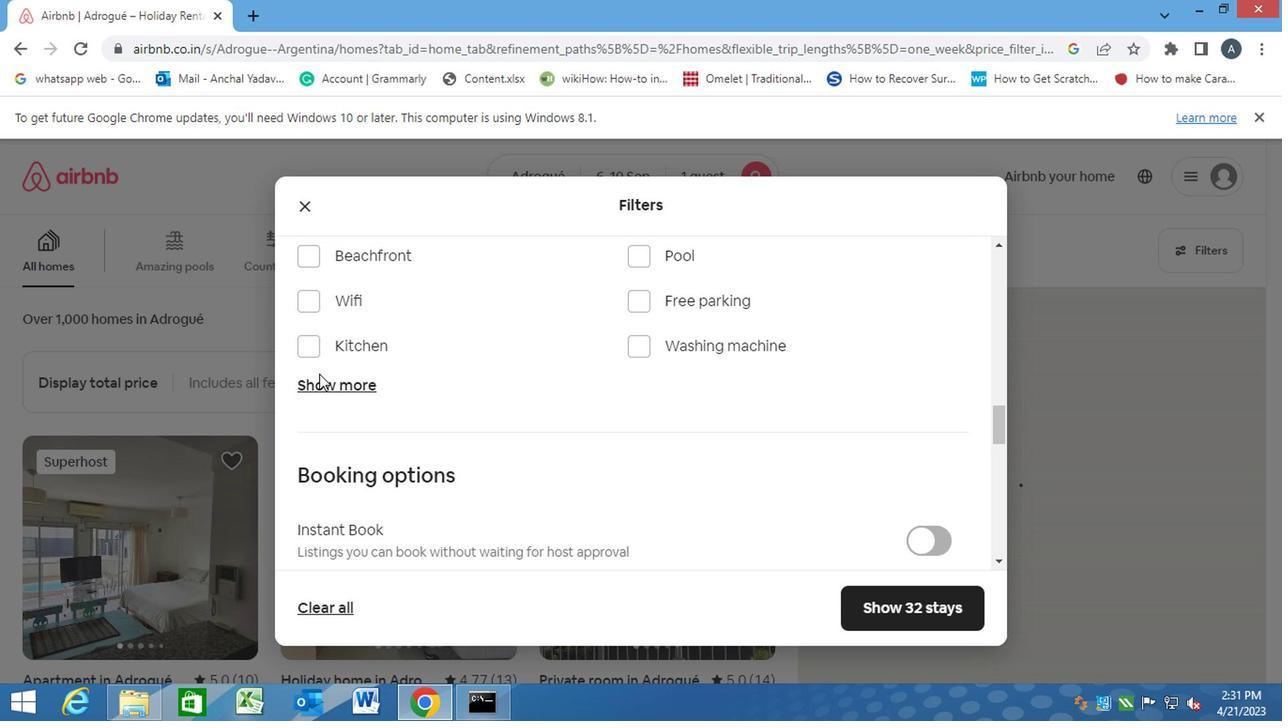 
Action: Mouse pressed left at (321, 384)
Screenshot: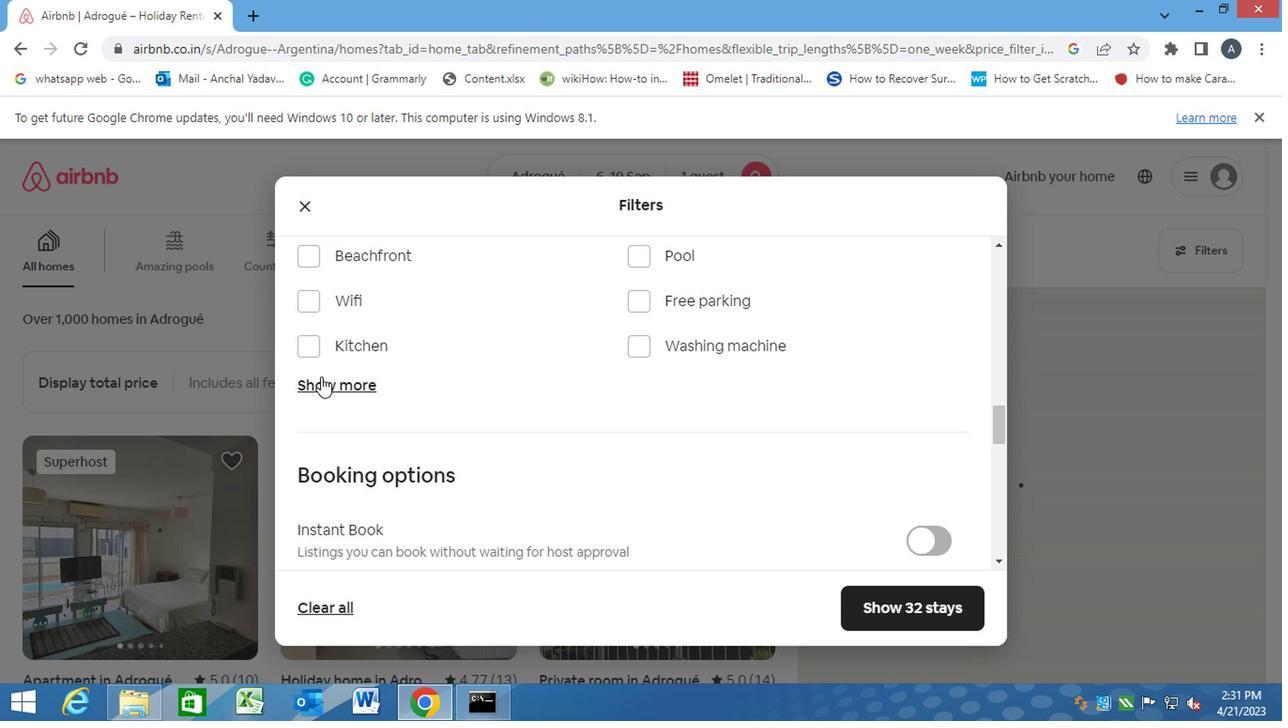 
Action: Mouse moved to (289, 500)
Screenshot: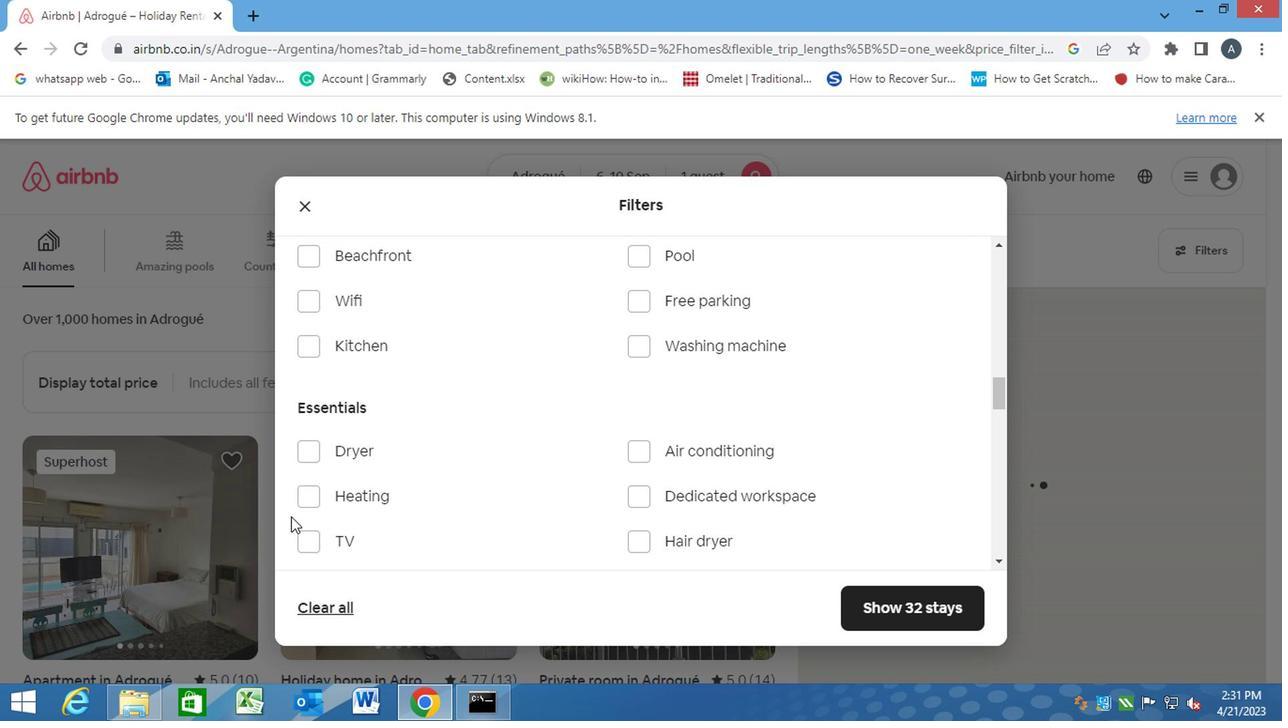 
Action: Mouse pressed left at (289, 500)
Screenshot: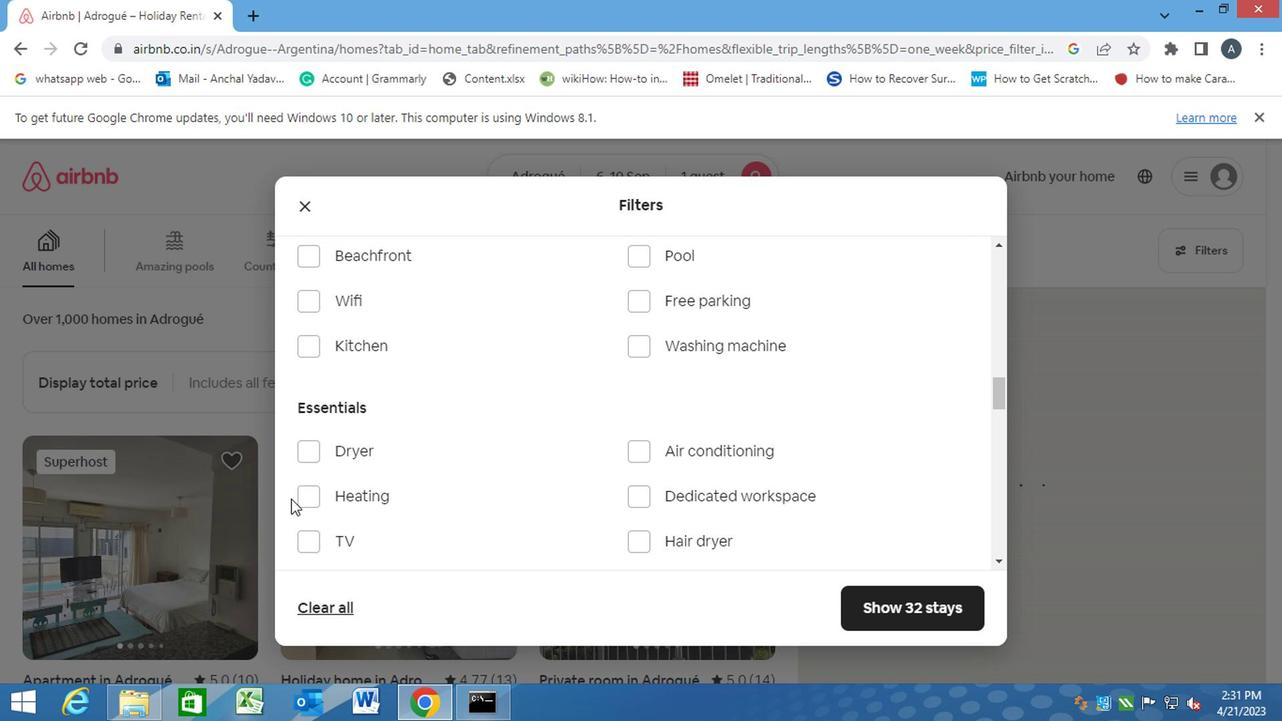 
Action: Mouse moved to (299, 499)
Screenshot: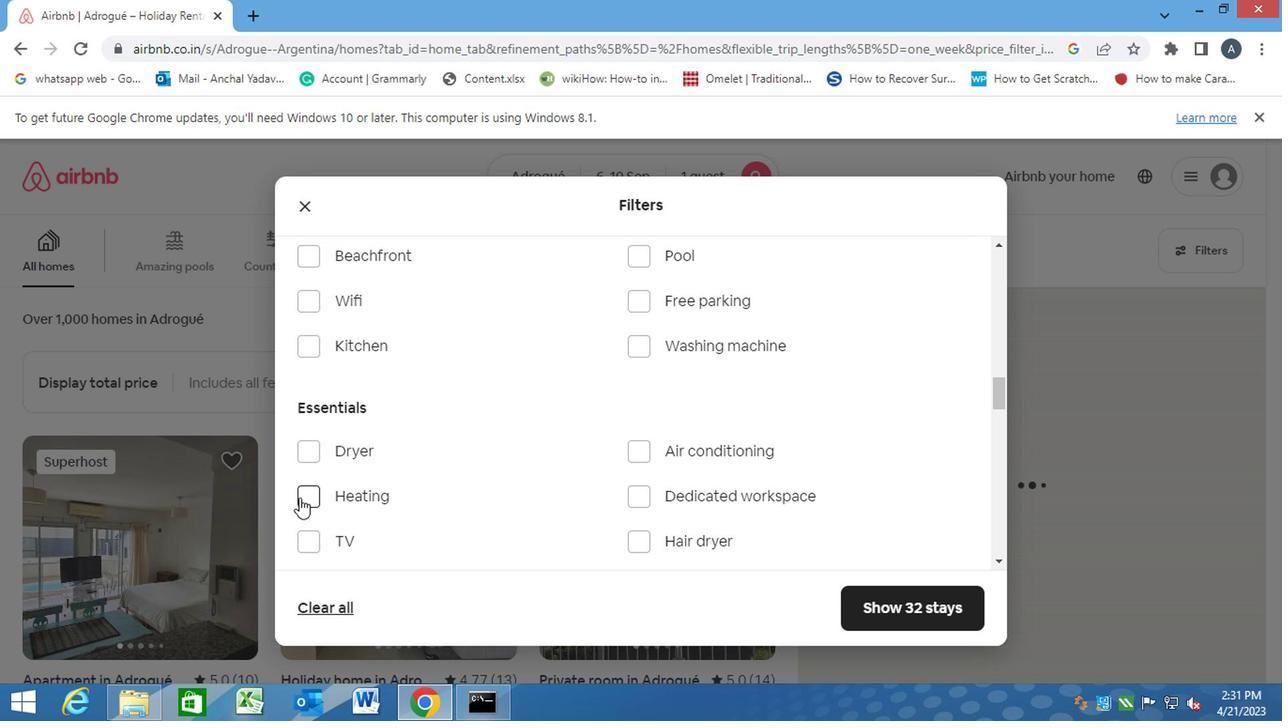 
Action: Mouse pressed left at (299, 499)
Screenshot: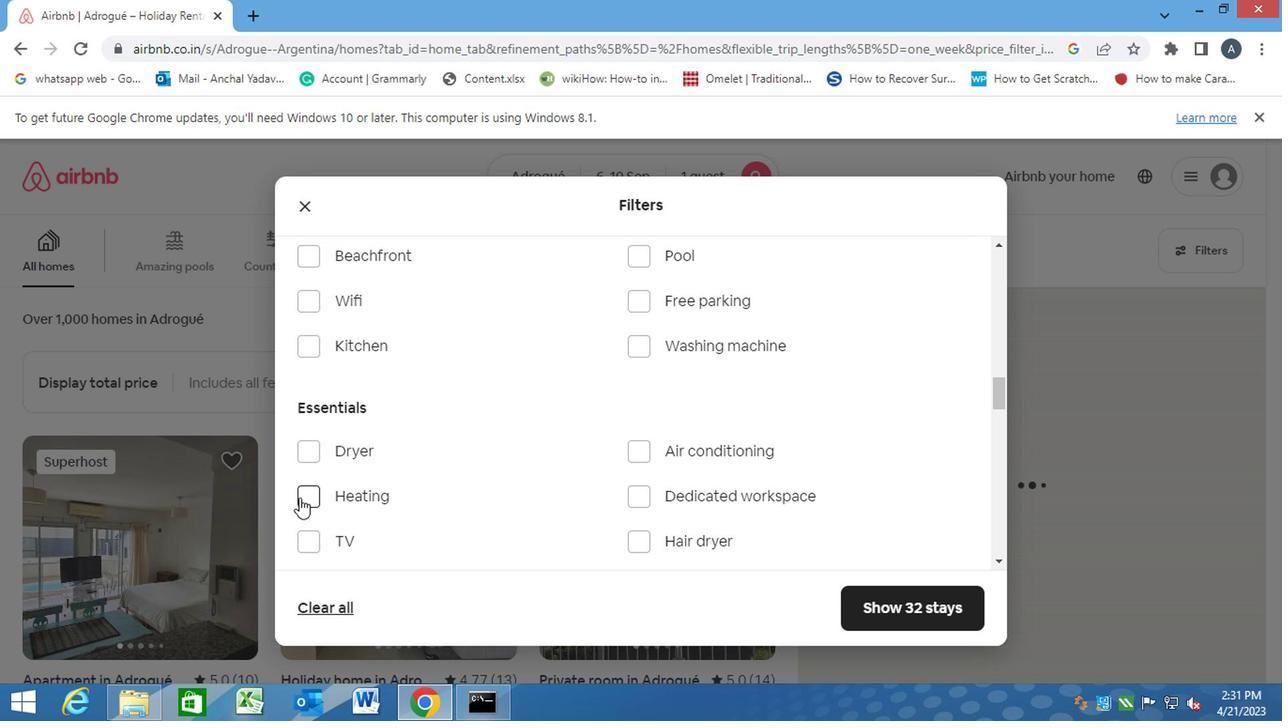
Action: Mouse moved to (439, 525)
Screenshot: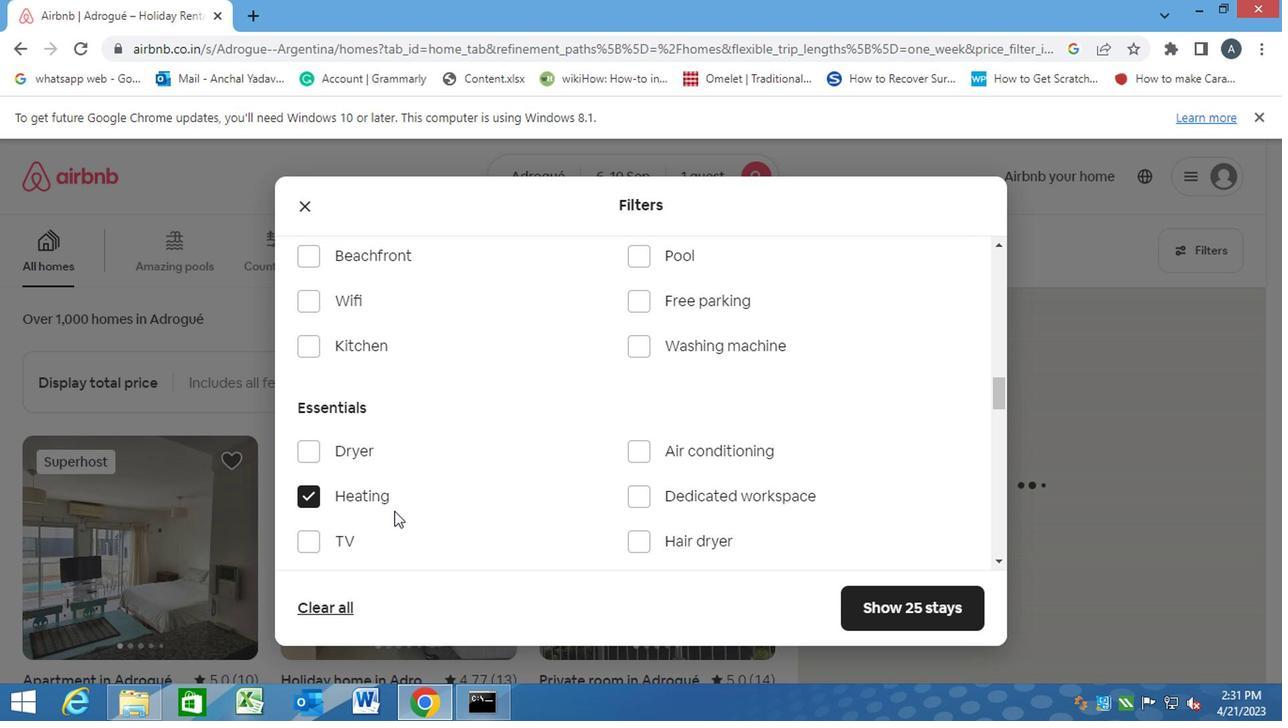 
Action: Mouse scrolled (439, 525) with delta (0, 0)
Screenshot: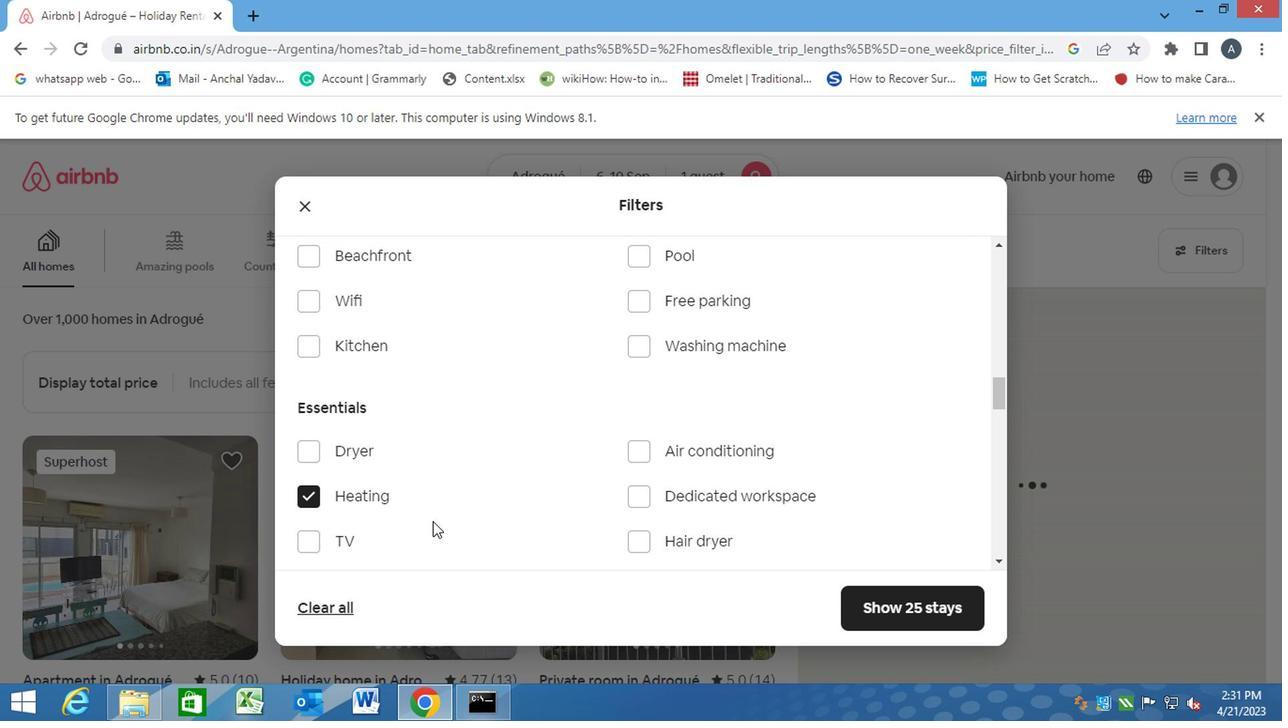 
Action: Mouse scrolled (439, 525) with delta (0, 0)
Screenshot: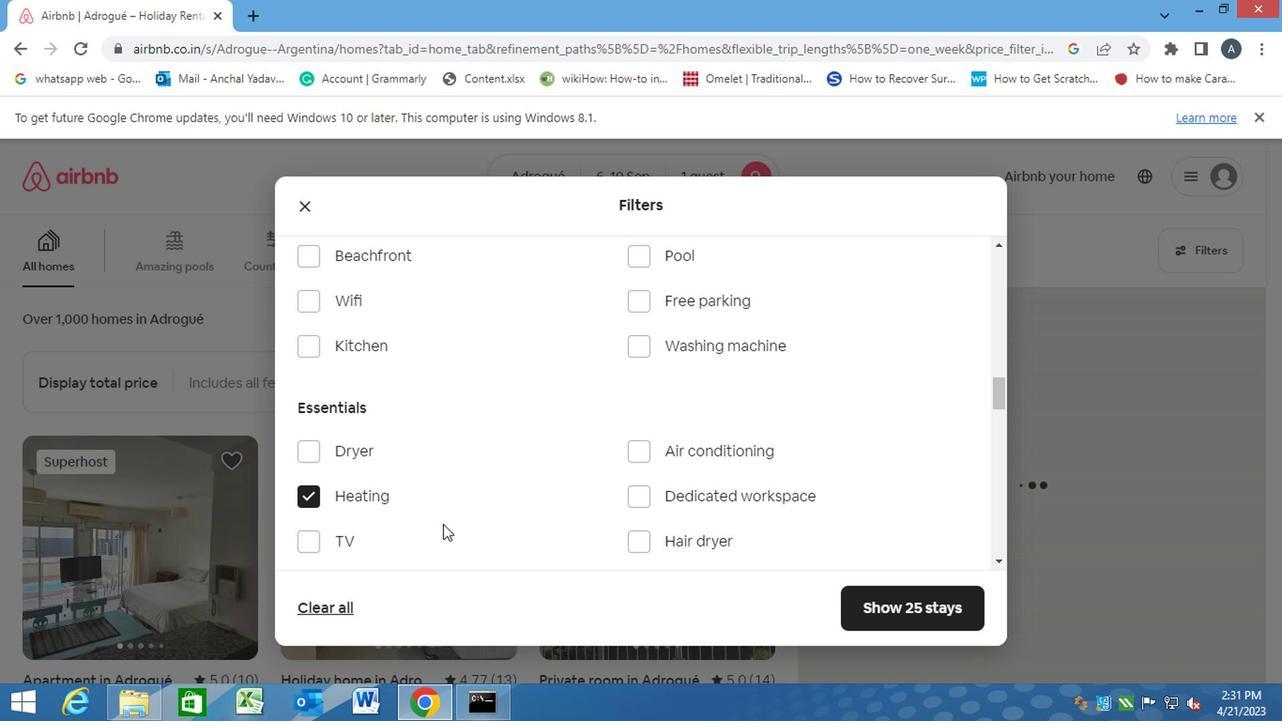 
Action: Mouse moved to (466, 521)
Screenshot: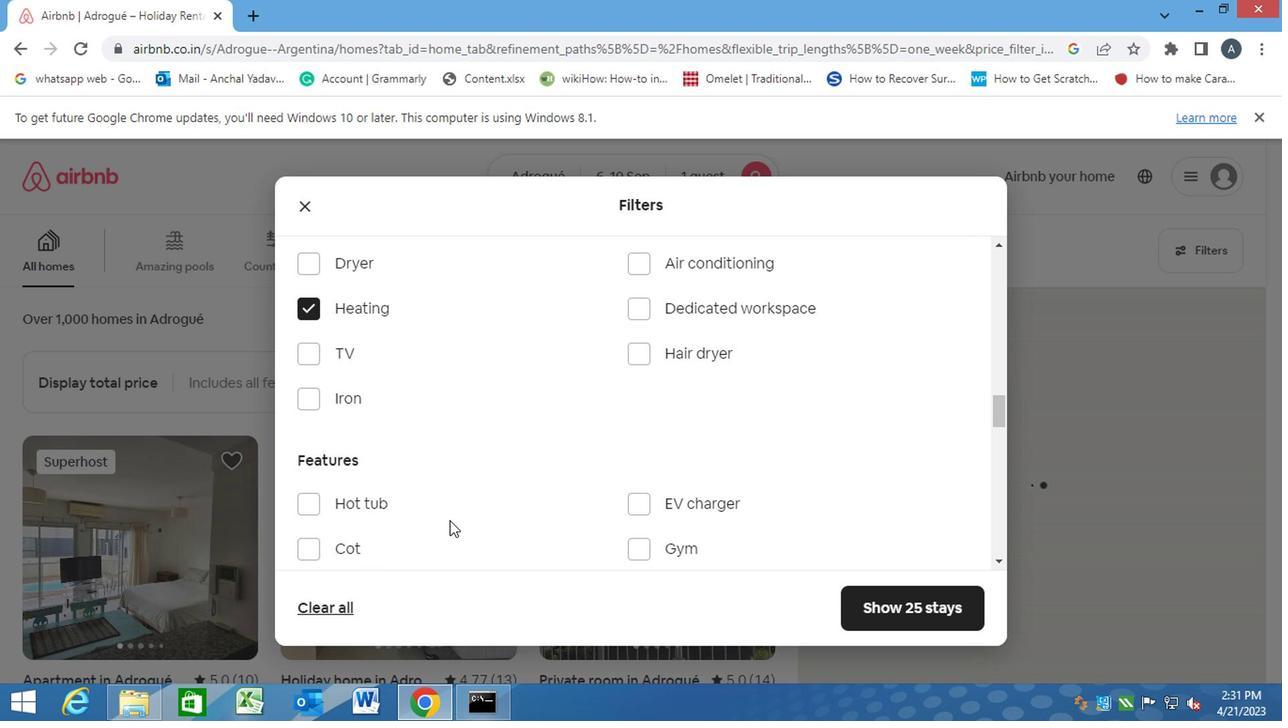 
Action: Mouse scrolled (466, 520) with delta (0, 0)
Screenshot: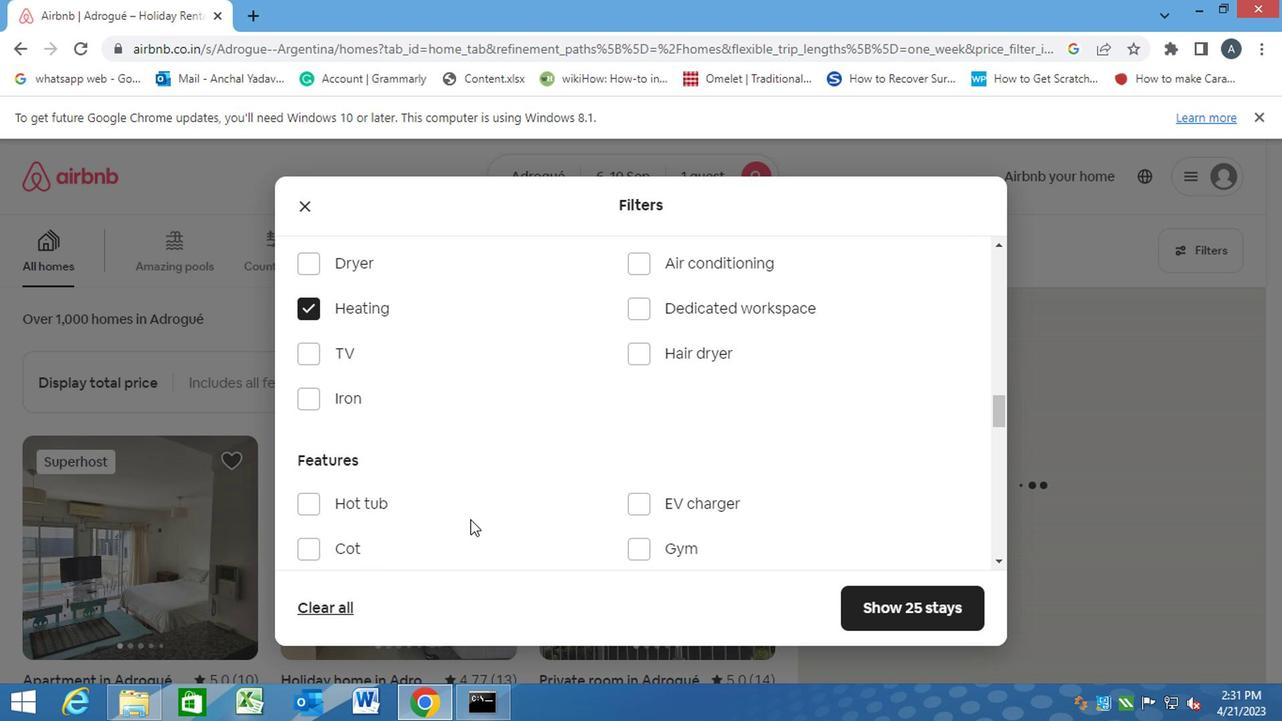 
Action: Mouse scrolled (466, 520) with delta (0, 0)
Screenshot: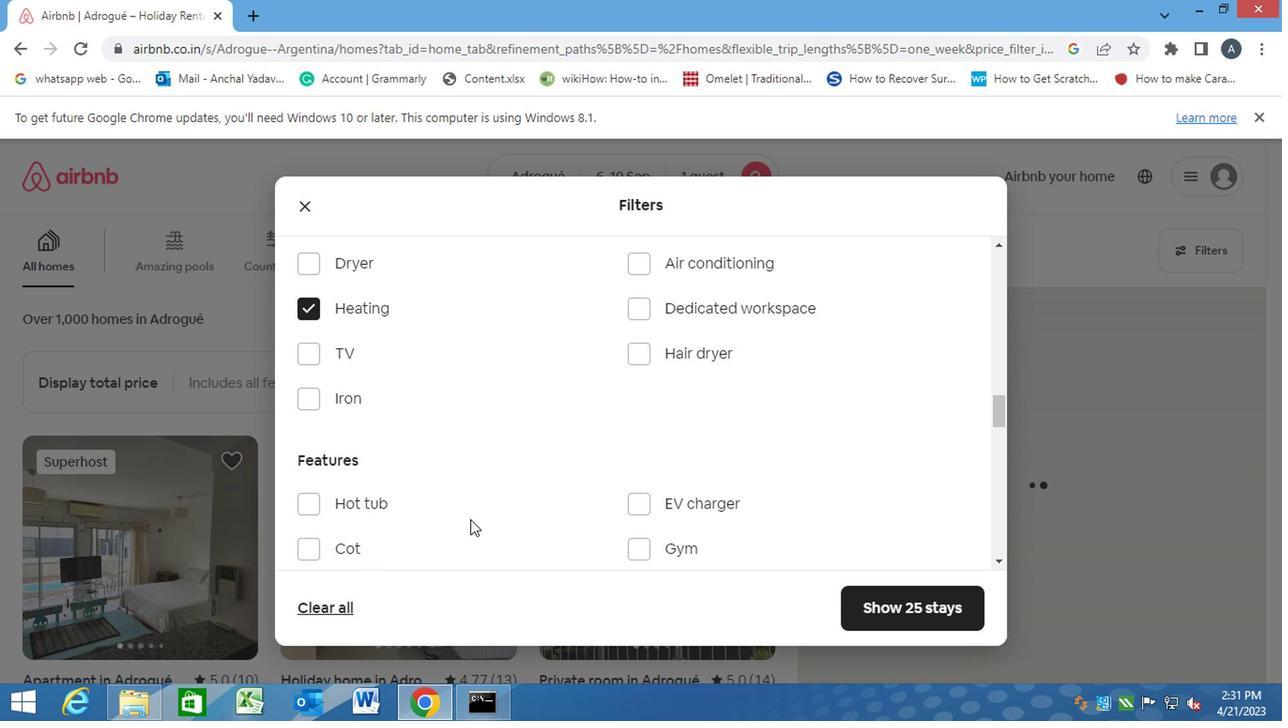 
Action: Mouse scrolled (466, 520) with delta (0, 0)
Screenshot: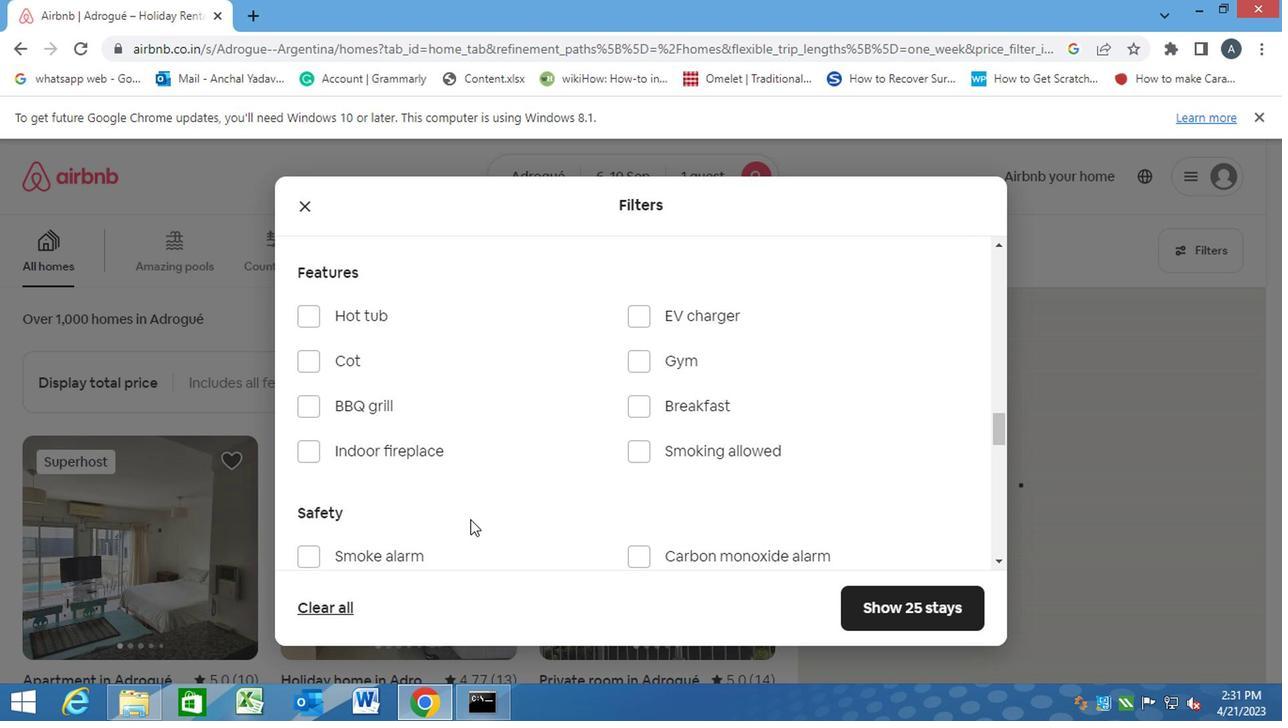 
Action: Mouse scrolled (466, 520) with delta (0, 0)
Screenshot: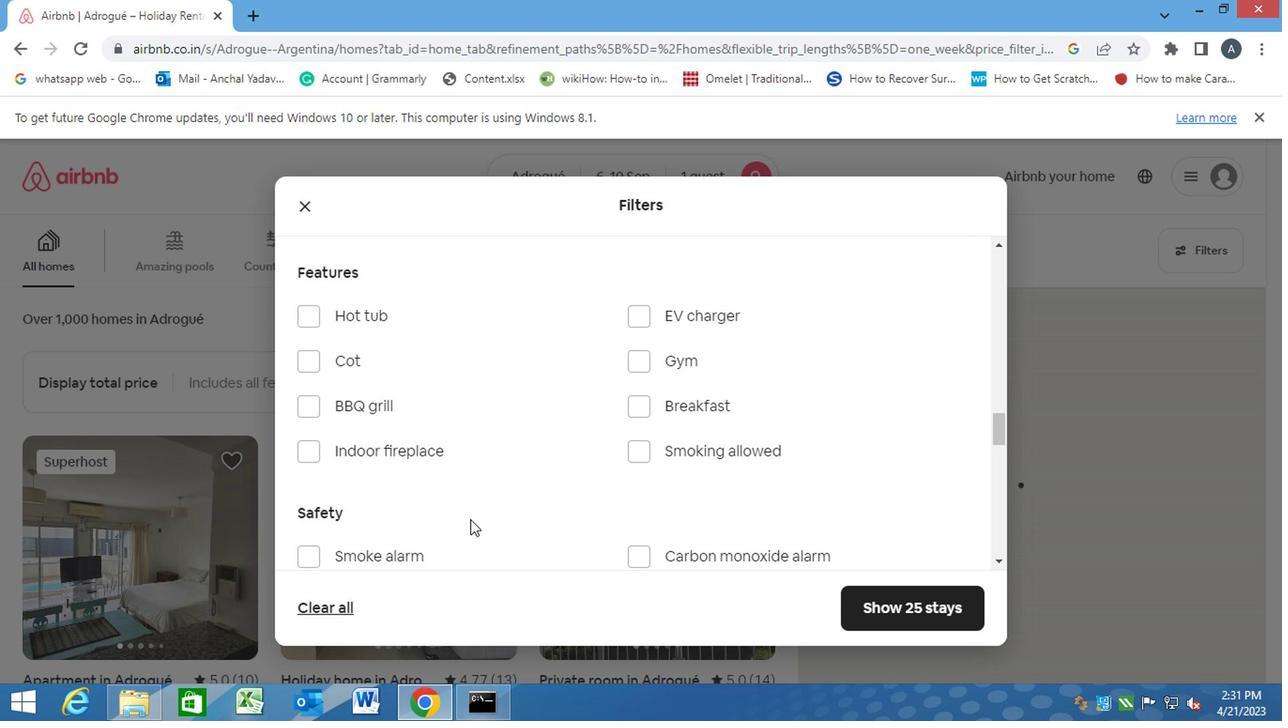 
Action: Mouse scrolled (466, 520) with delta (0, 0)
Screenshot: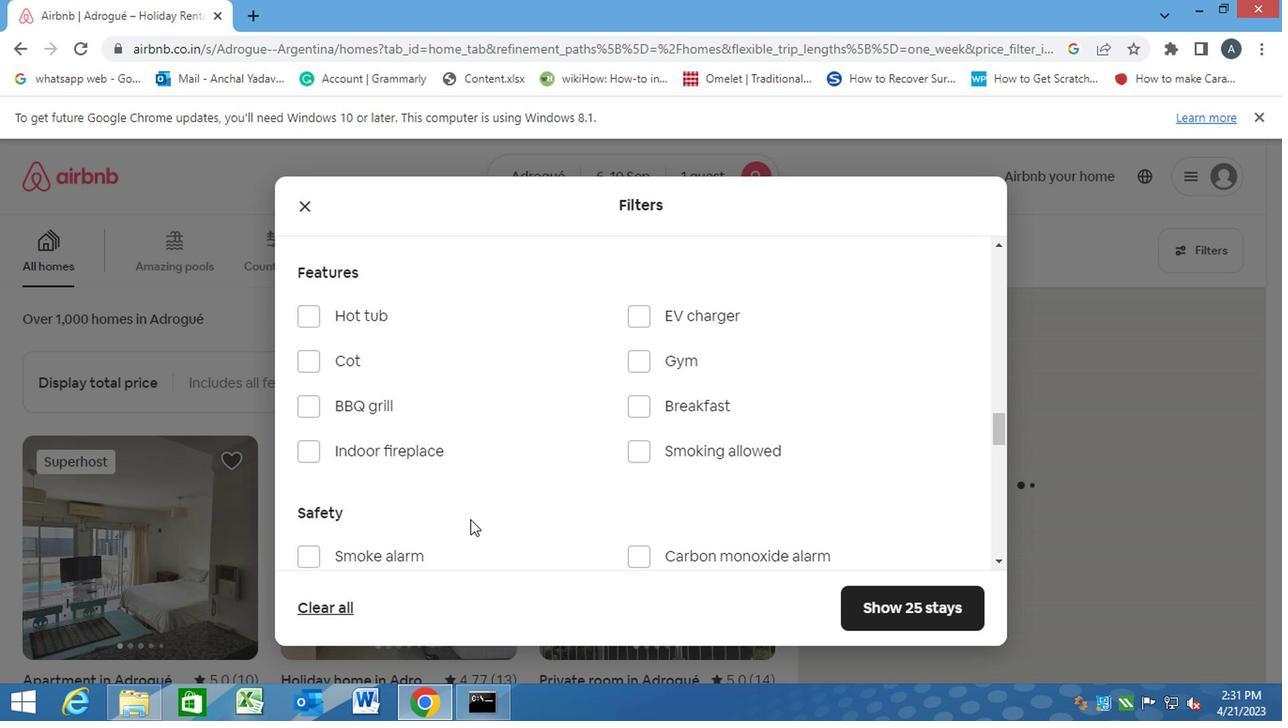 
Action: Mouse scrolled (466, 520) with delta (0, 0)
Screenshot: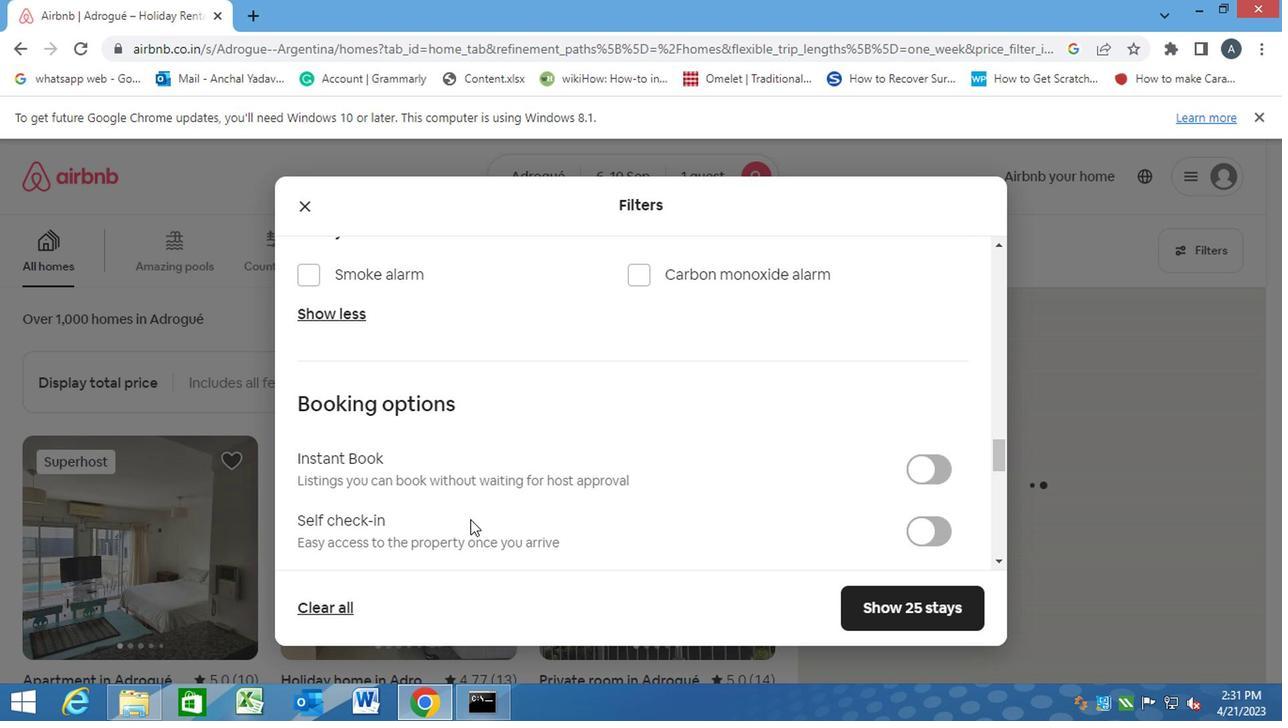 
Action: Mouse scrolled (466, 520) with delta (0, 0)
Screenshot: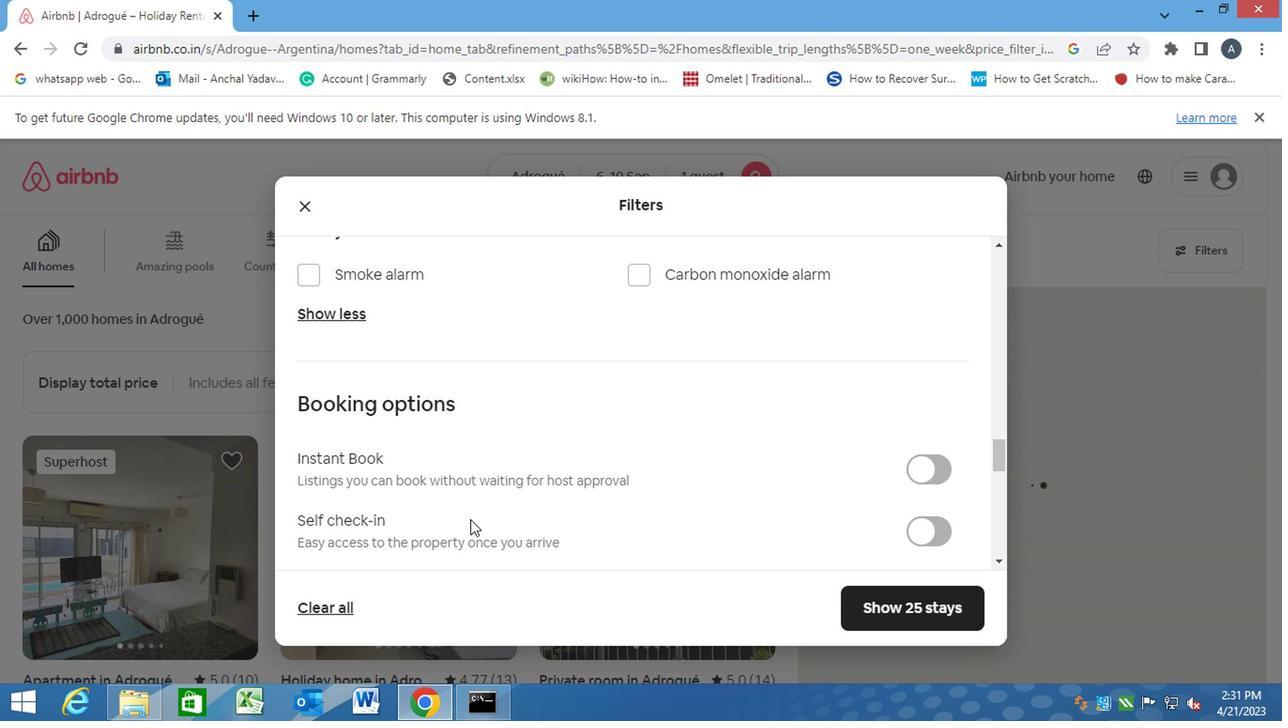 
Action: Mouse scrolled (466, 520) with delta (0, 0)
Screenshot: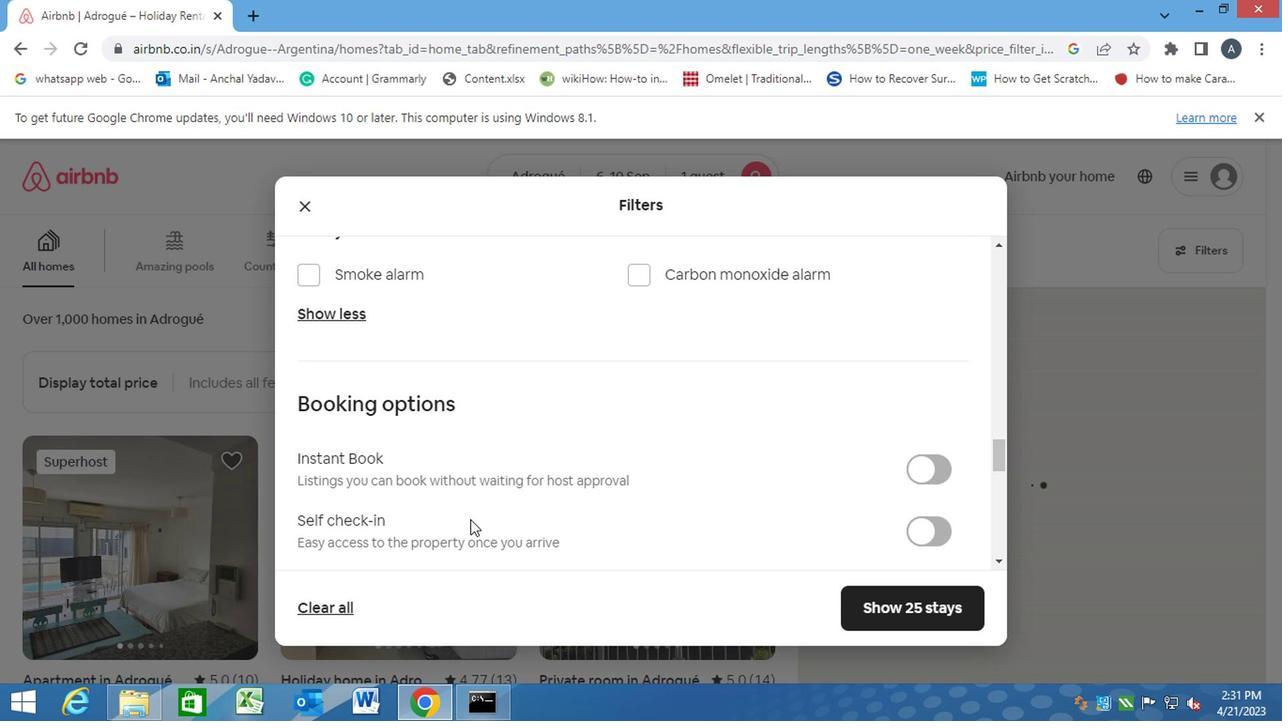 
Action: Mouse moved to (807, 358)
Screenshot: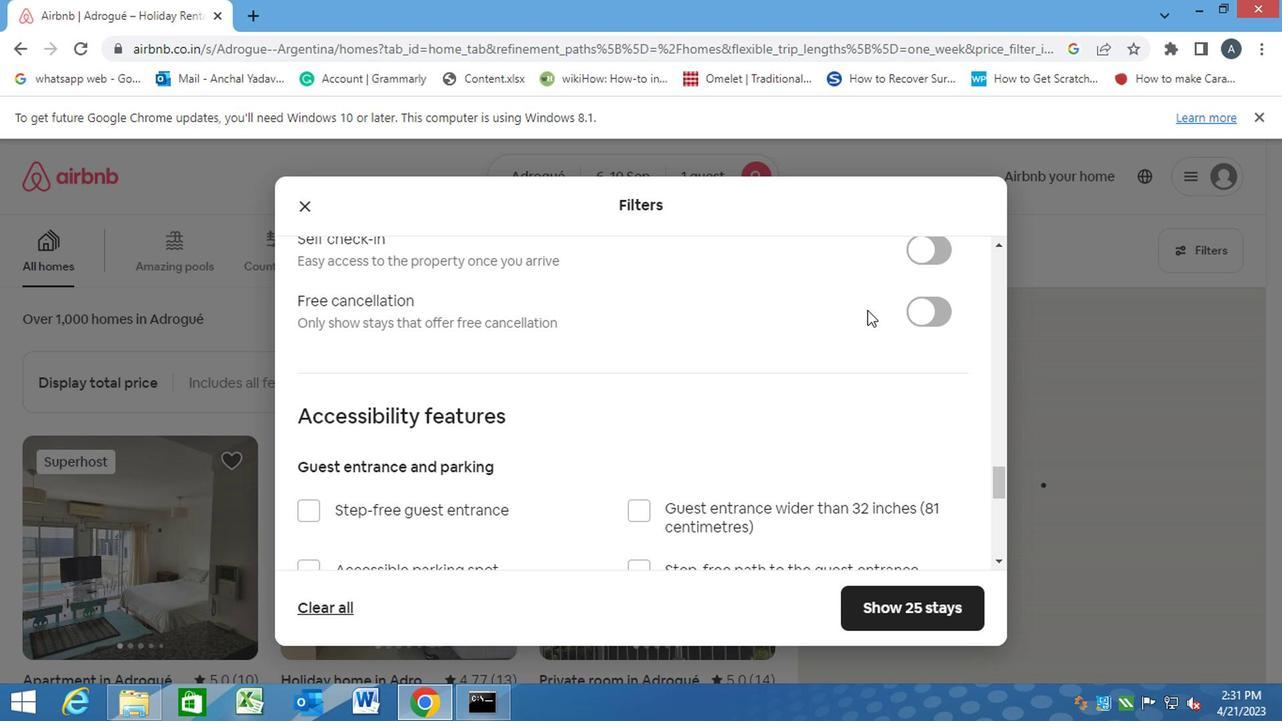 
Action: Mouse scrolled (807, 359) with delta (0, 1)
Screenshot: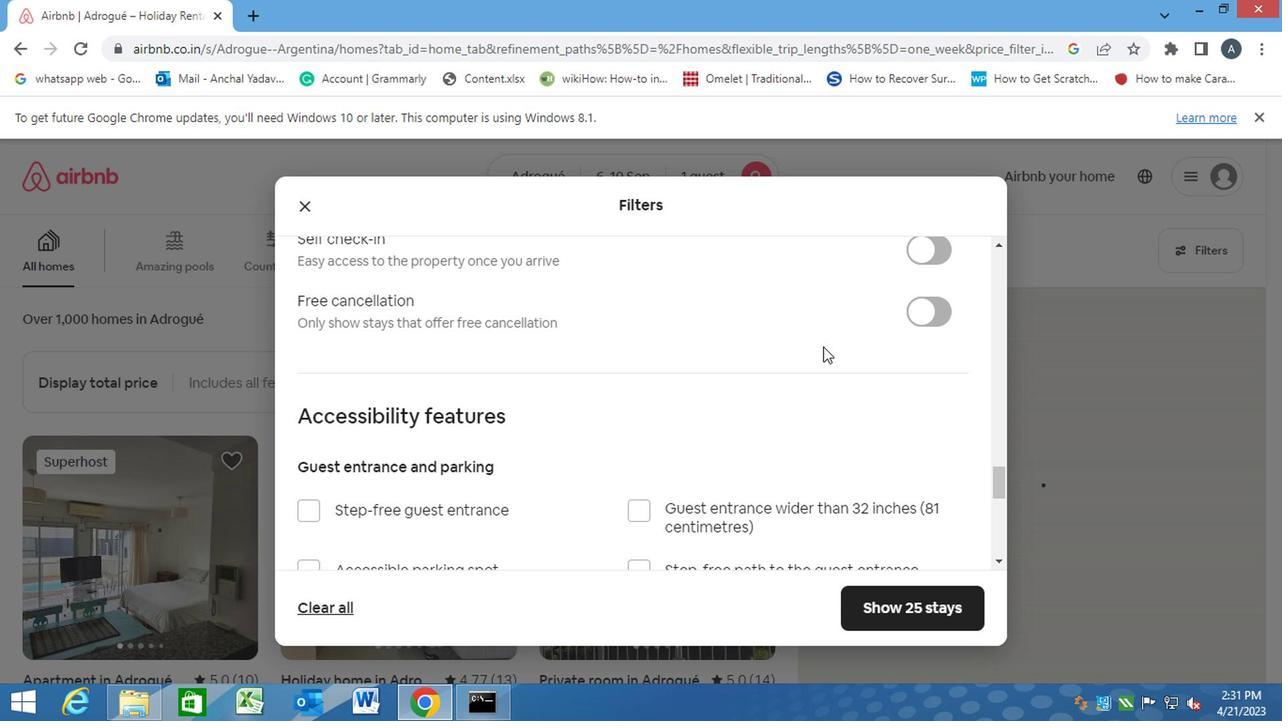 
Action: Mouse moved to (906, 340)
Screenshot: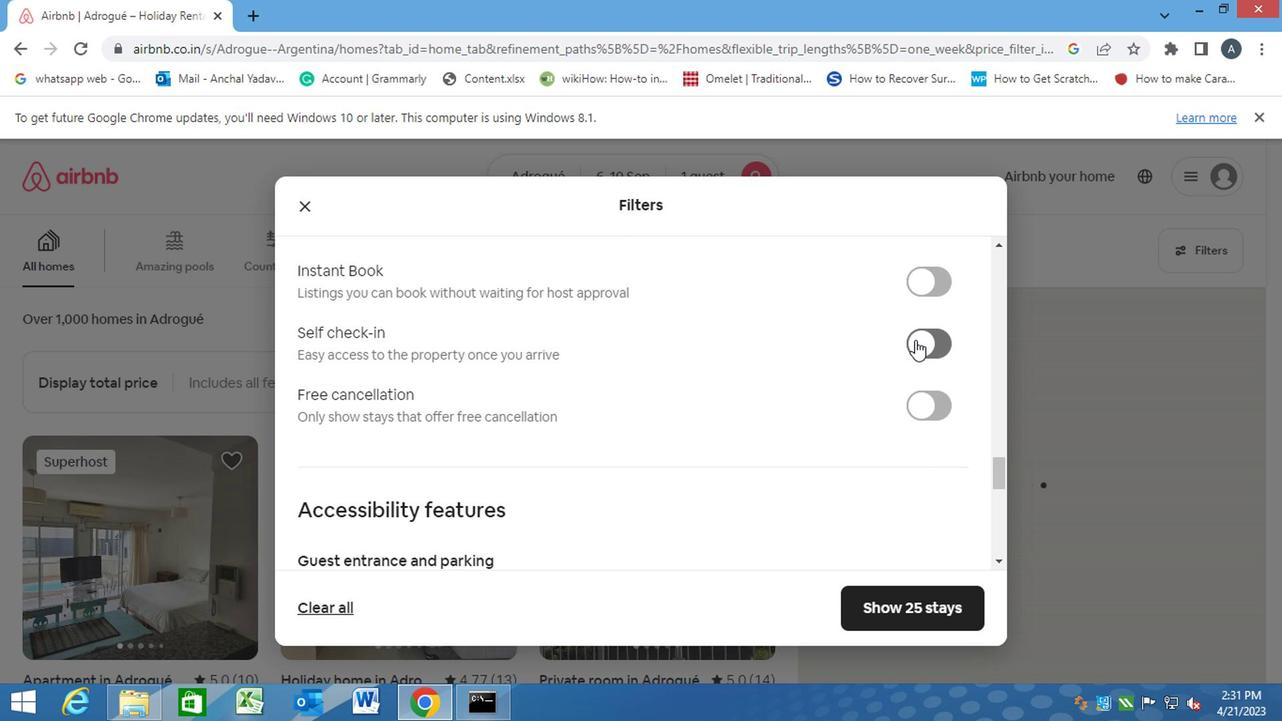 
Action: Mouse pressed left at (906, 340)
Screenshot: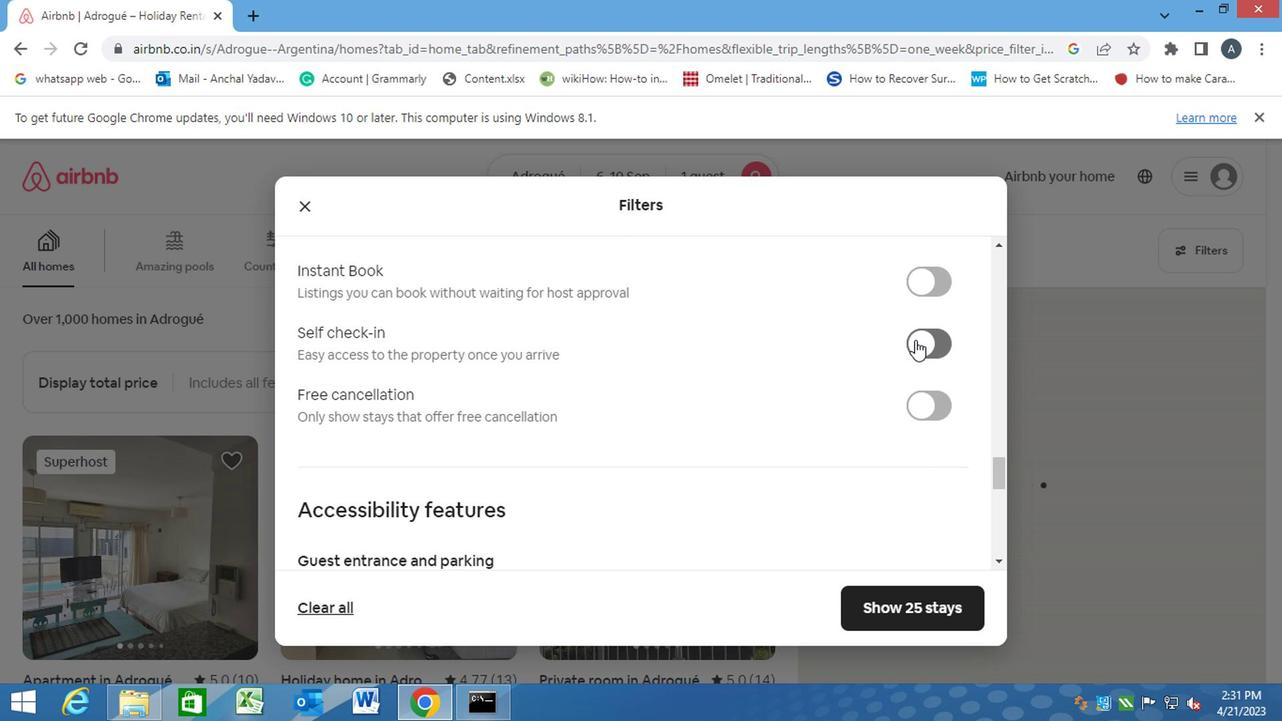 
Action: Mouse moved to (648, 393)
Screenshot: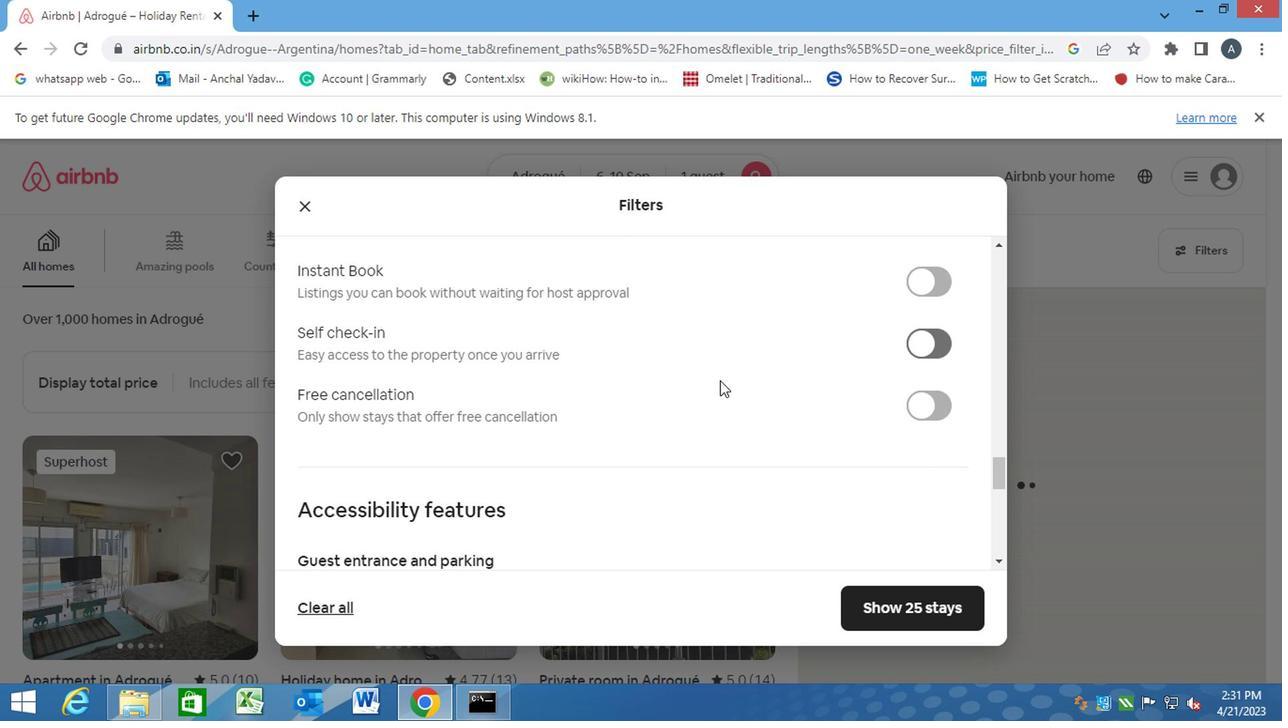 
Action: Mouse scrolled (648, 392) with delta (0, -1)
Screenshot: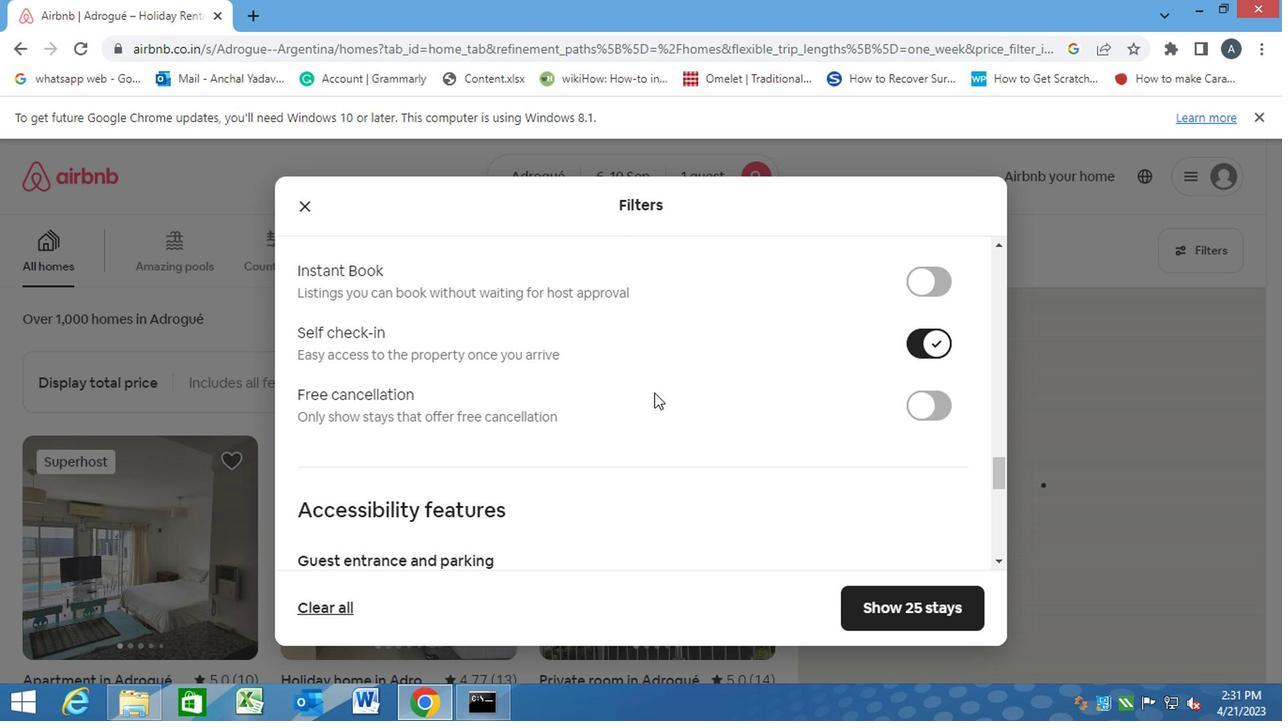 
Action: Mouse scrolled (648, 392) with delta (0, -1)
Screenshot: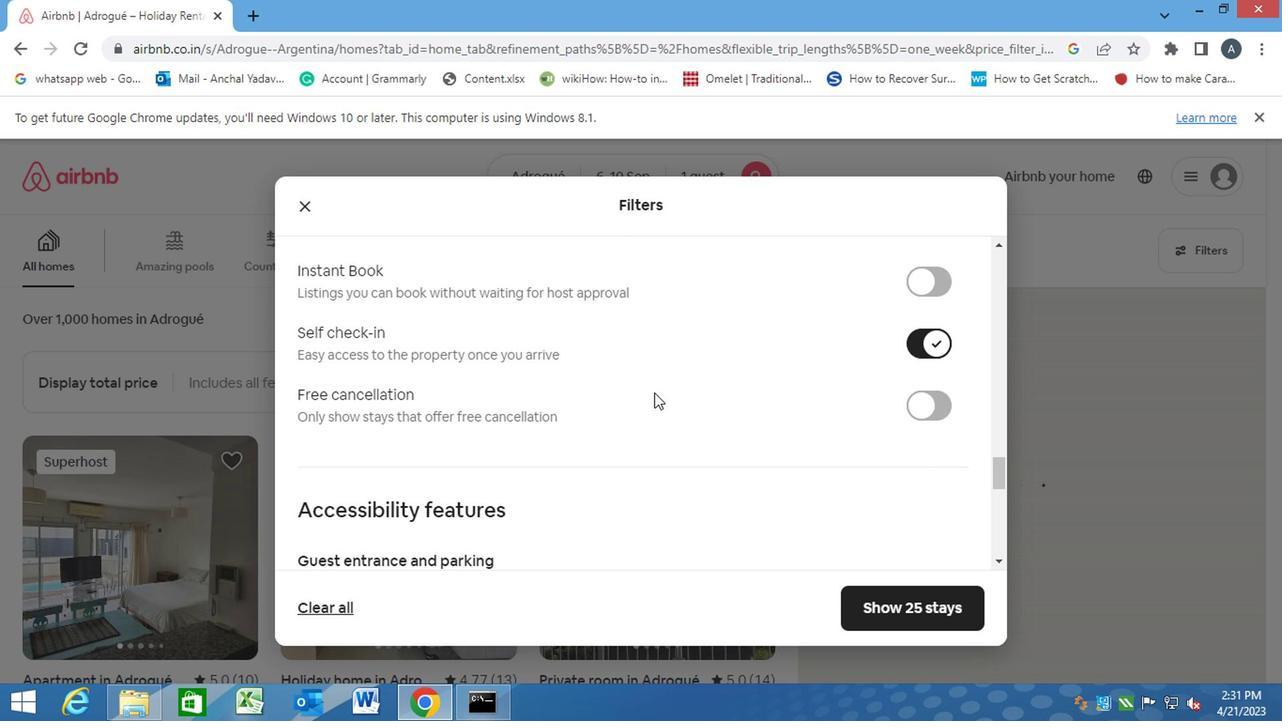
Action: Mouse scrolled (648, 392) with delta (0, -1)
Screenshot: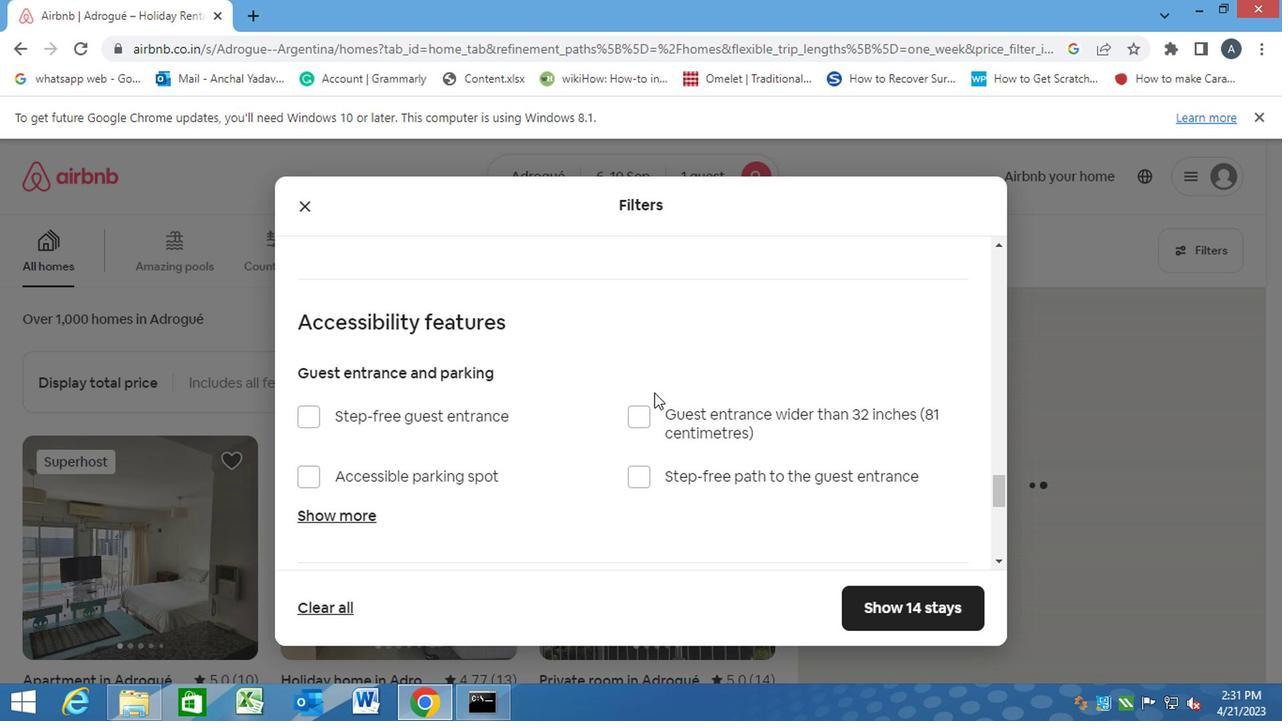 
Action: Mouse scrolled (648, 392) with delta (0, -1)
Screenshot: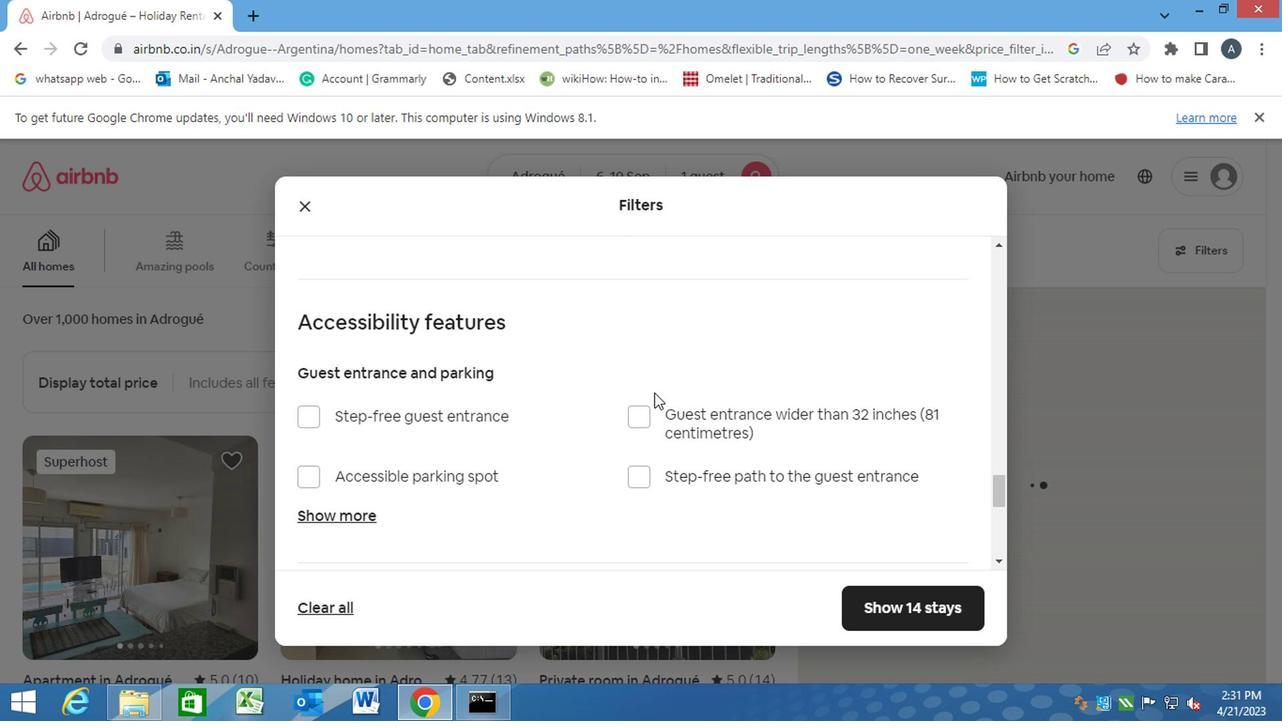 
Action: Mouse scrolled (648, 392) with delta (0, -1)
Screenshot: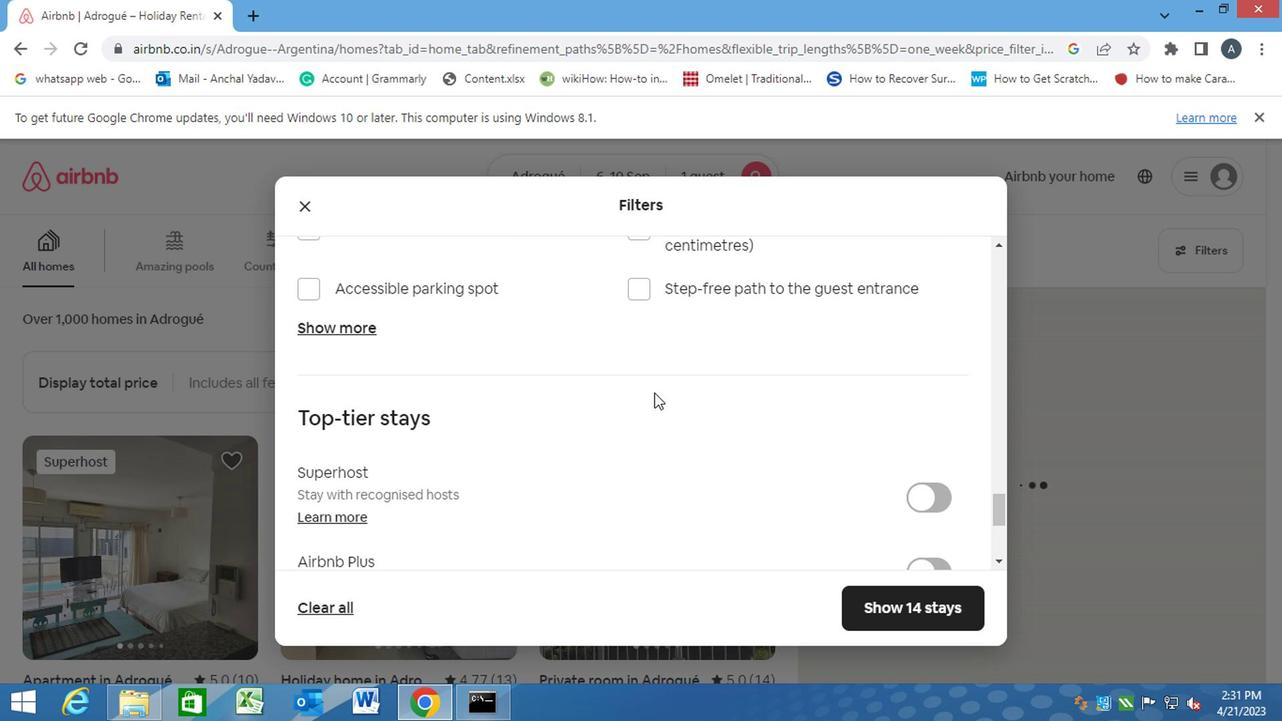 
Action: Mouse scrolled (648, 392) with delta (0, -1)
Screenshot: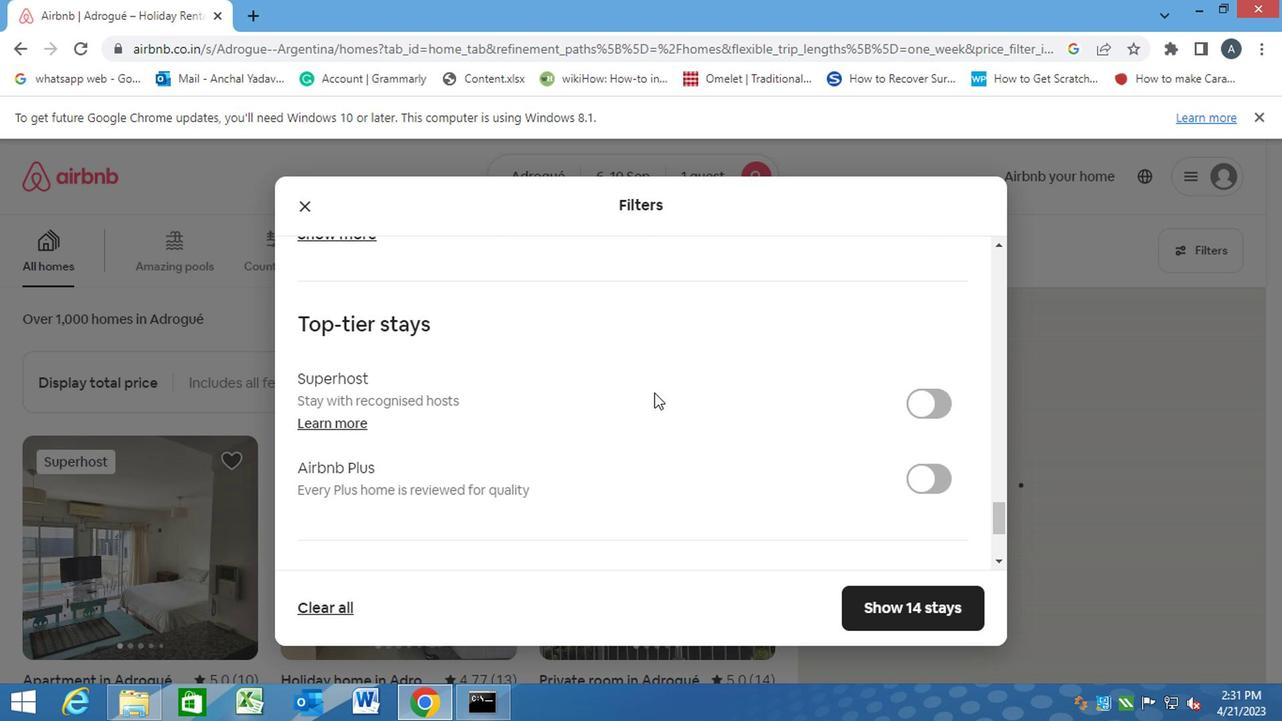 
Action: Mouse scrolled (648, 392) with delta (0, -1)
Screenshot: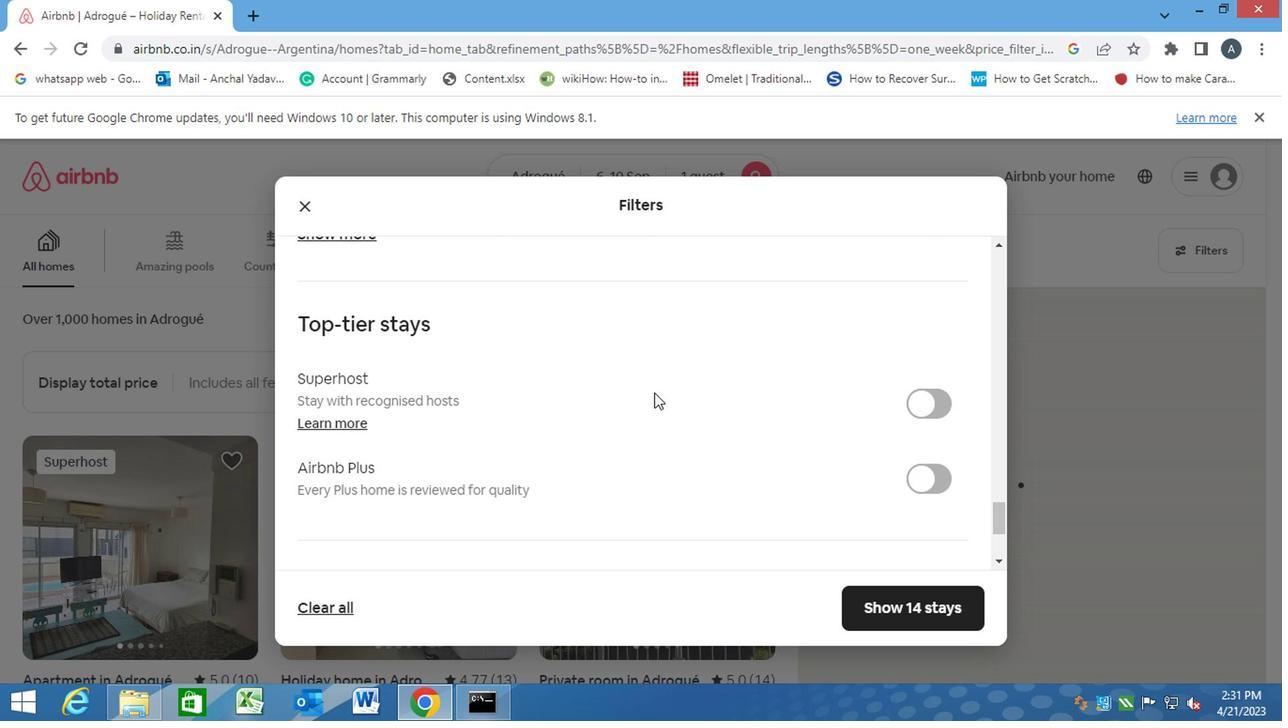 
Action: Mouse scrolled (648, 392) with delta (0, -1)
Screenshot: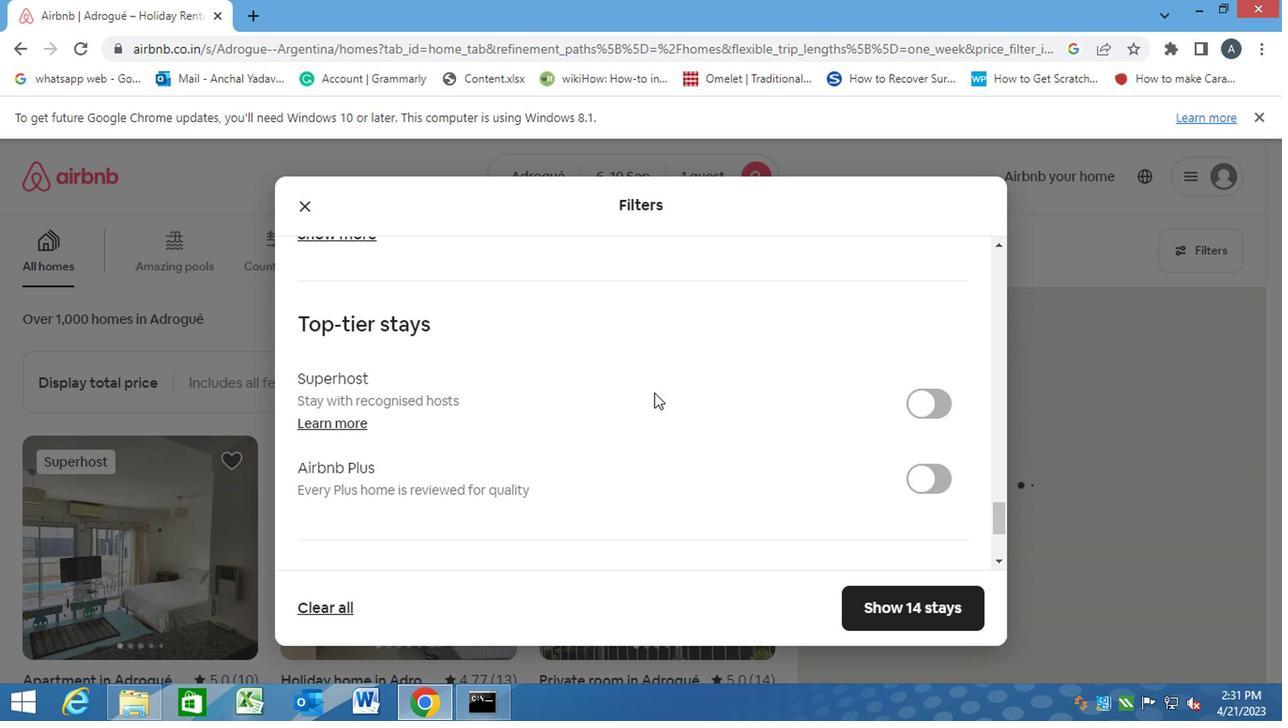 
Action: Mouse moved to (641, 395)
Screenshot: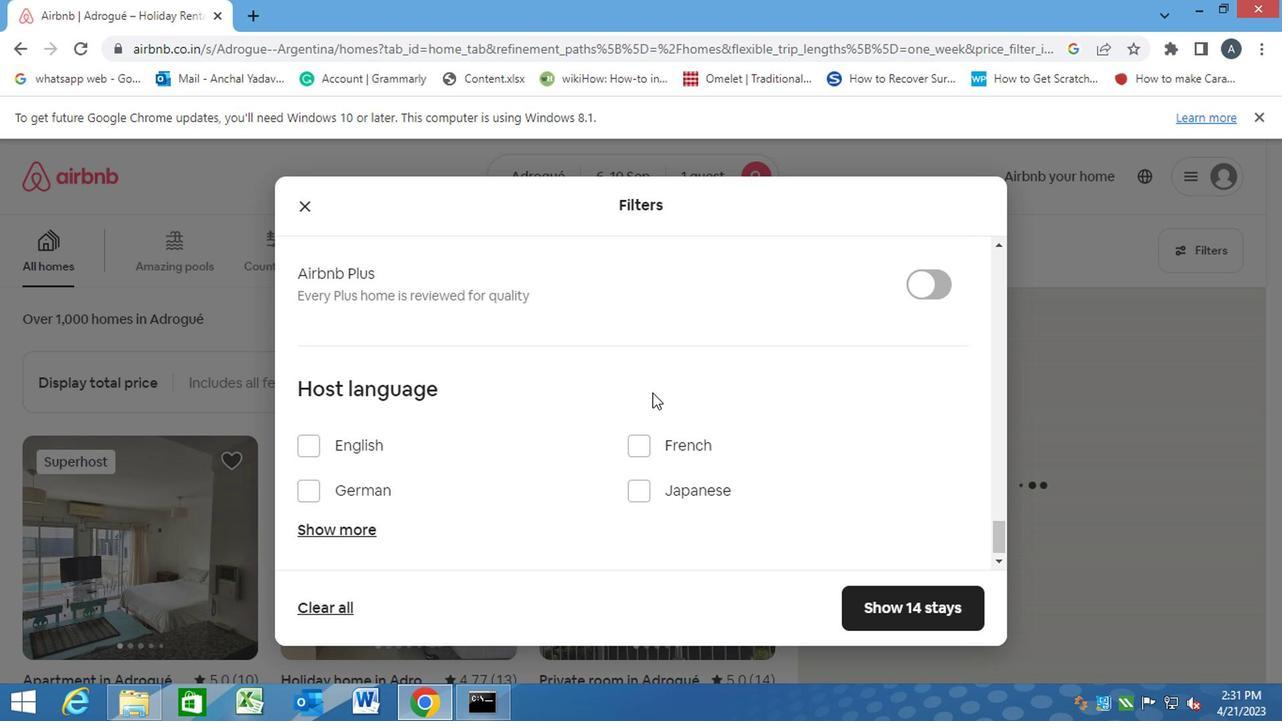 
Action: Mouse scrolled (641, 394) with delta (0, -1)
Screenshot: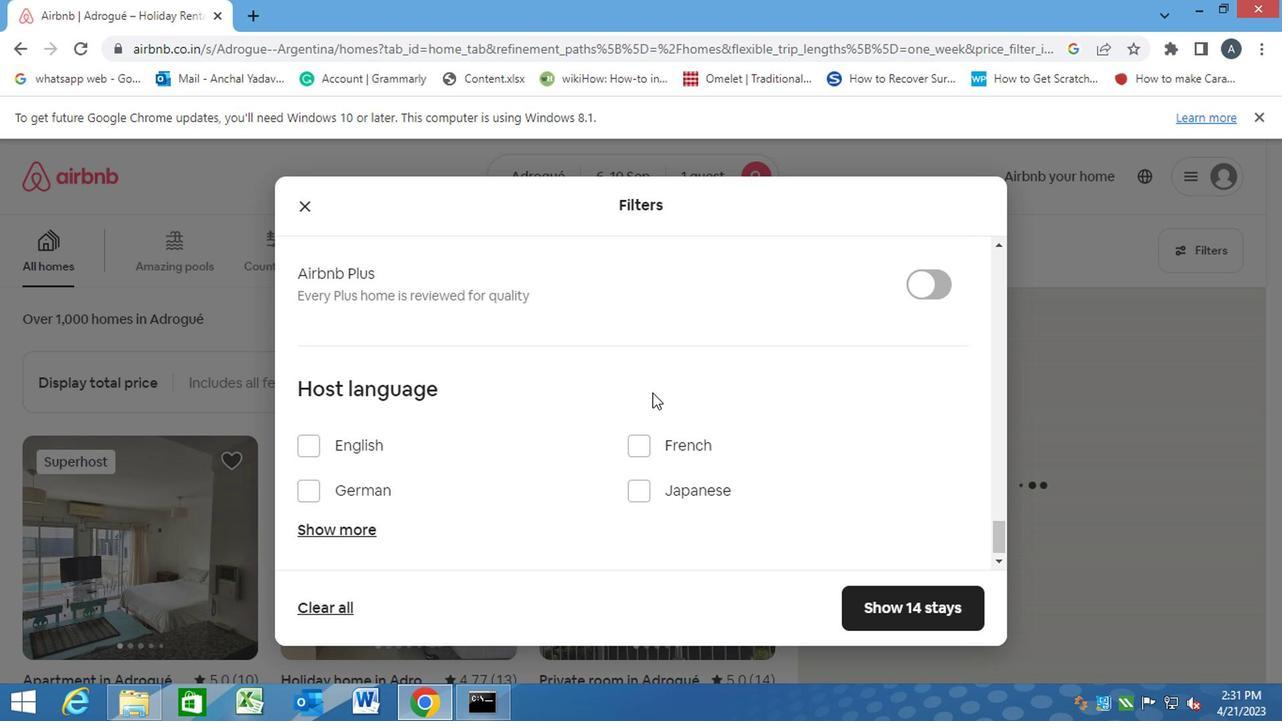 
Action: Mouse moved to (543, 427)
Screenshot: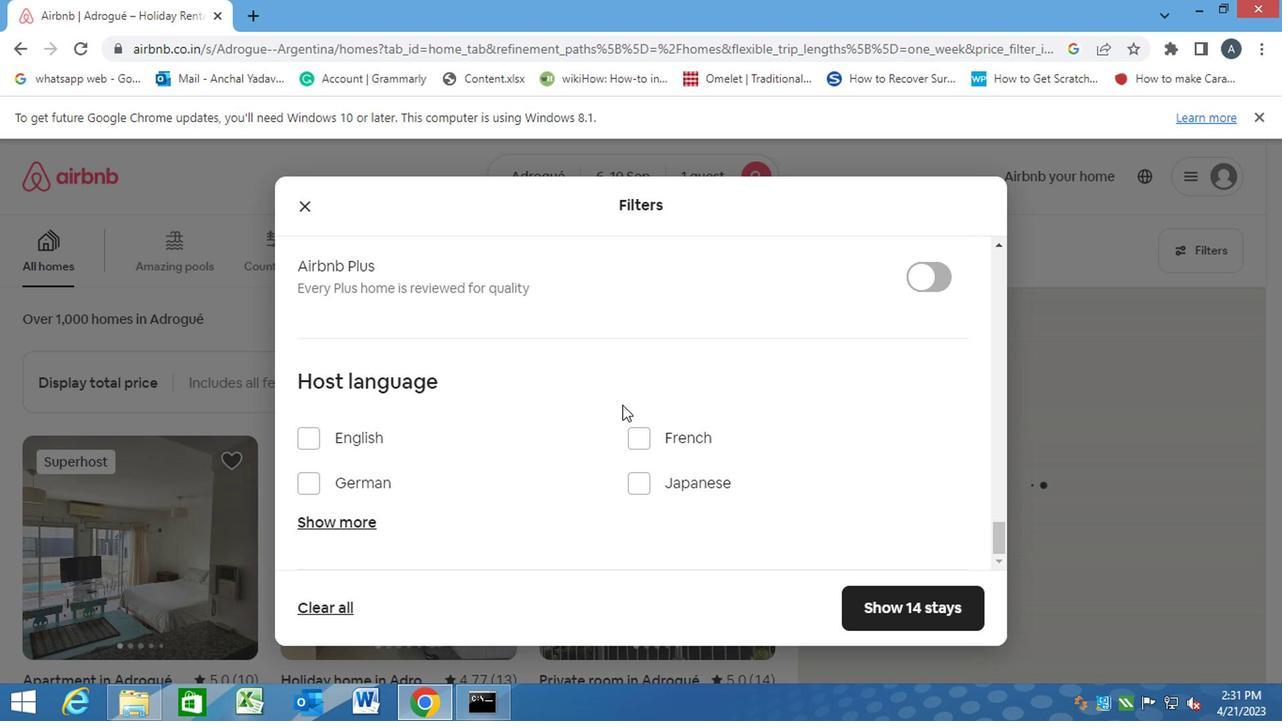 
Action: Mouse scrolled (543, 426) with delta (0, -1)
Screenshot: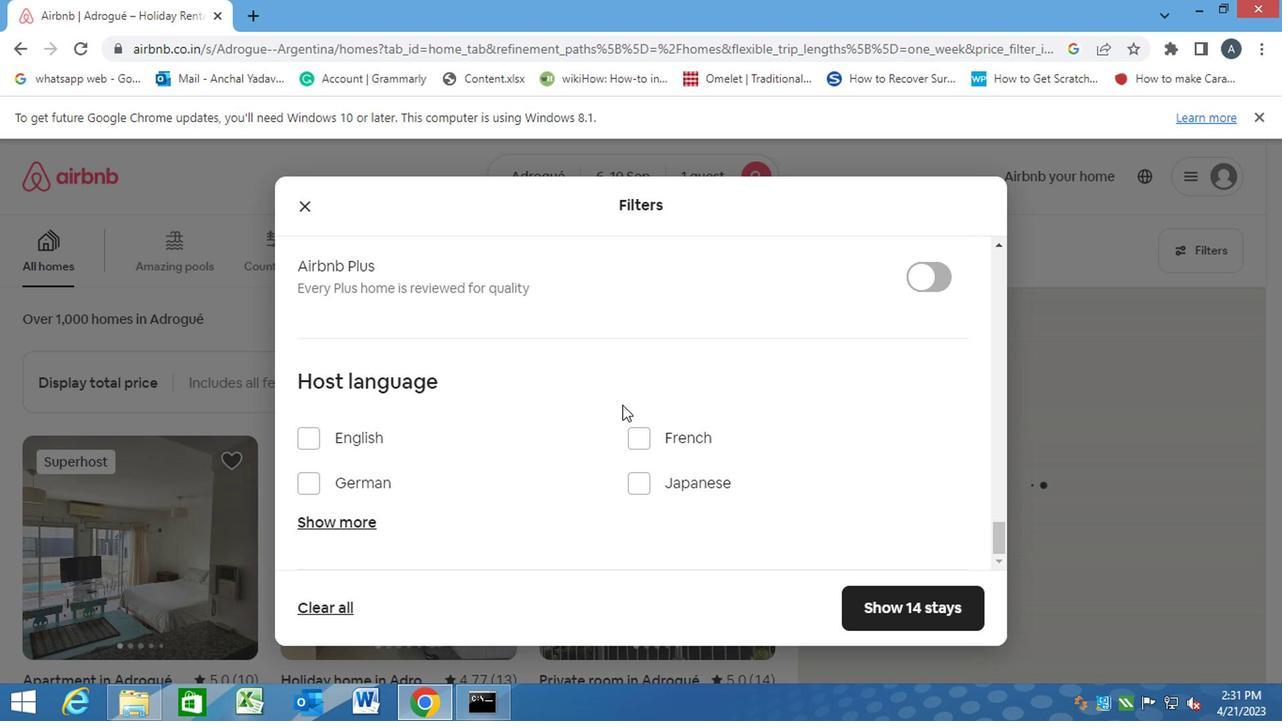 
Action: Mouse moved to (321, 431)
Screenshot: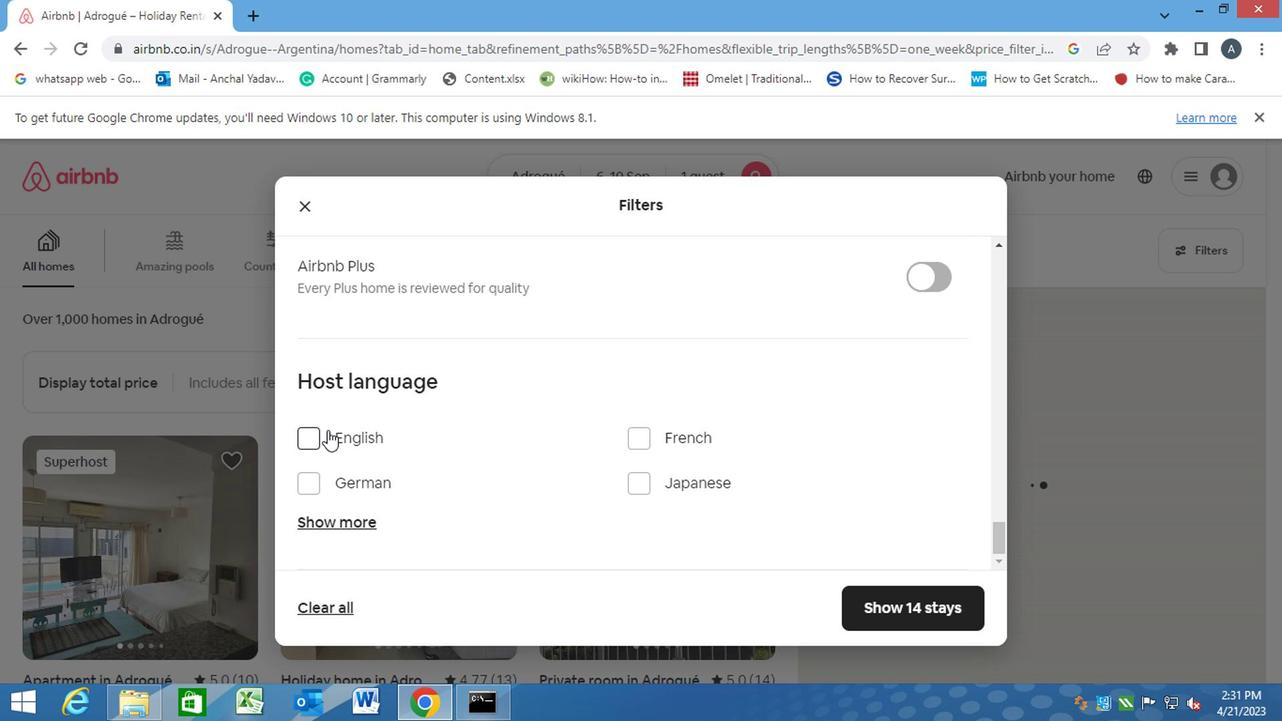
Action: Mouse pressed left at (321, 431)
Screenshot: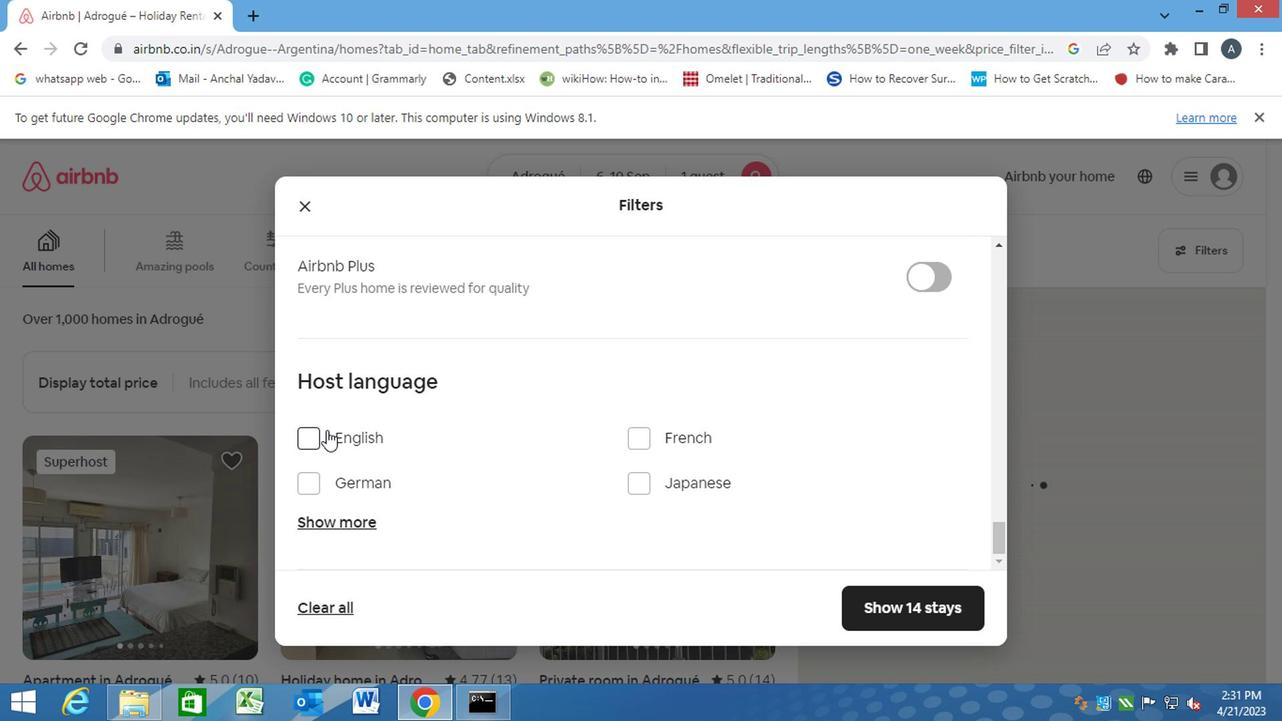 
Action: Mouse moved to (869, 607)
Screenshot: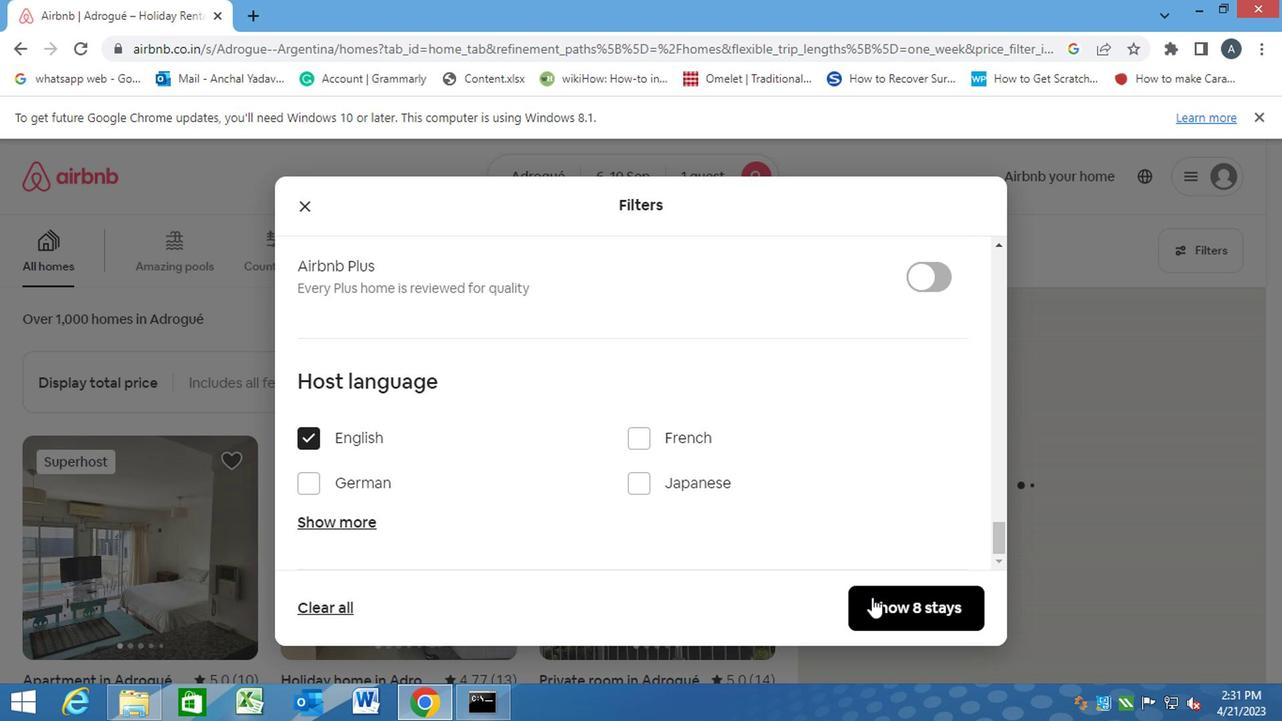 
Action: Mouse pressed left at (869, 607)
Screenshot: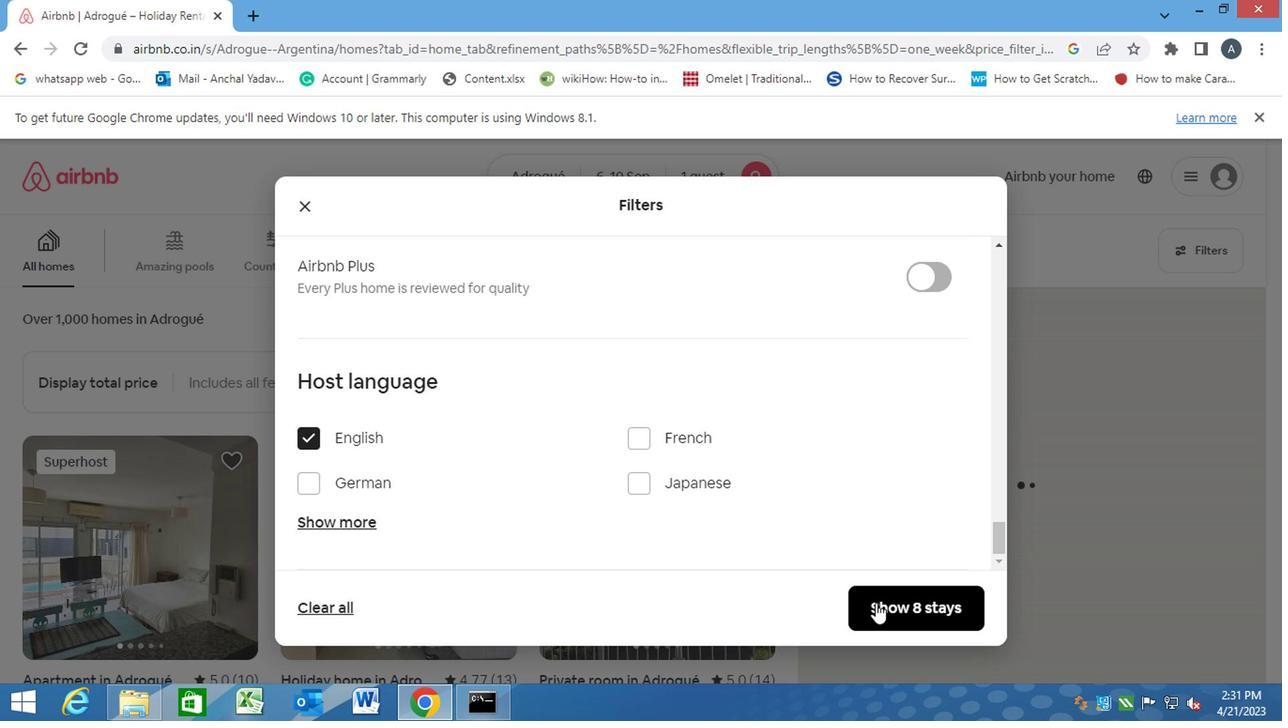 
Action: Mouse moved to (870, 597)
Screenshot: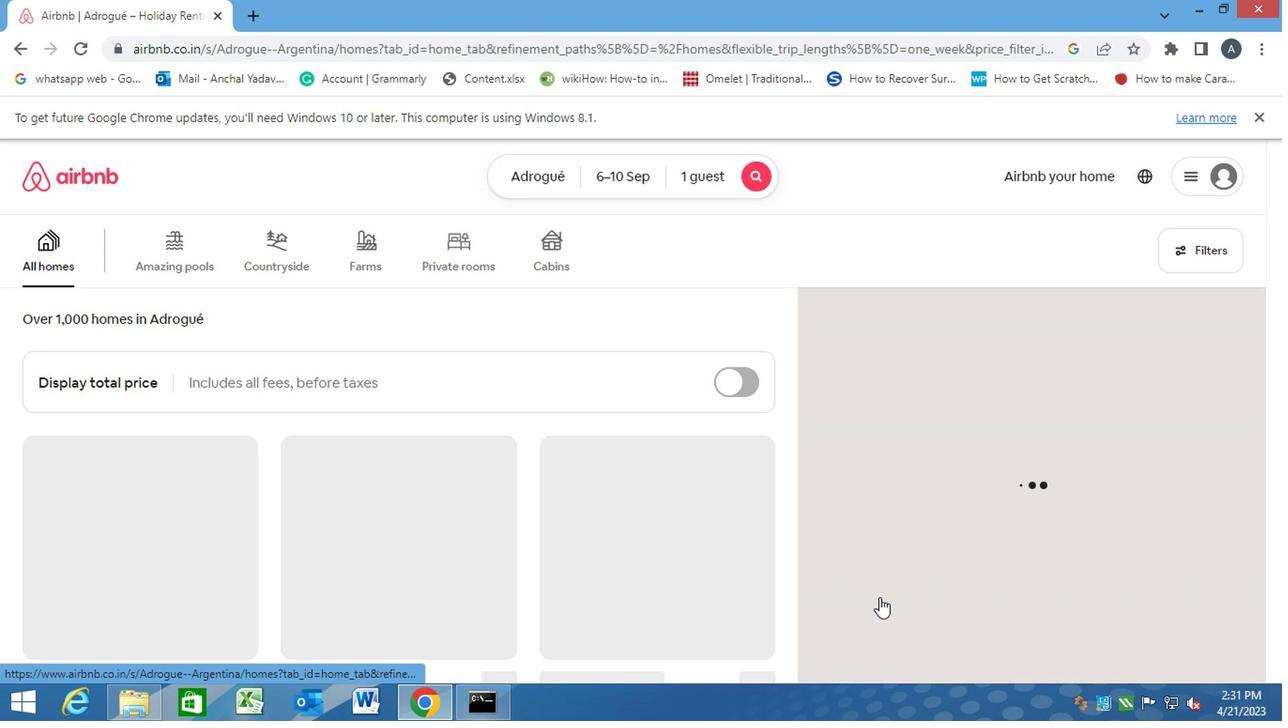 
